 Task: Open Card Corporate Governance Review in Board Sales Funnel Optimization to Workspace Creative Direction and add a team member Softage.2@softage.net, a label Purple, a checklist Personal Development, an attachment from your onedrive, a color Purple and finally, add a card description 'Update website copy for new product launch' and a comment 'This item presents an opportunity to showcase our skills and expertise, so let us make the most of it.'. Add a start date 'Jan 02, 1900' with a due date 'Jan 09, 1900'
Action: Mouse moved to (298, 216)
Screenshot: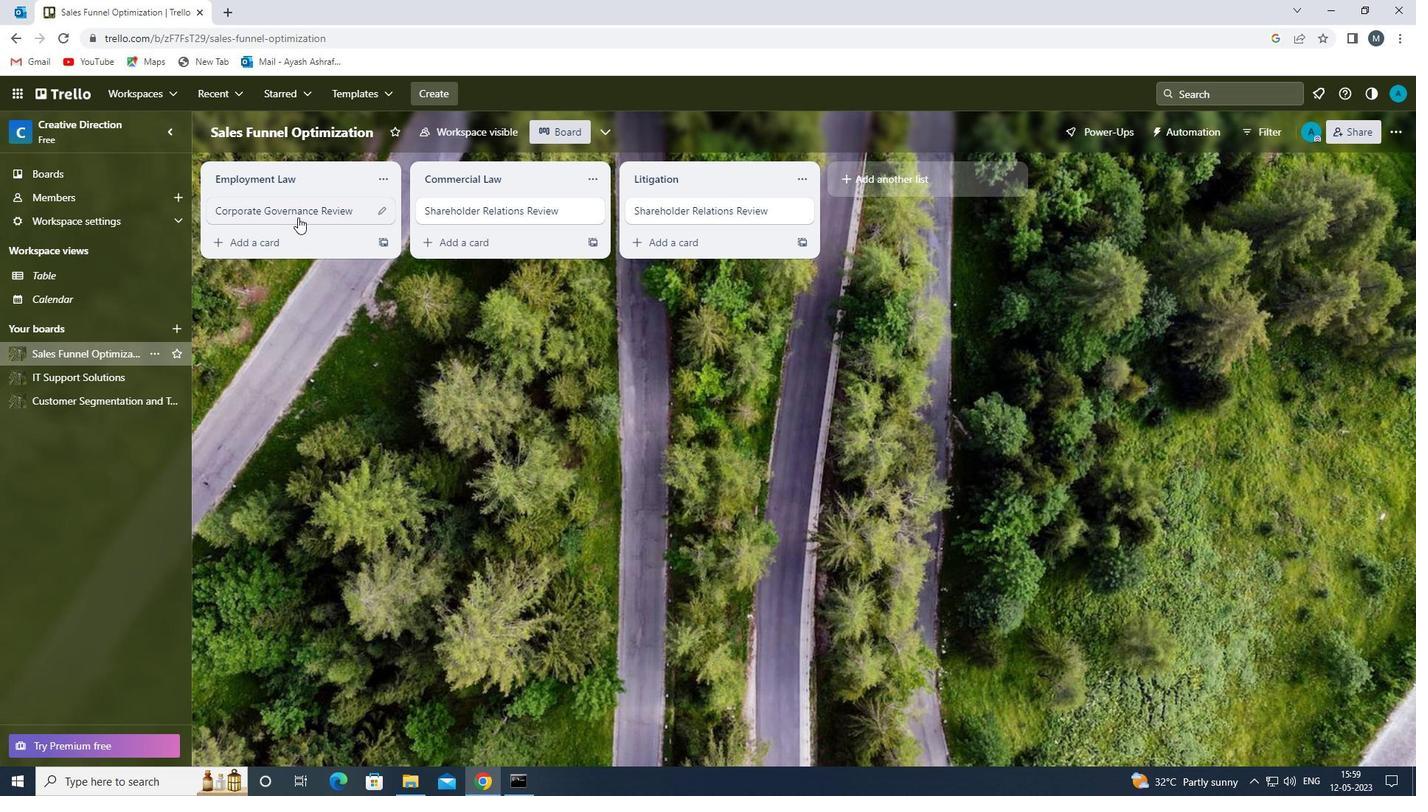 
Action: Mouse pressed left at (298, 216)
Screenshot: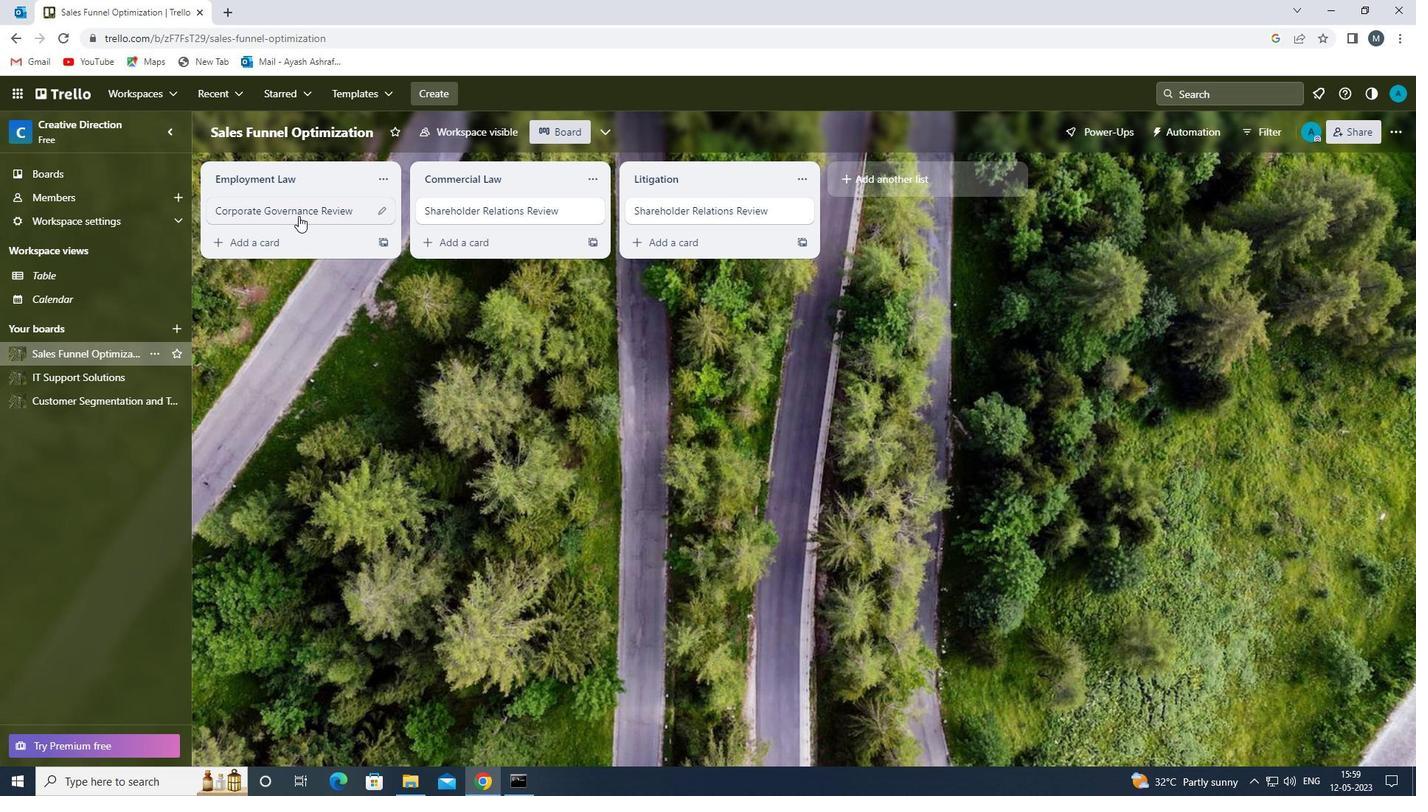 
Action: Mouse moved to (895, 216)
Screenshot: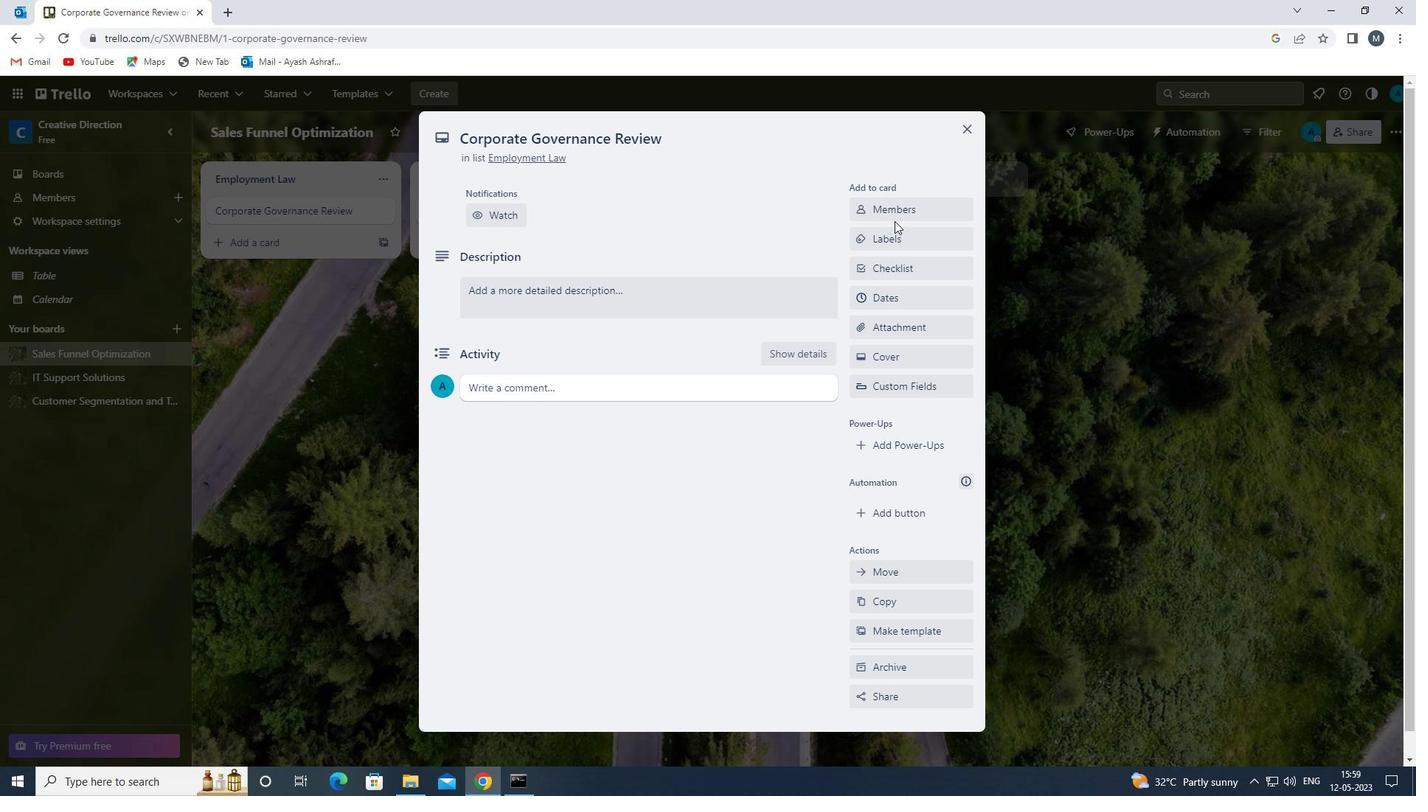 
Action: Mouse pressed left at (895, 216)
Screenshot: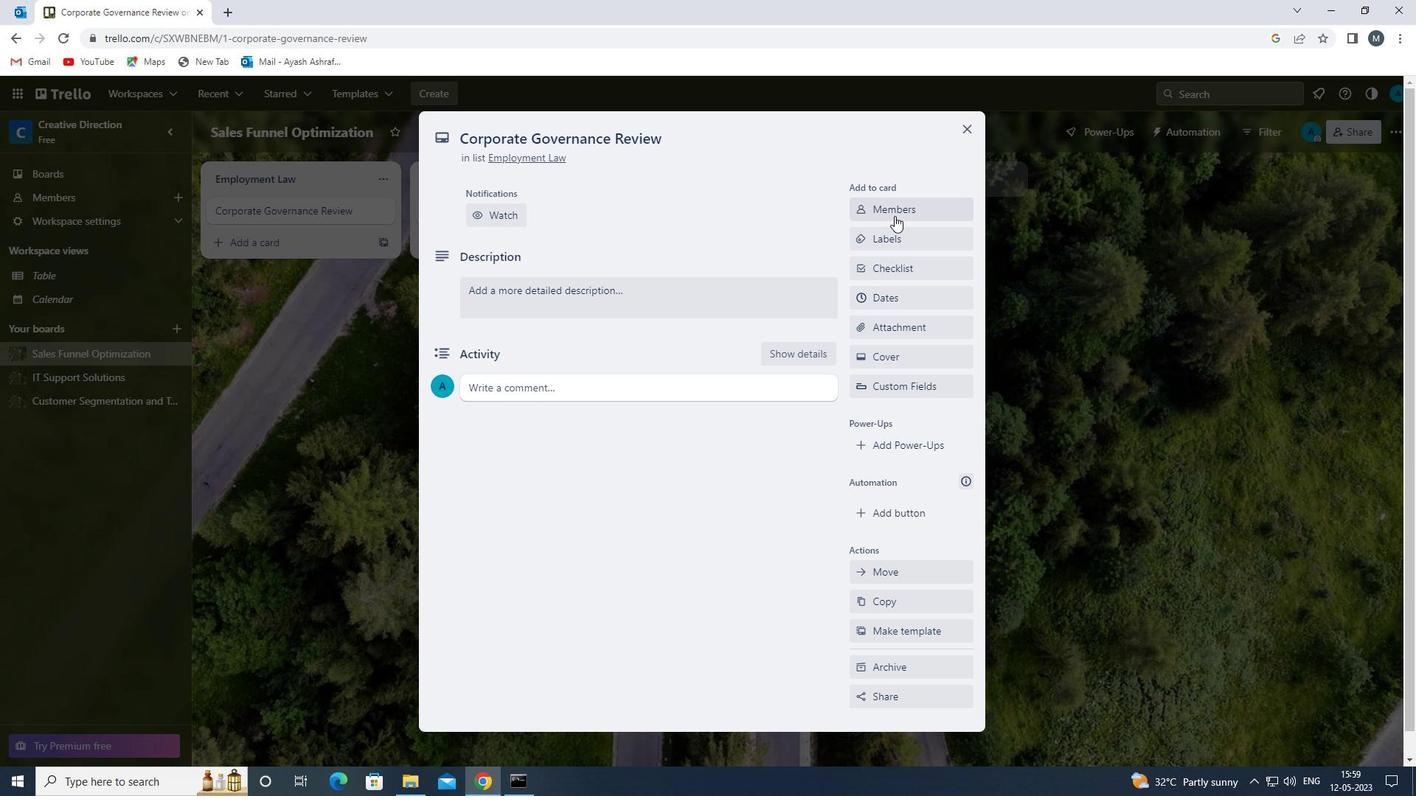 
Action: Mouse moved to (903, 295)
Screenshot: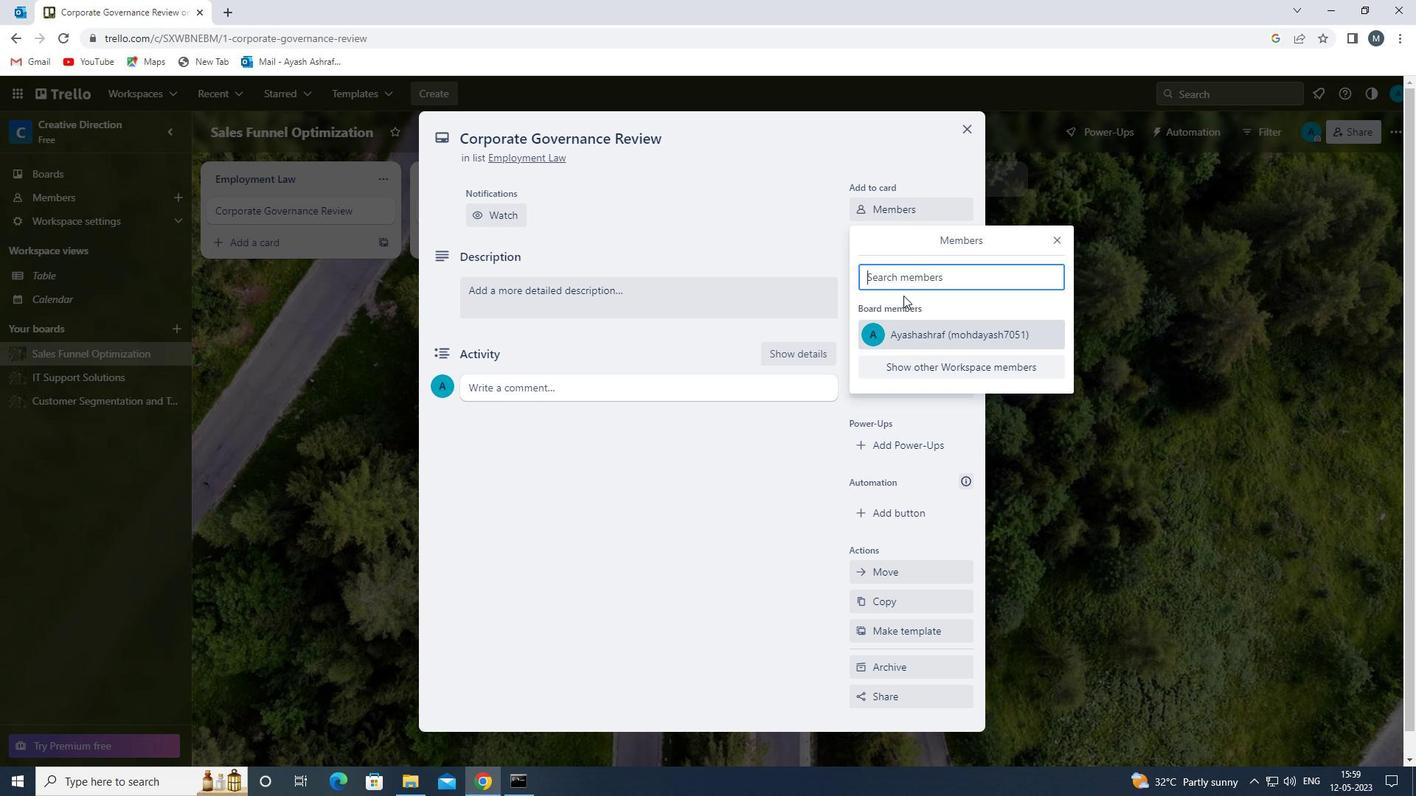 
Action: Key pressed s
Screenshot: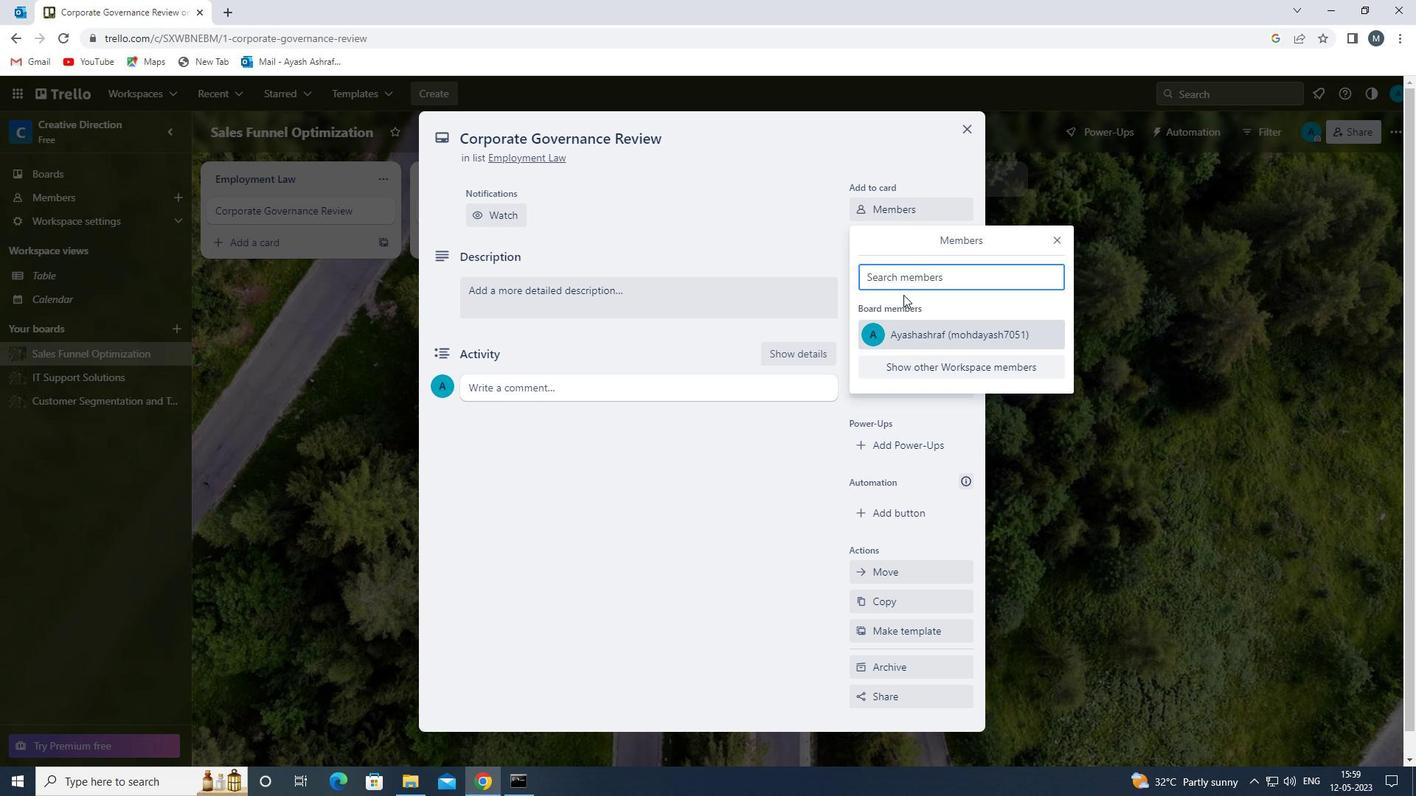 
Action: Mouse moved to (949, 444)
Screenshot: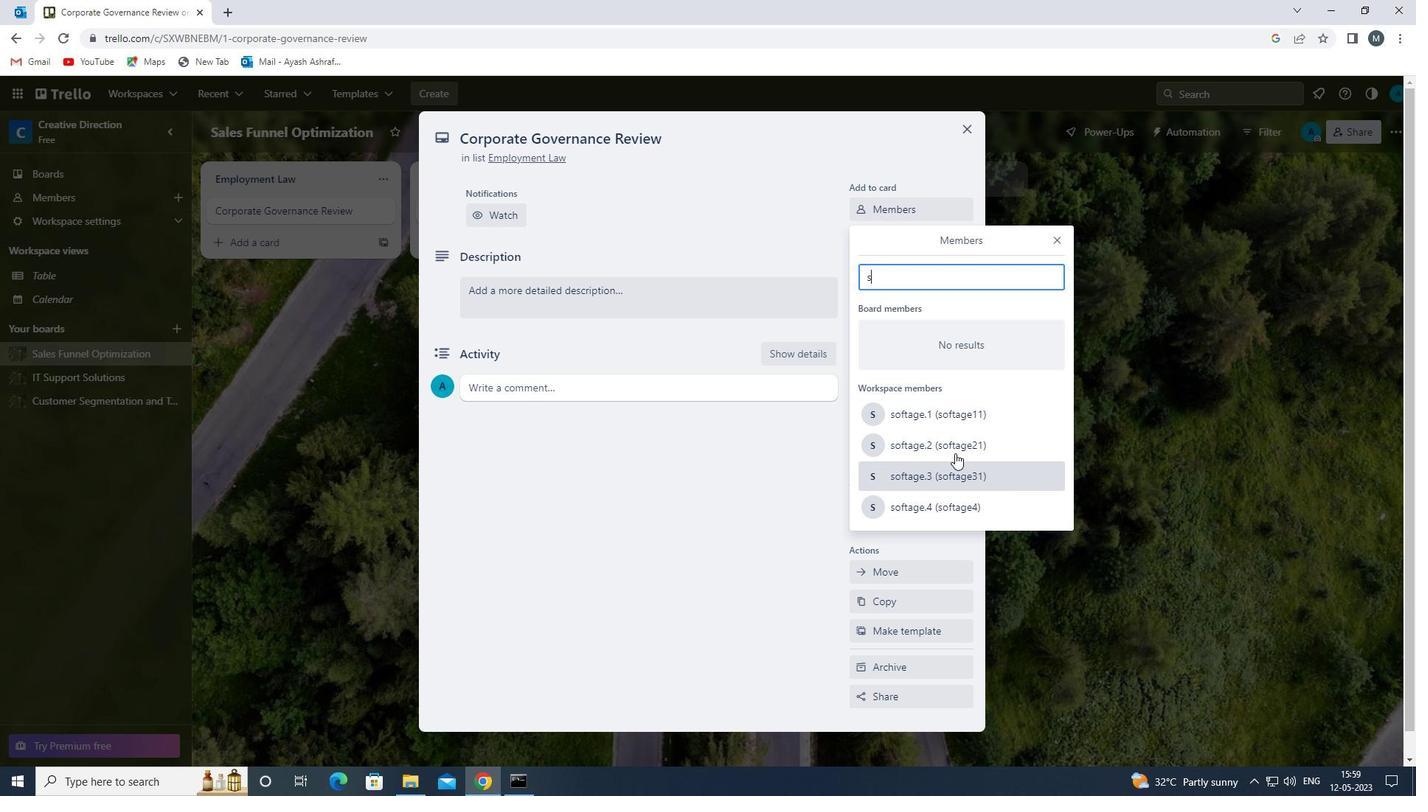 
Action: Mouse pressed left at (949, 444)
Screenshot: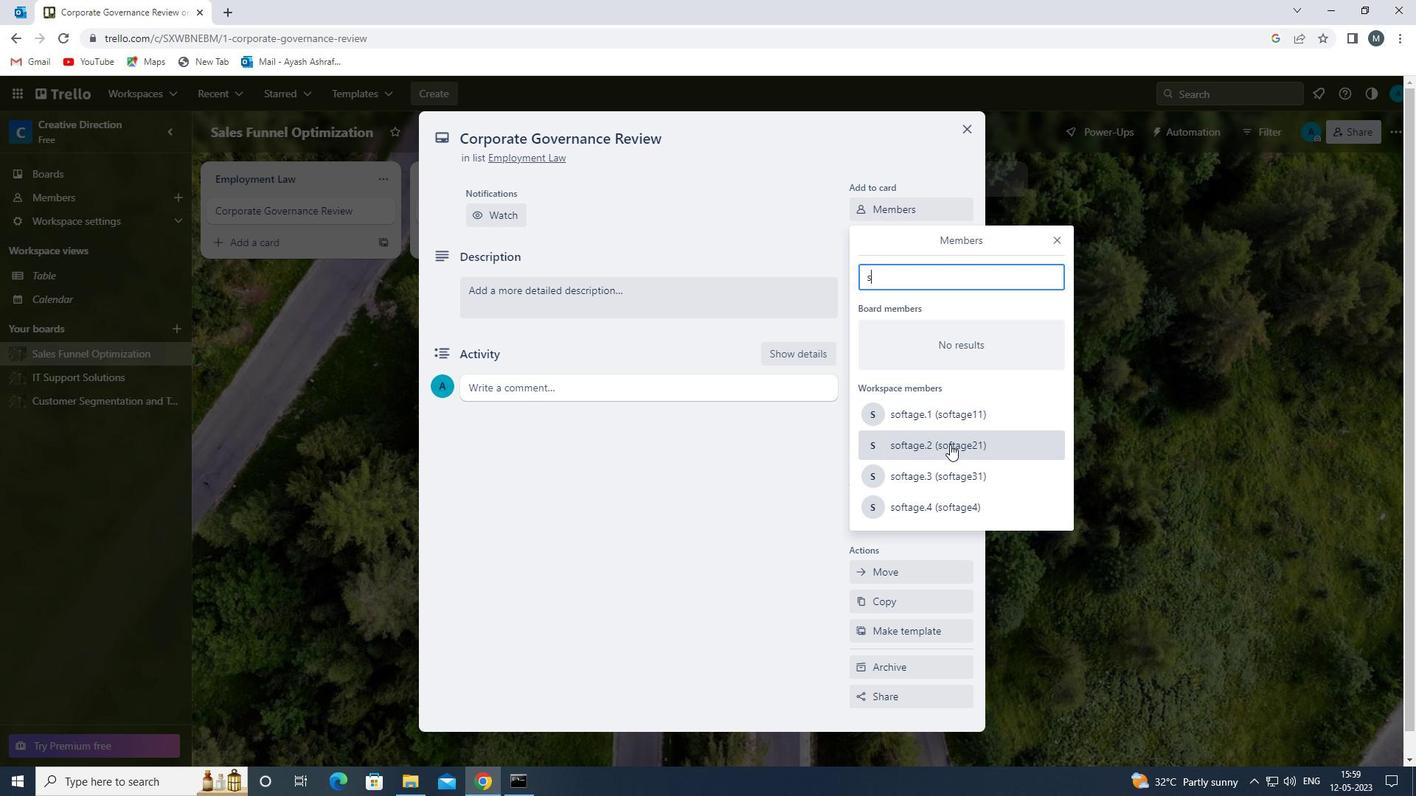 
Action: Mouse moved to (1056, 242)
Screenshot: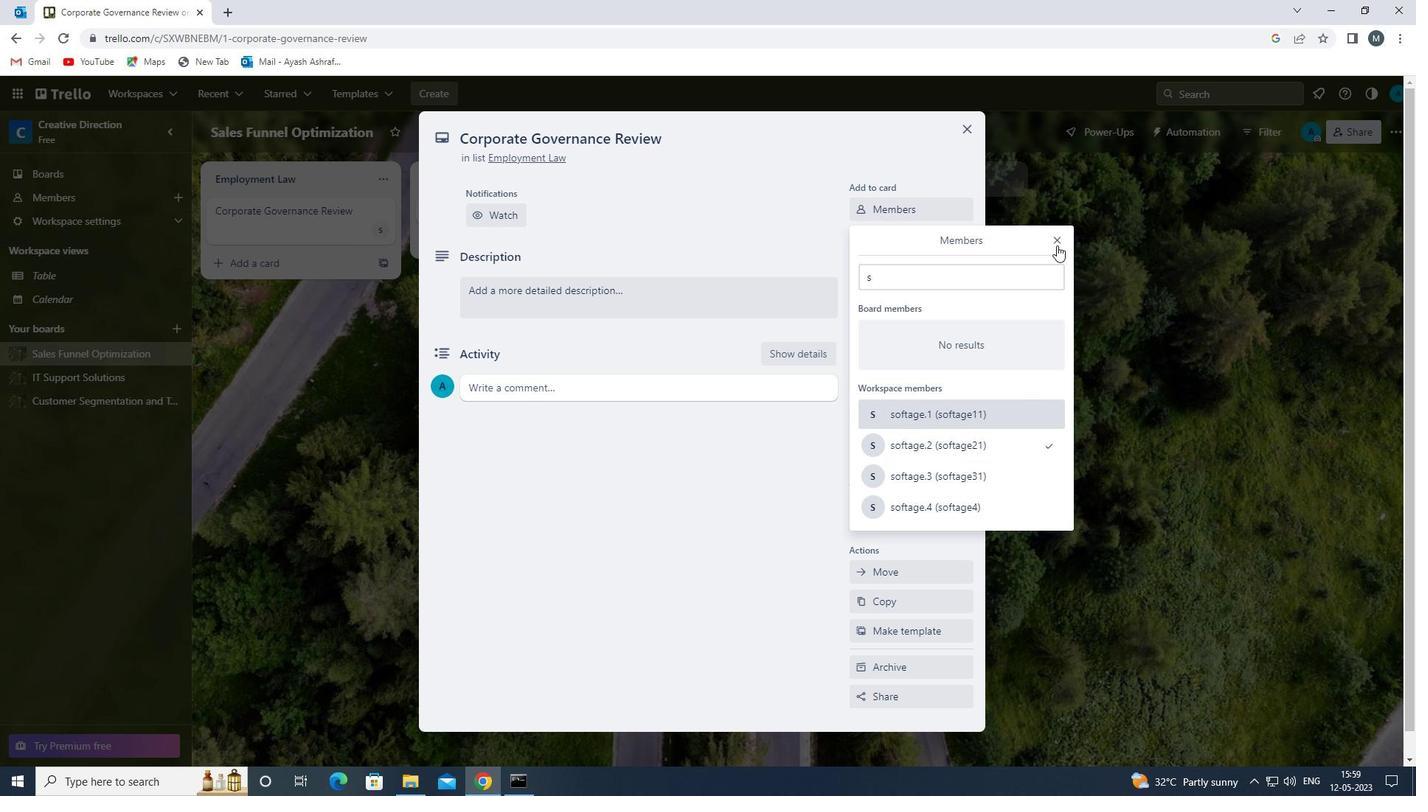 
Action: Mouse pressed left at (1056, 242)
Screenshot: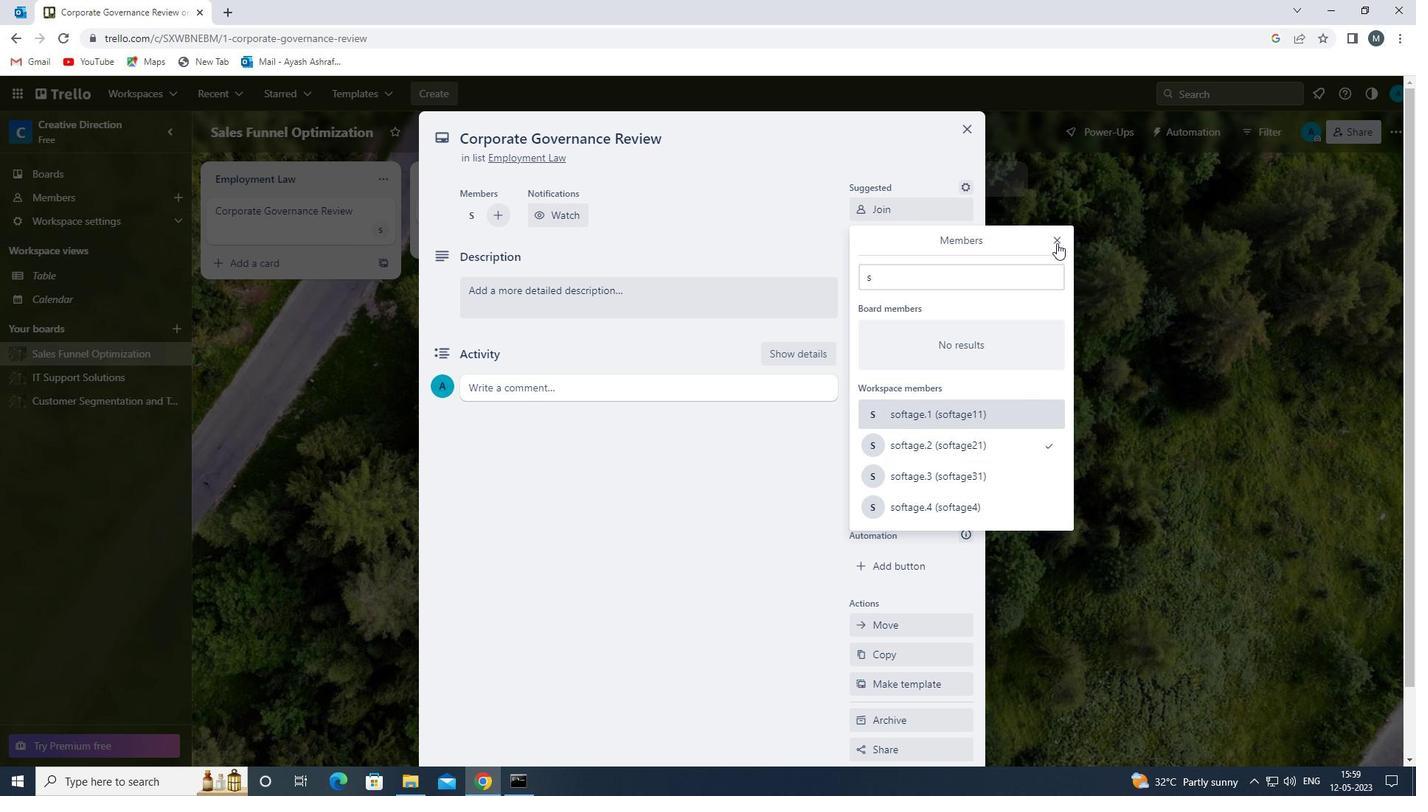
Action: Mouse moved to (903, 295)
Screenshot: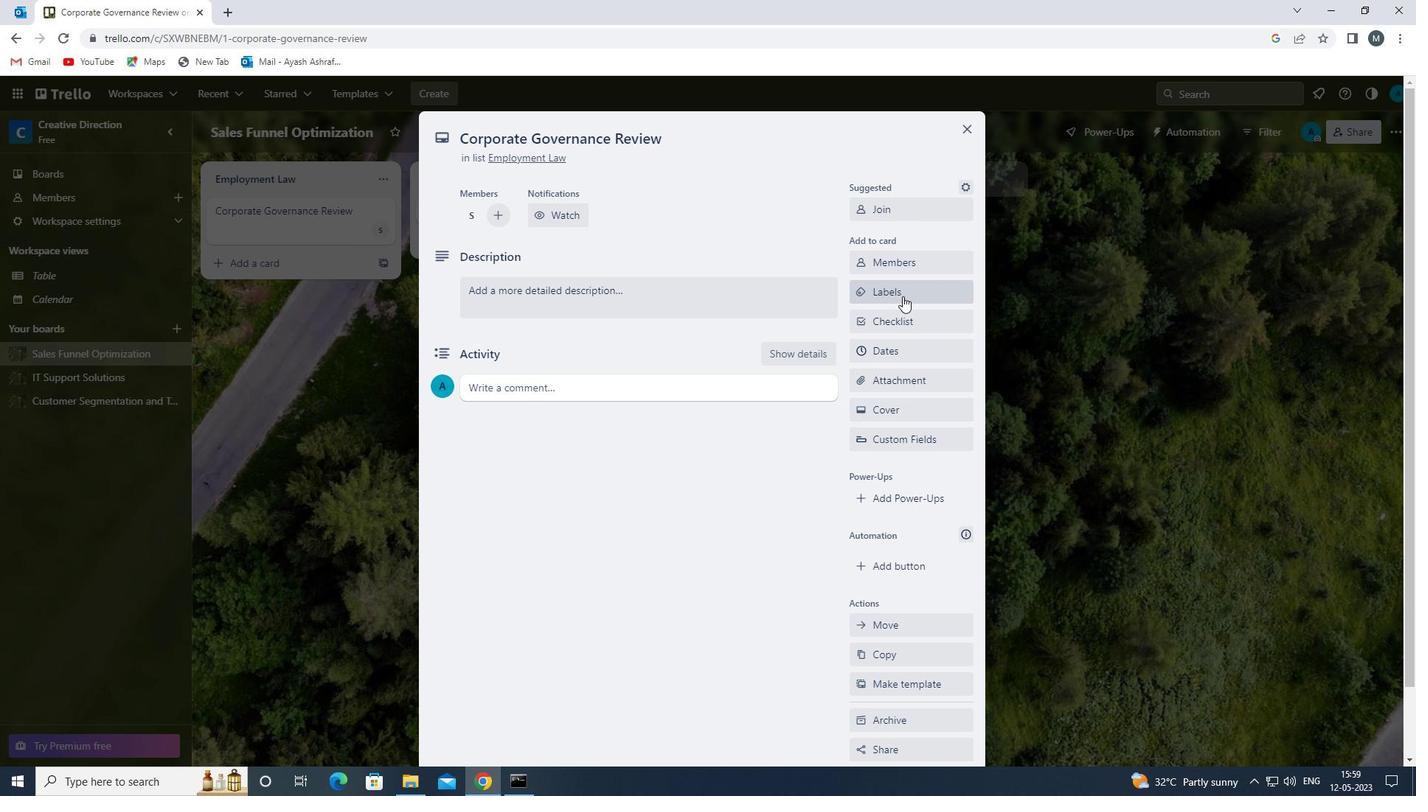 
Action: Mouse pressed left at (903, 295)
Screenshot: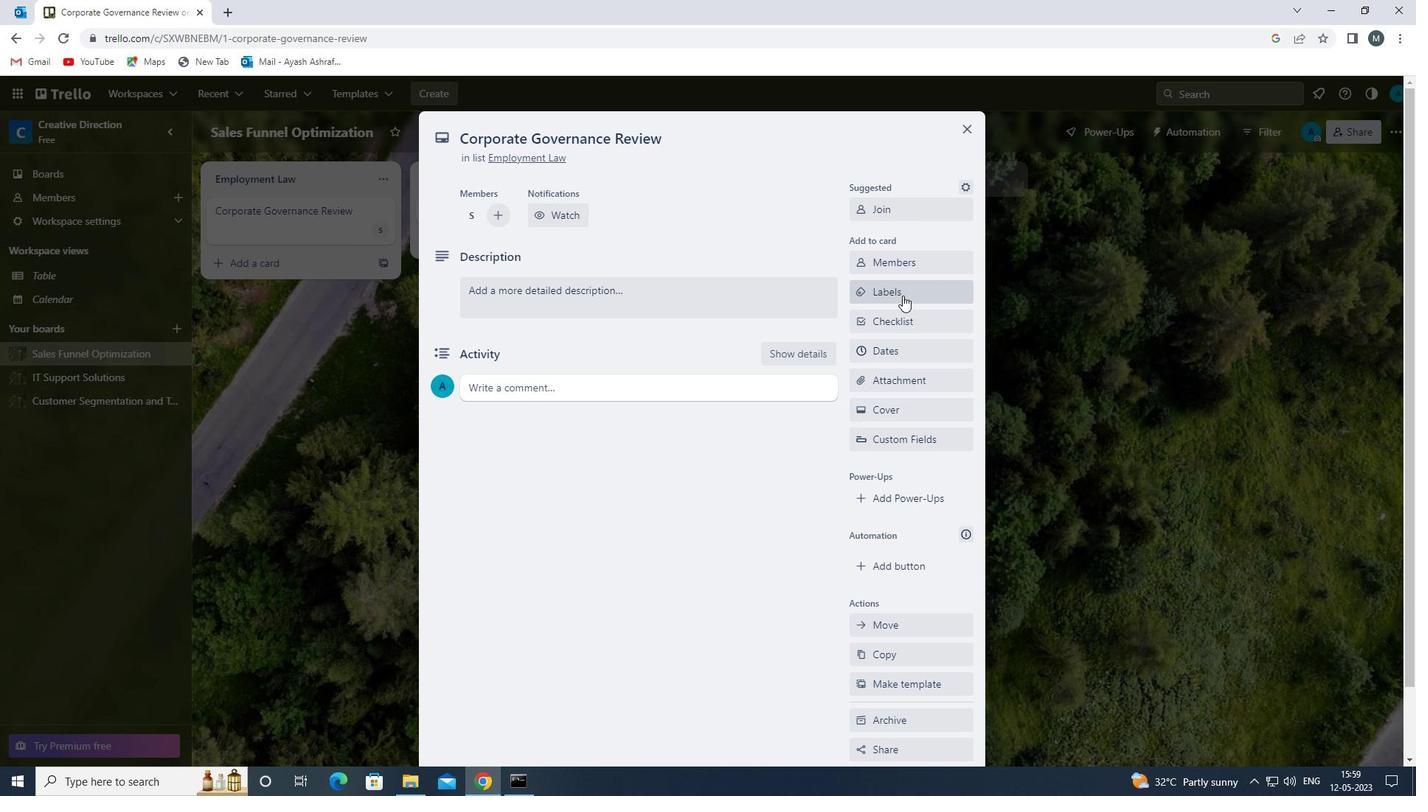 
Action: Mouse moved to (937, 515)
Screenshot: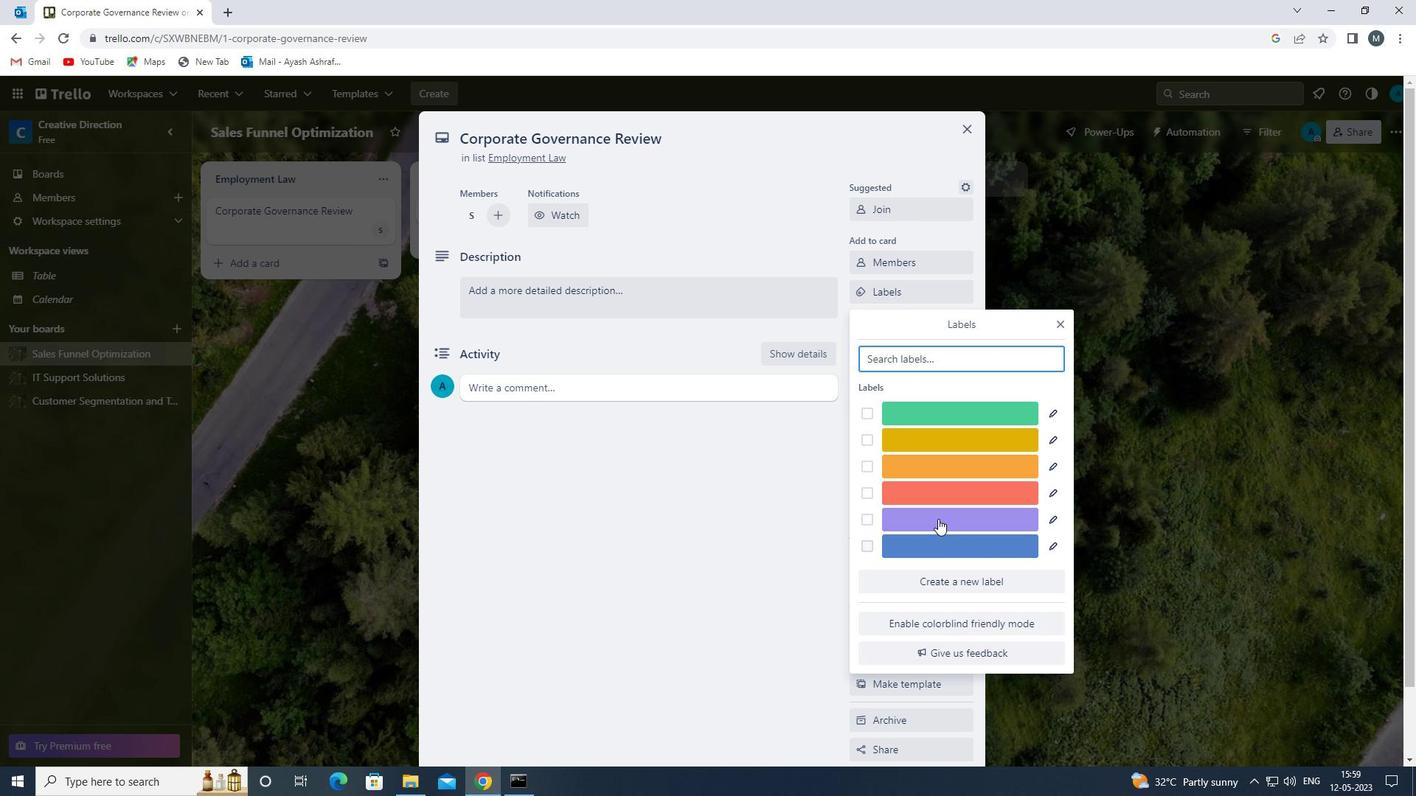 
Action: Mouse pressed left at (937, 515)
Screenshot: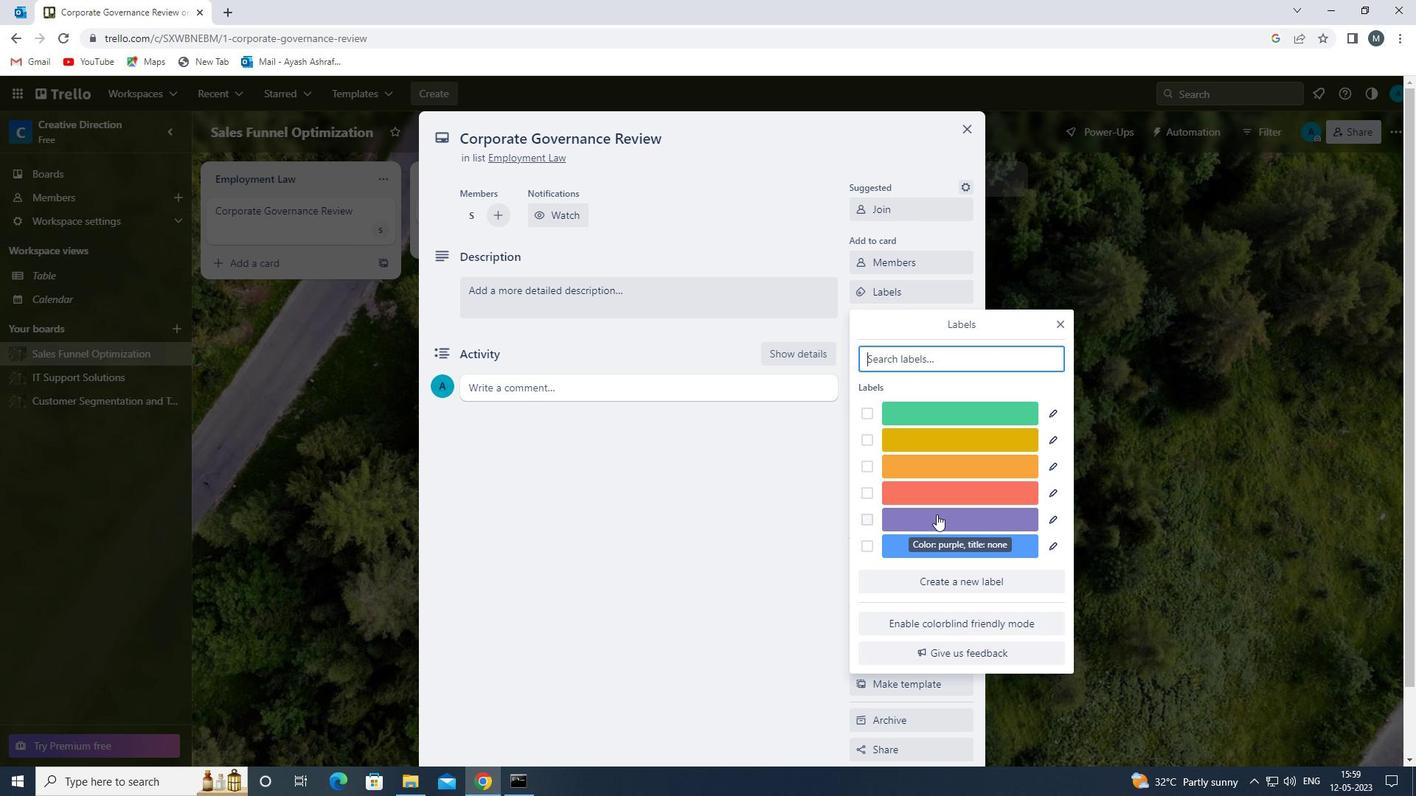 
Action: Mouse moved to (1055, 323)
Screenshot: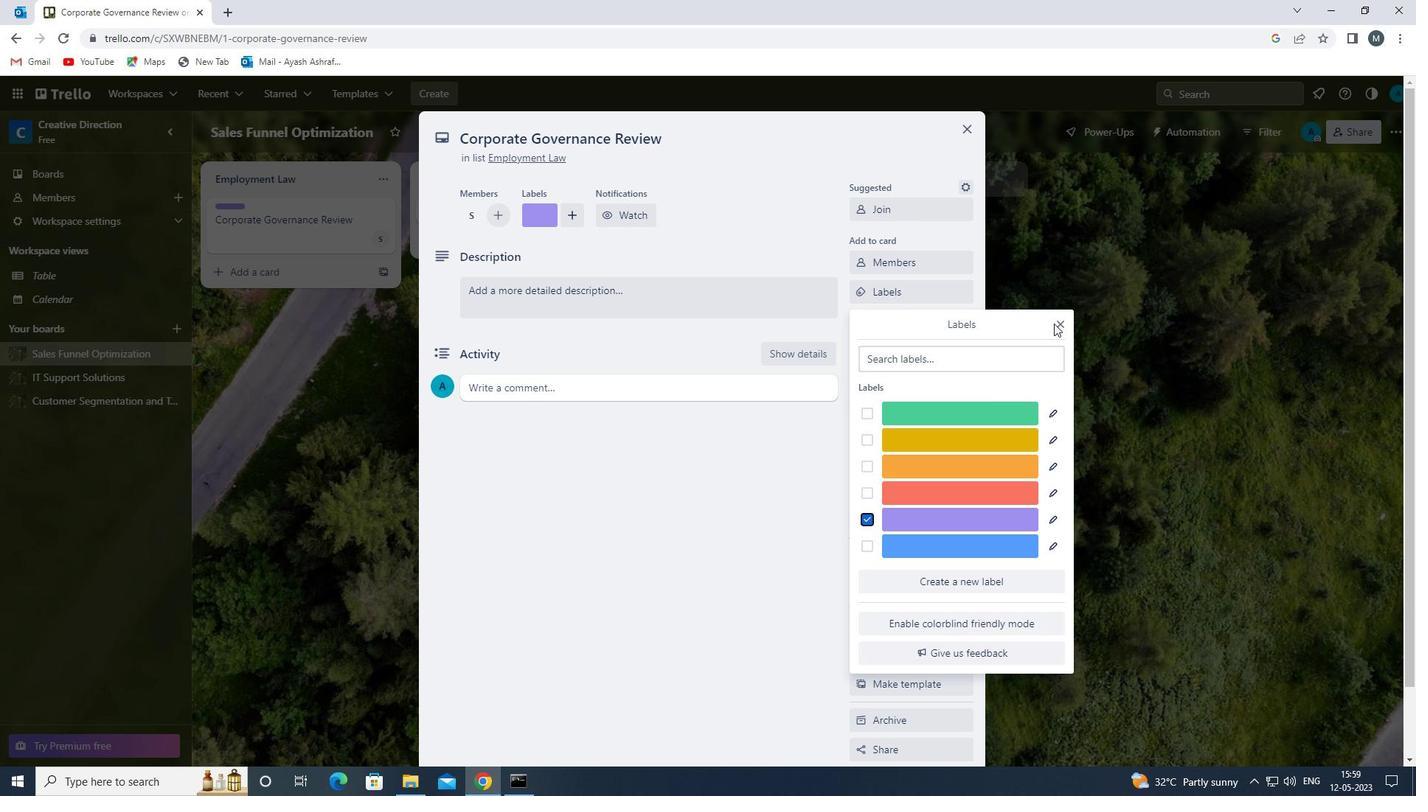 
Action: Mouse pressed left at (1055, 323)
Screenshot: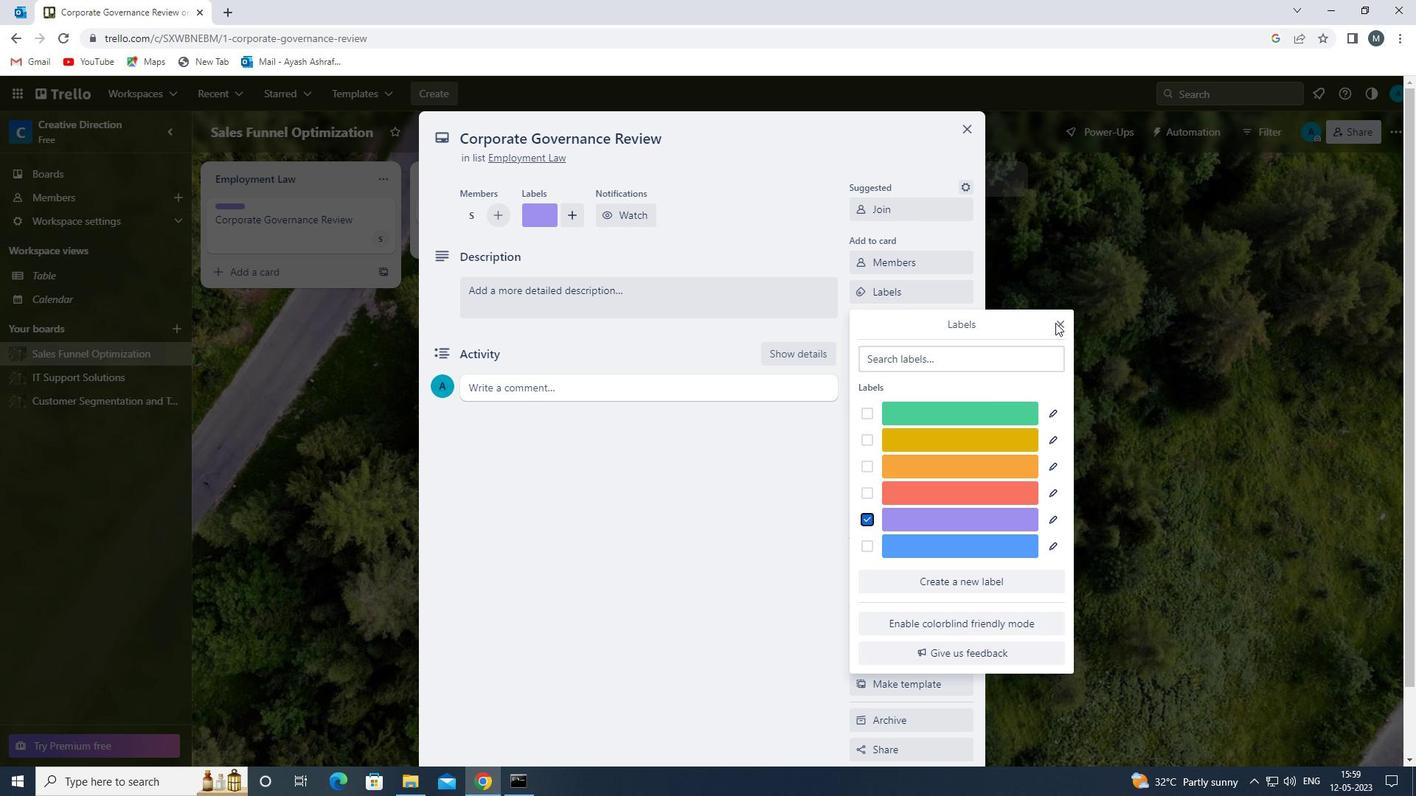 
Action: Mouse moved to (1059, 324)
Screenshot: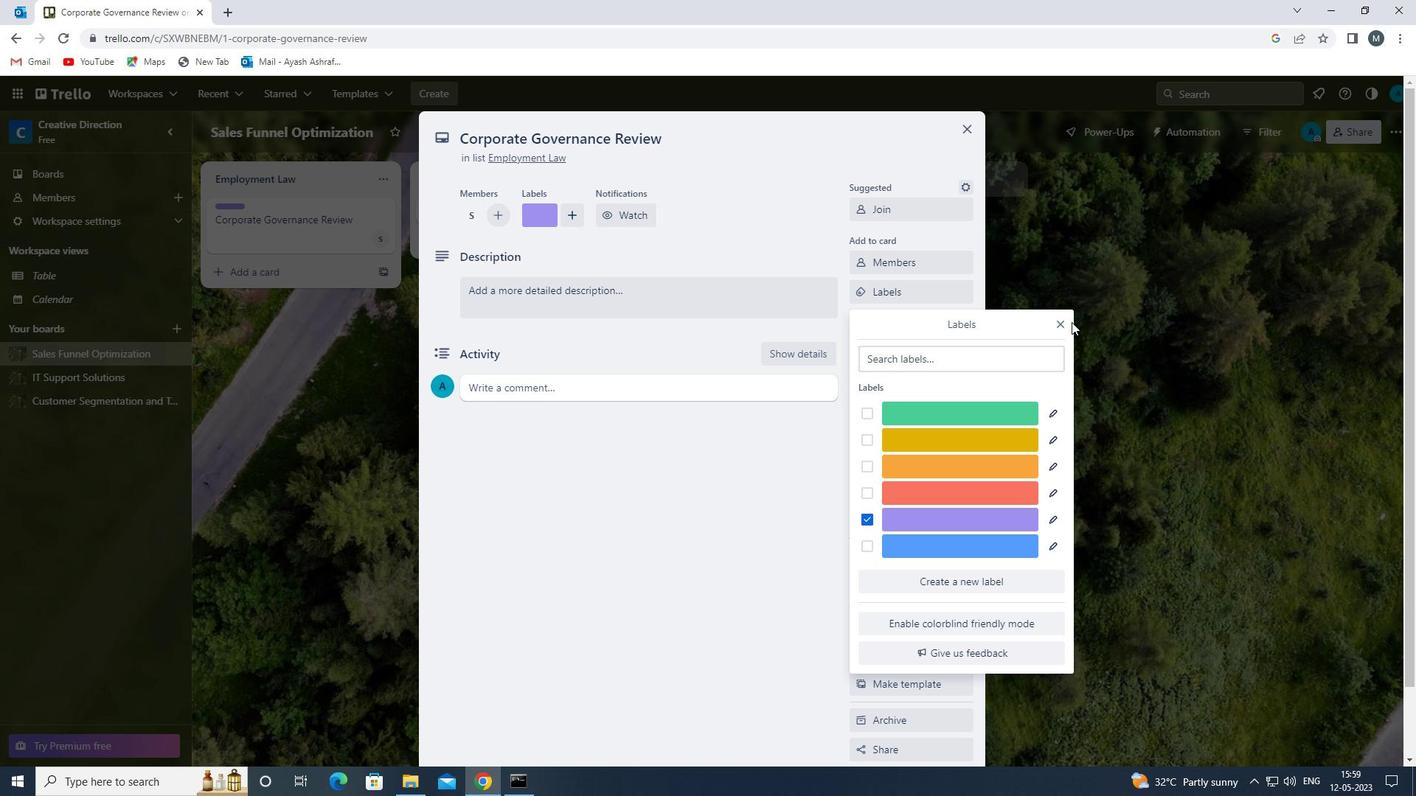 
Action: Mouse pressed left at (1059, 324)
Screenshot: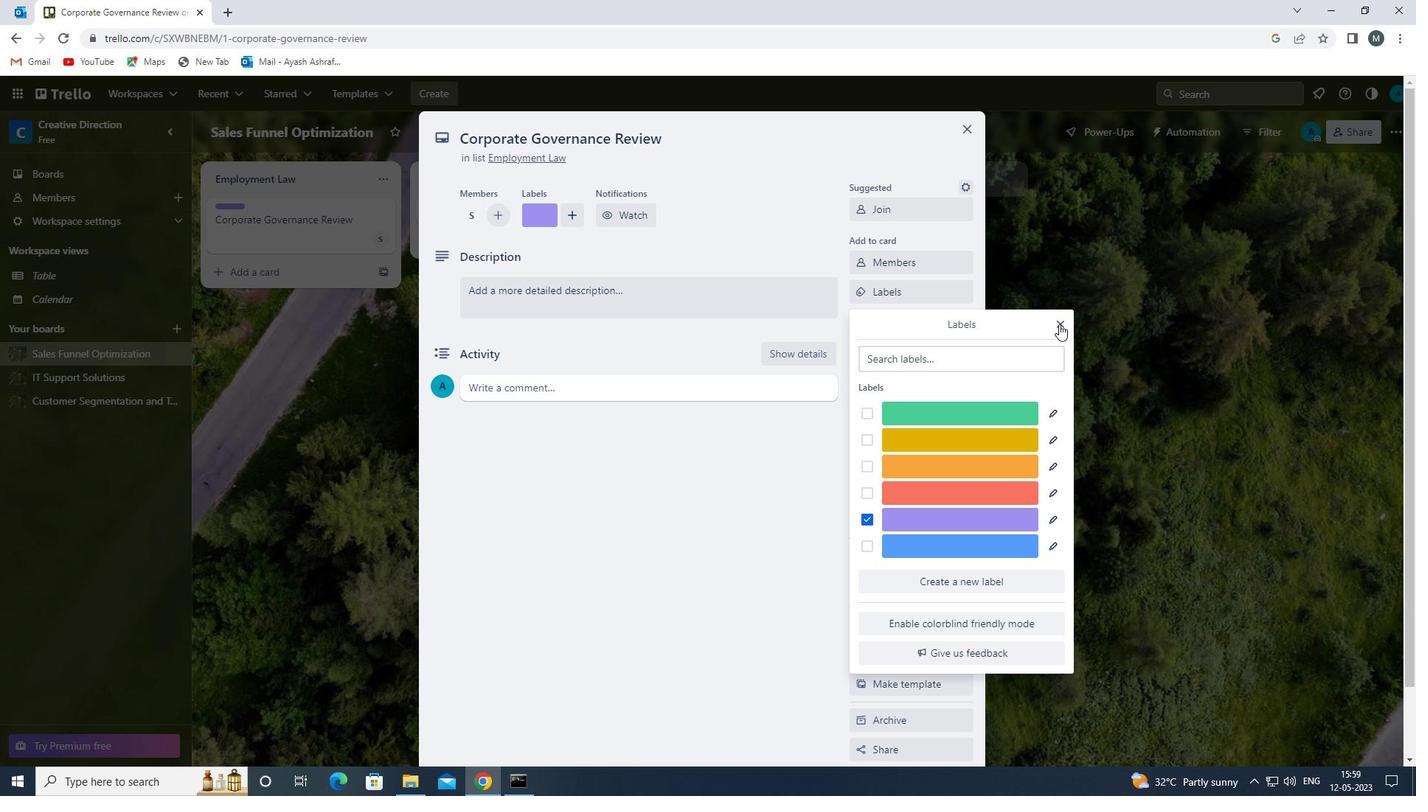 
Action: Mouse moved to (934, 326)
Screenshot: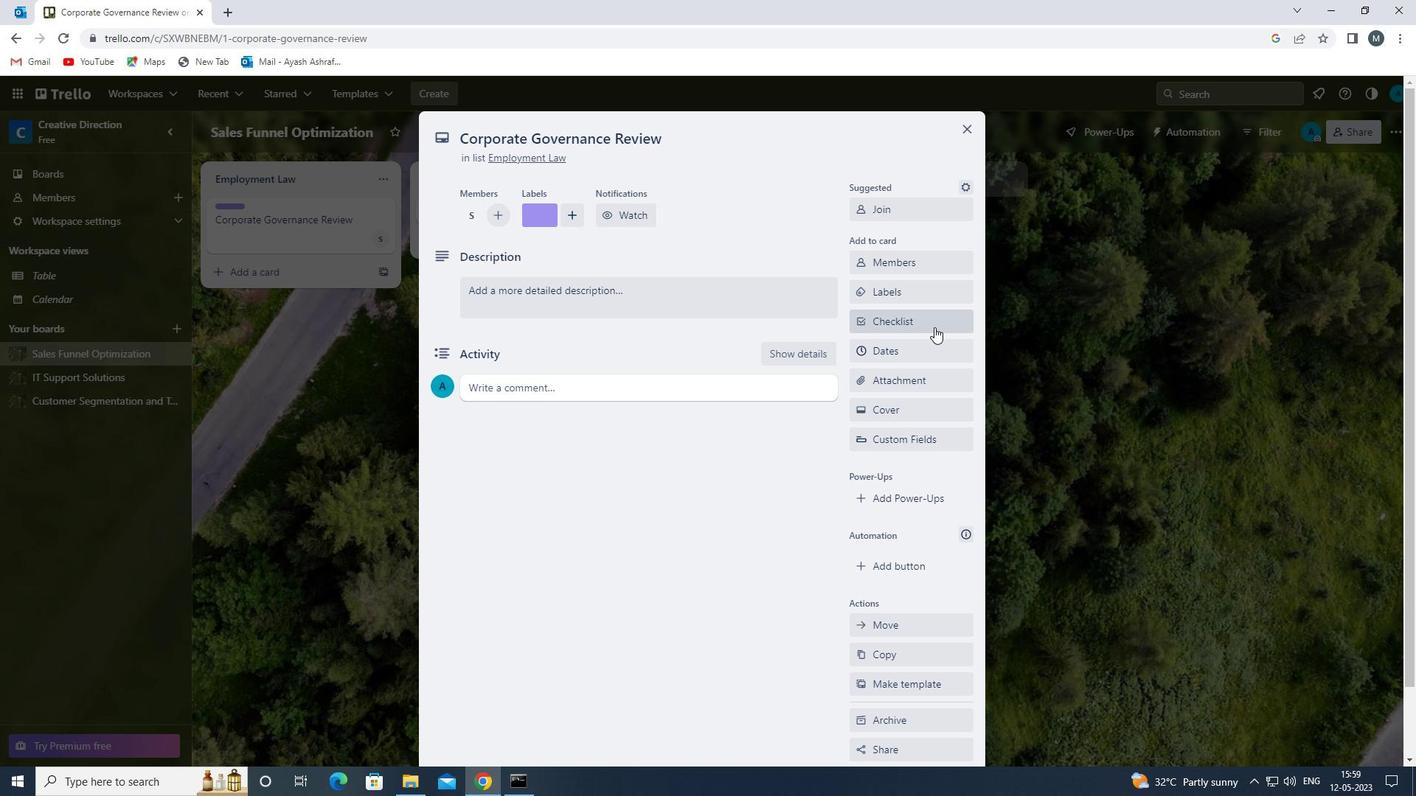 
Action: Mouse pressed left at (934, 326)
Screenshot: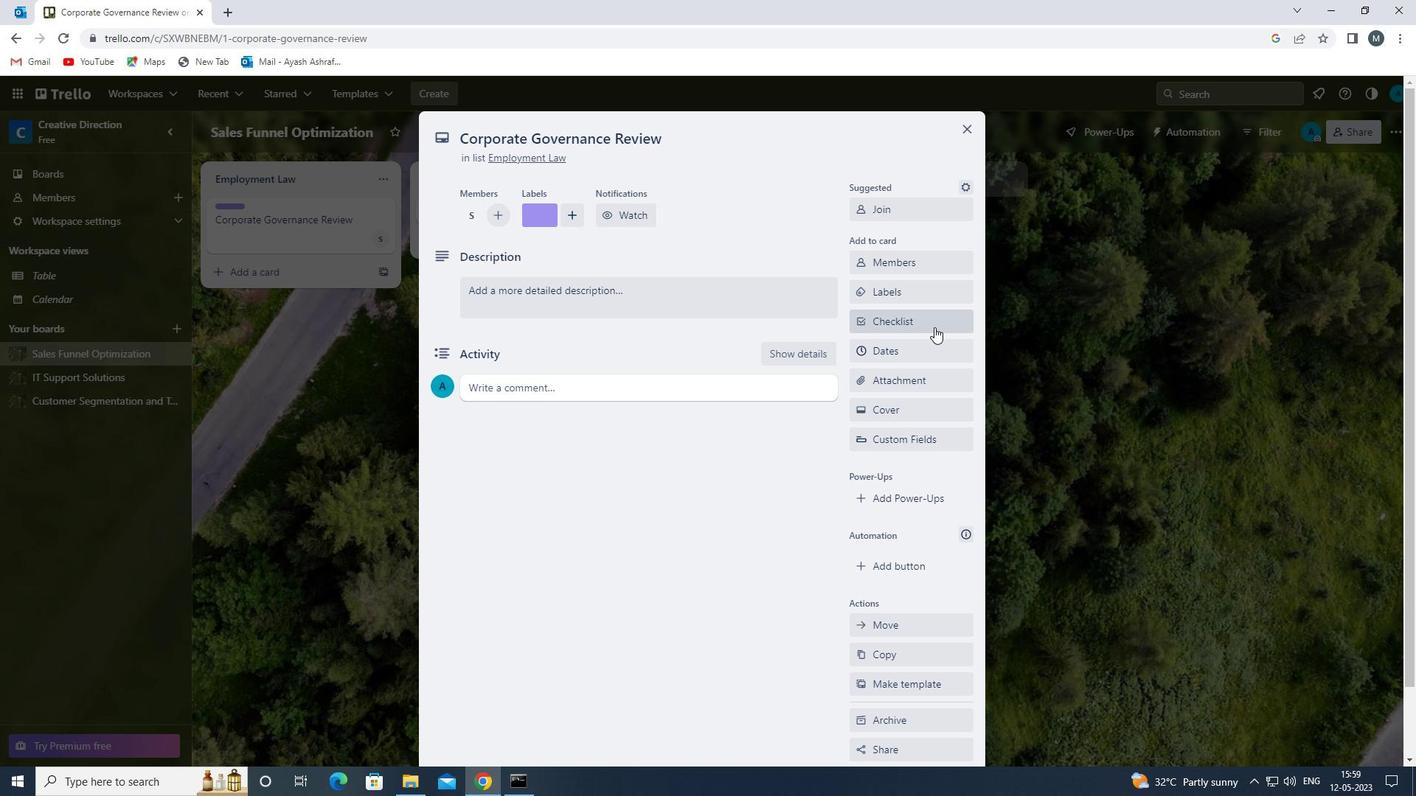 
Action: Mouse moved to (943, 332)
Screenshot: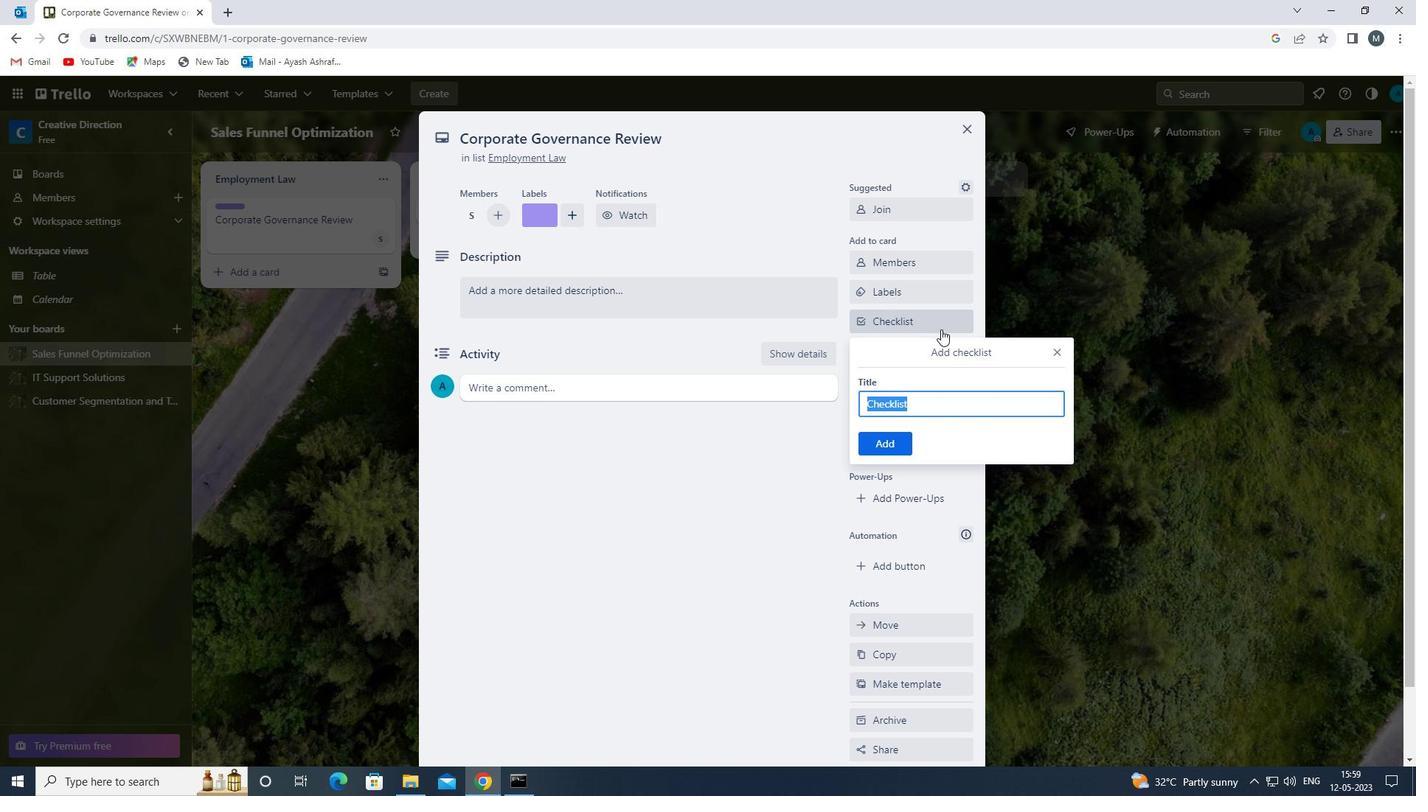 
Action: Key pressed <Key.shift>PERSONAL<Key.space><Key.shift>DEVELOPMENT<Key.space>
Screenshot: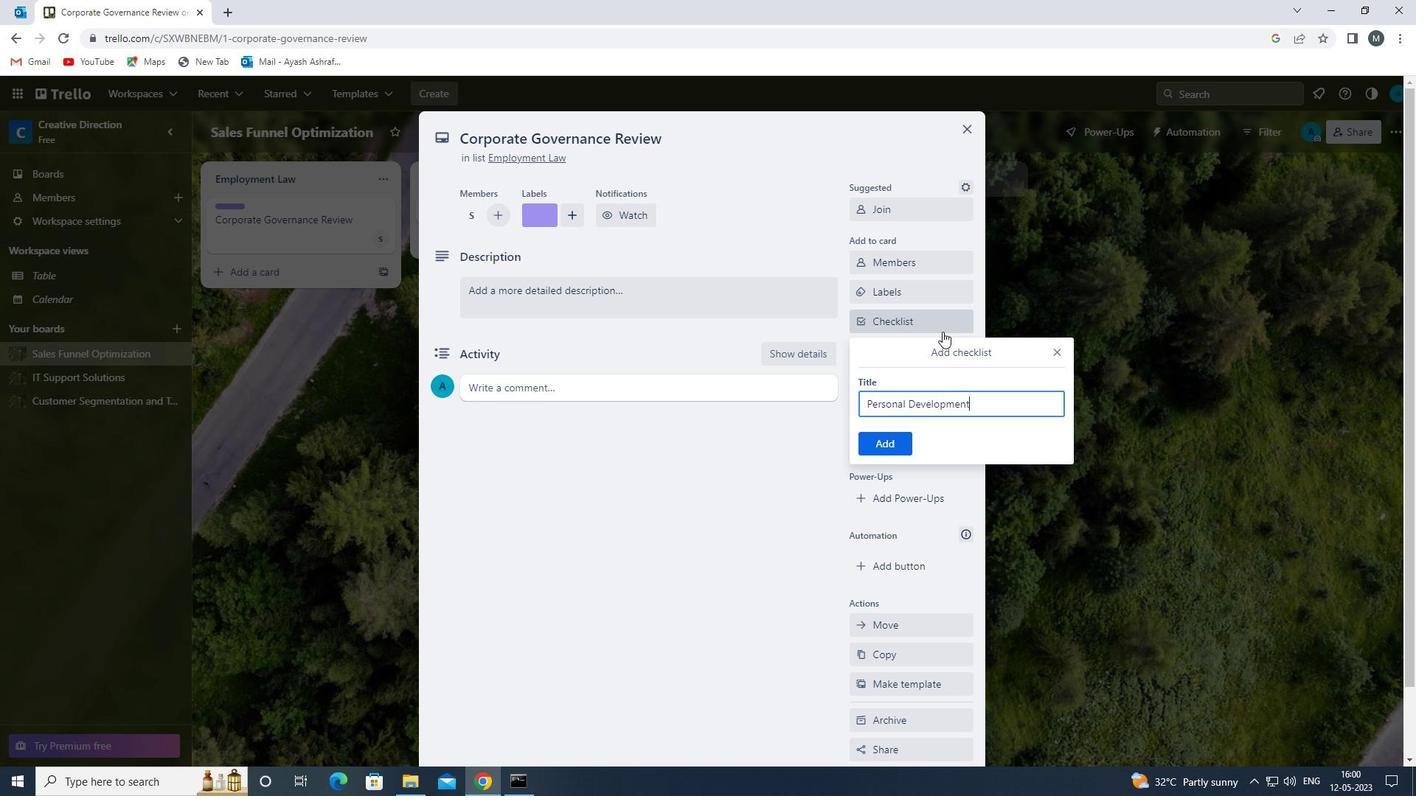 
Action: Mouse moved to (881, 448)
Screenshot: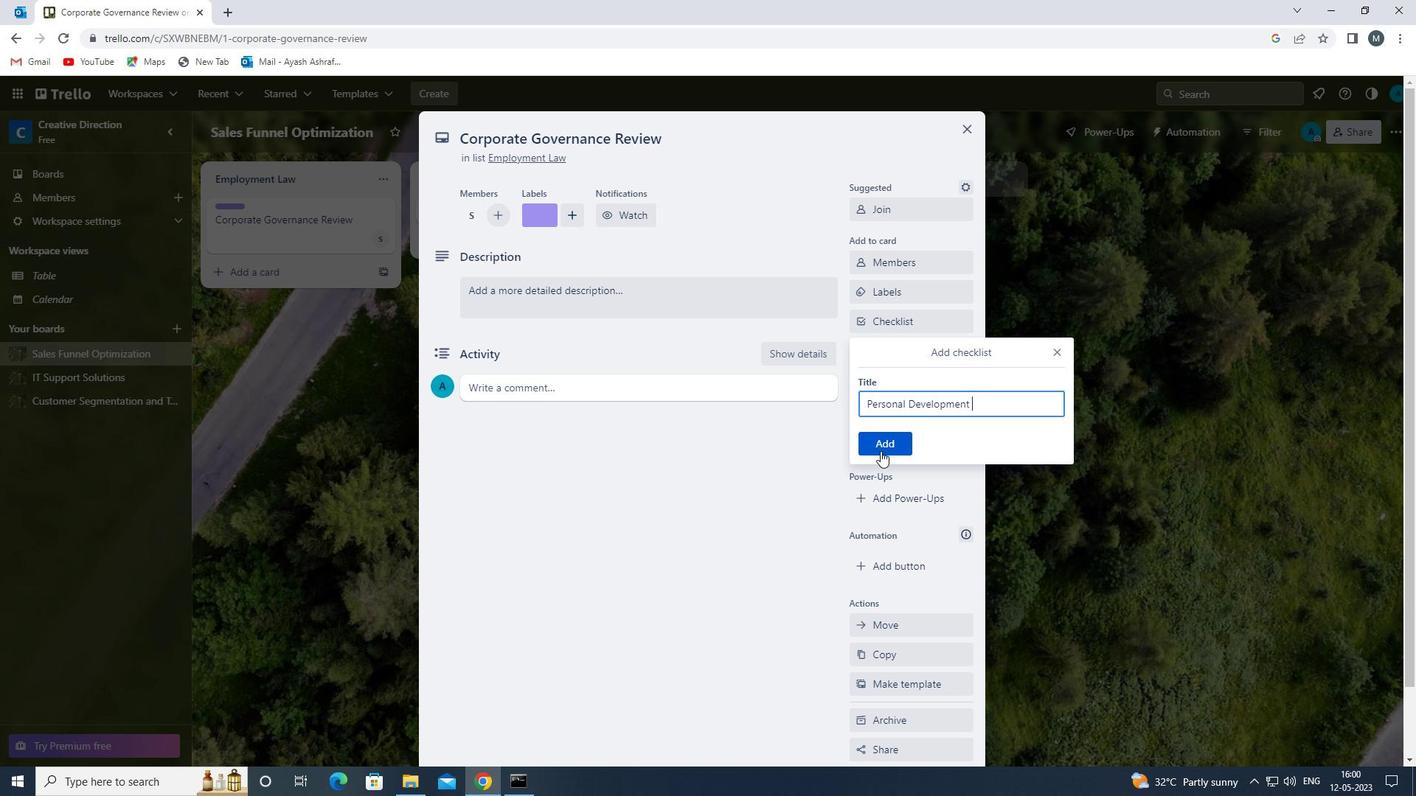 
Action: Mouse pressed left at (881, 448)
Screenshot: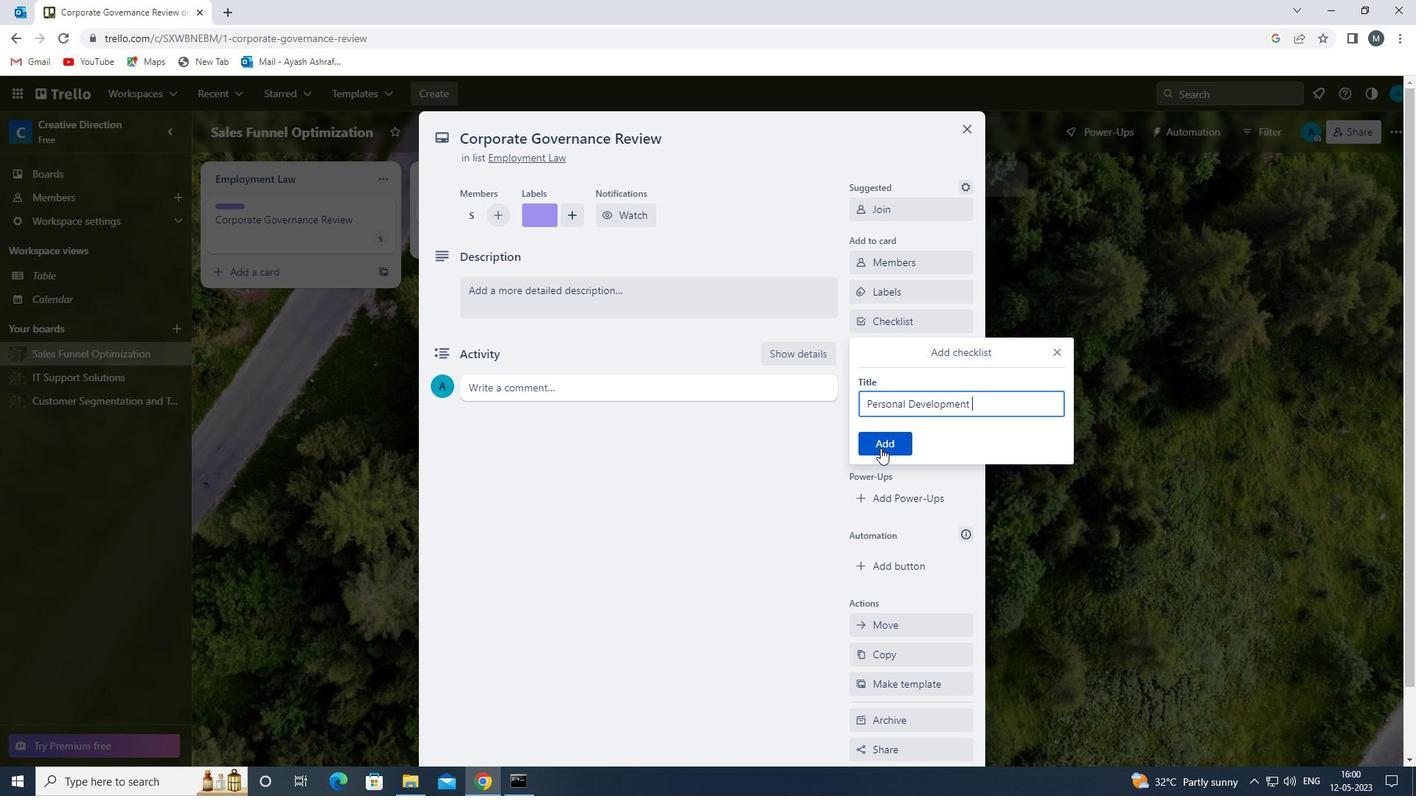 
Action: Mouse moved to (904, 382)
Screenshot: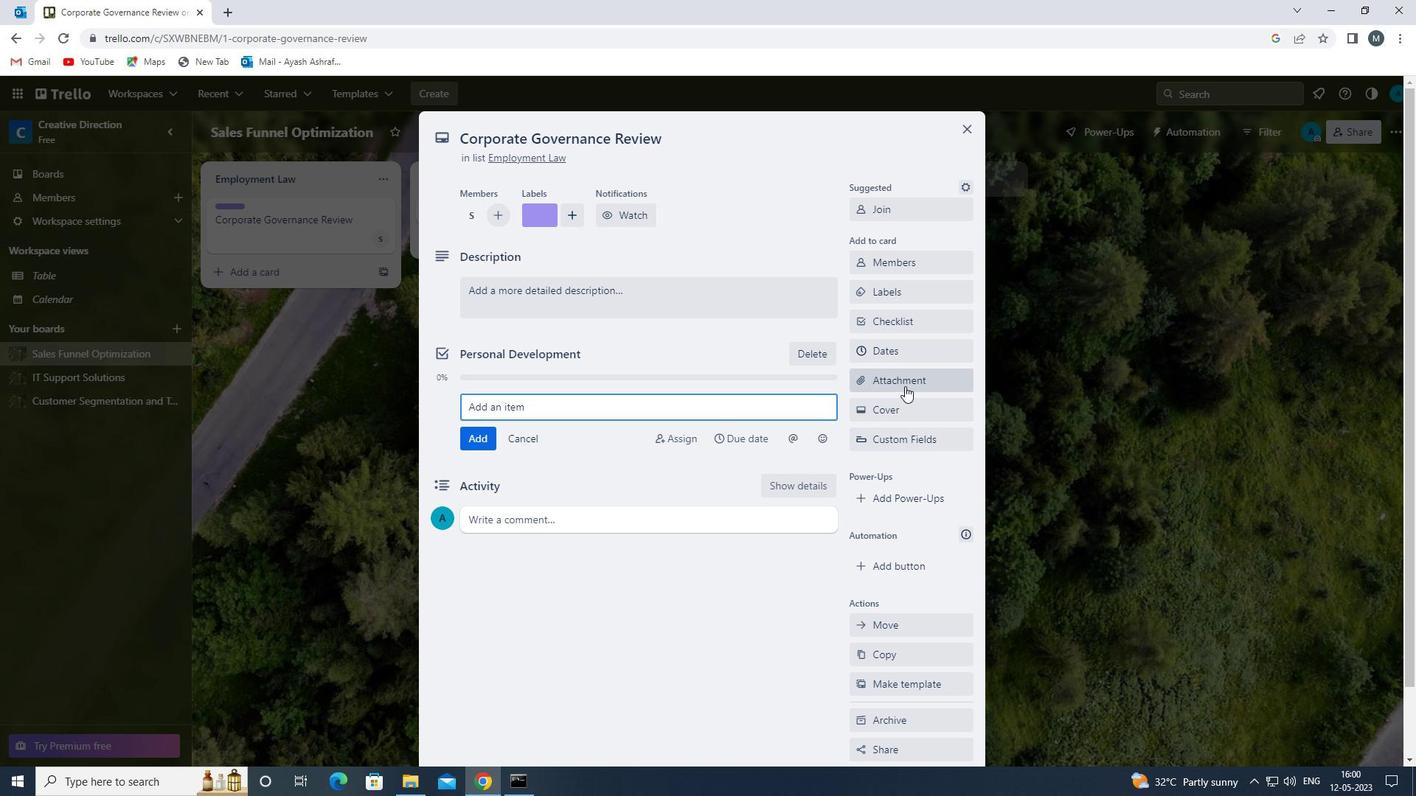 
Action: Mouse pressed left at (904, 382)
Screenshot: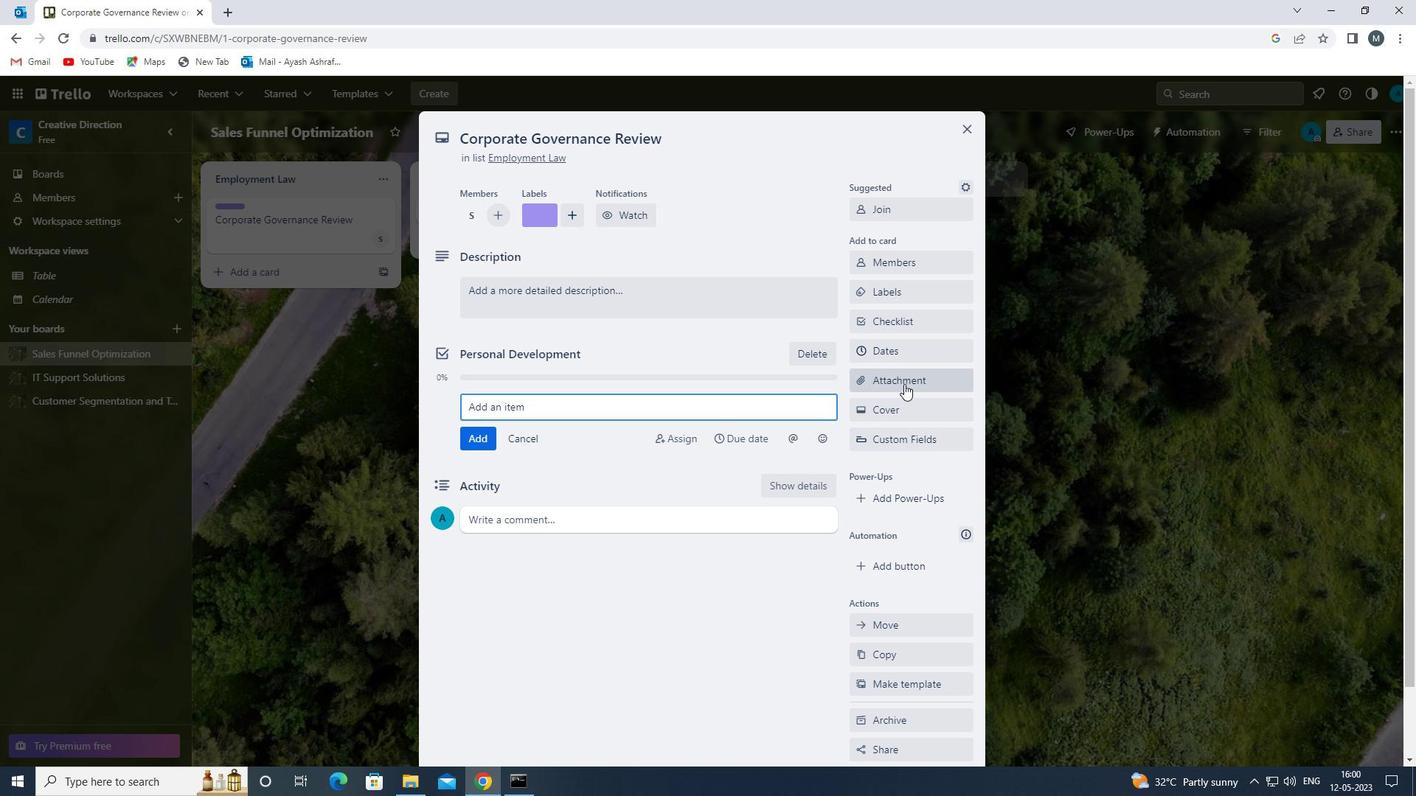 
Action: Mouse moved to (903, 562)
Screenshot: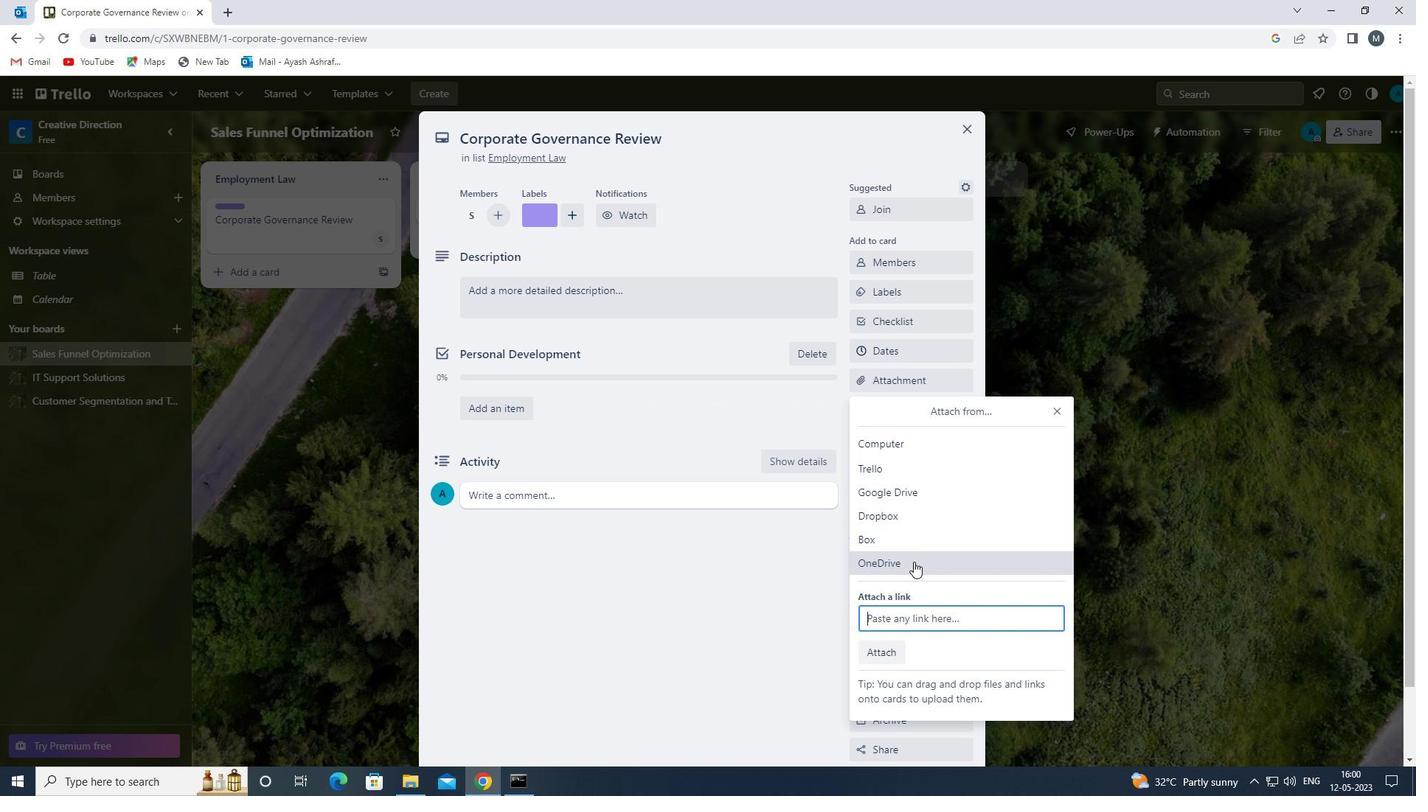 
Action: Mouse pressed left at (903, 562)
Screenshot: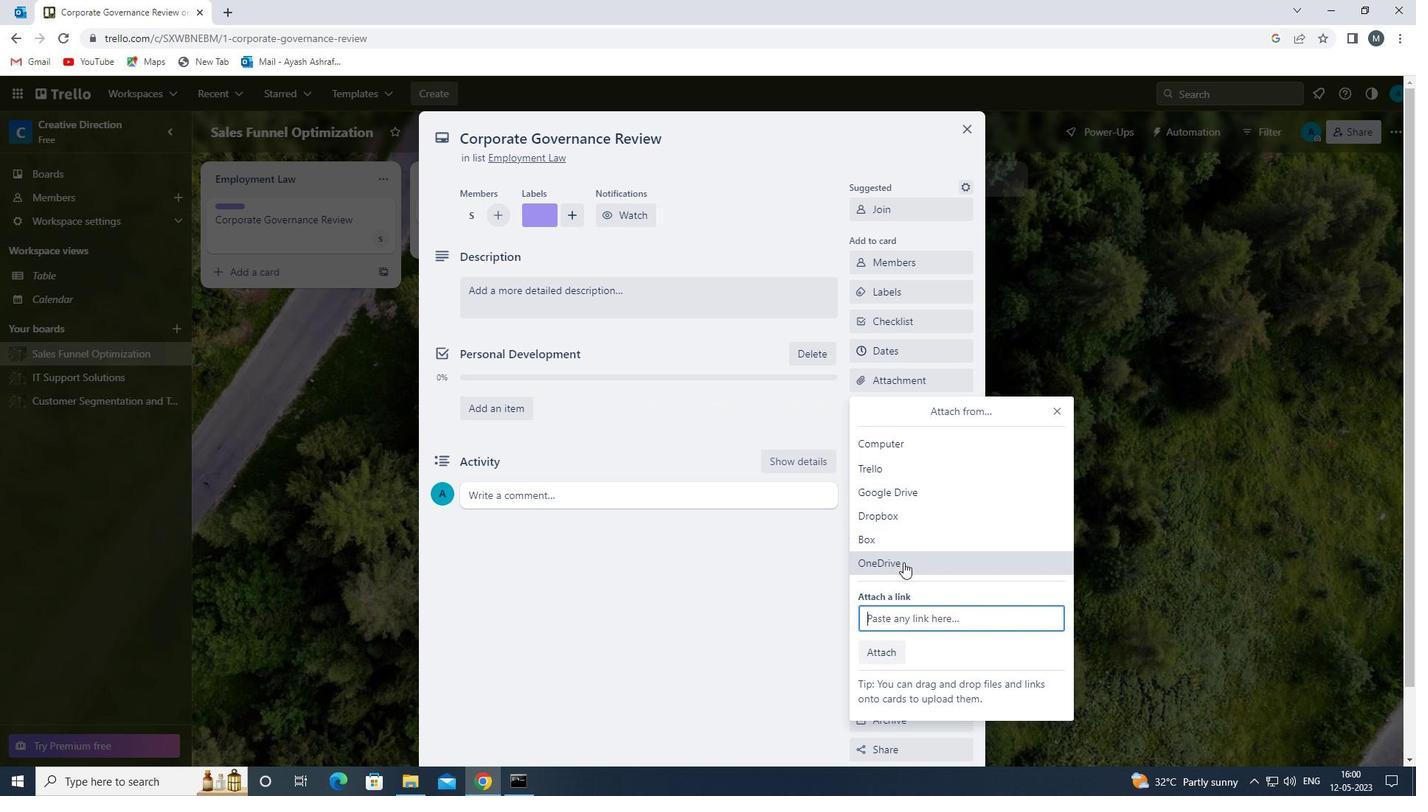 
Action: Mouse moved to (614, 301)
Screenshot: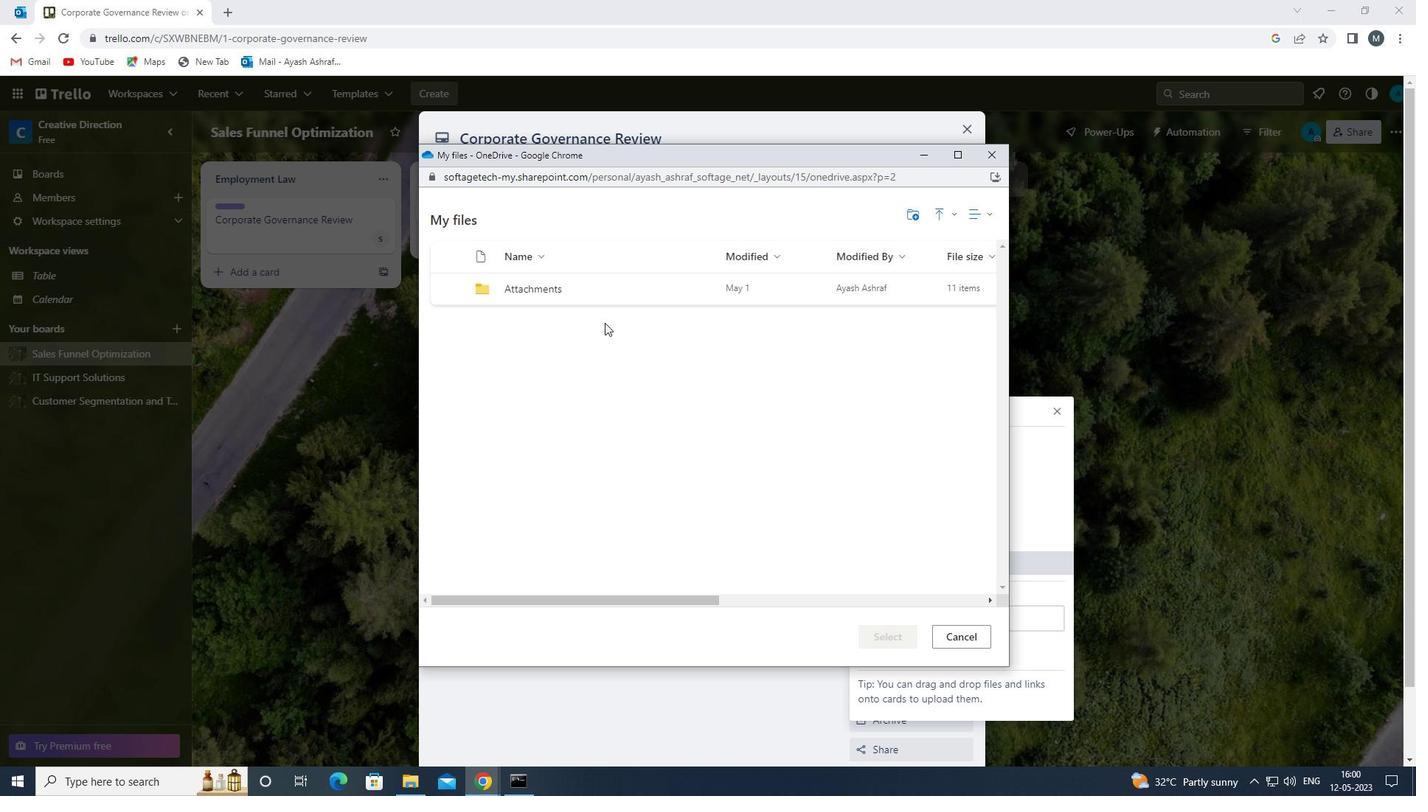 
Action: Mouse pressed left at (614, 301)
Screenshot: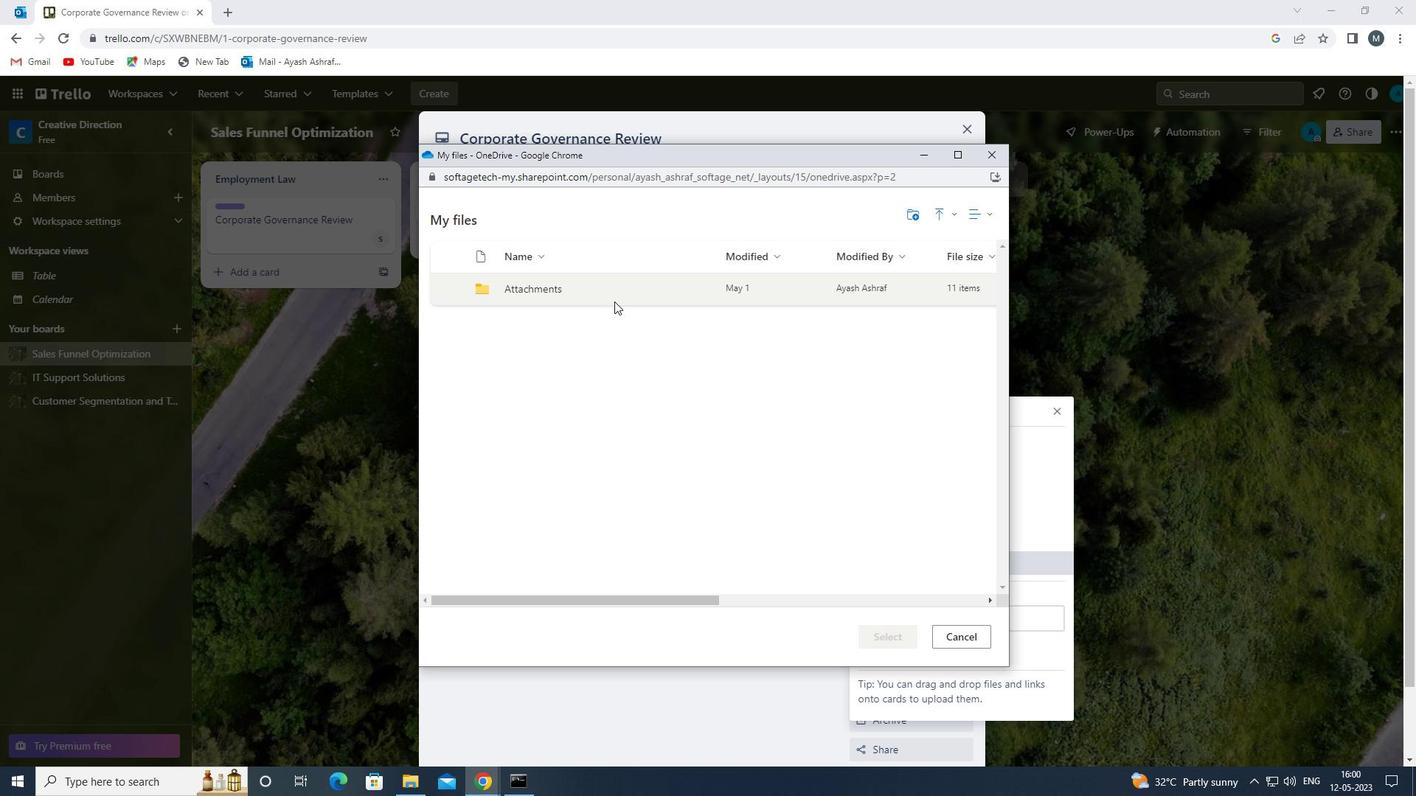 
Action: Mouse pressed left at (614, 301)
Screenshot: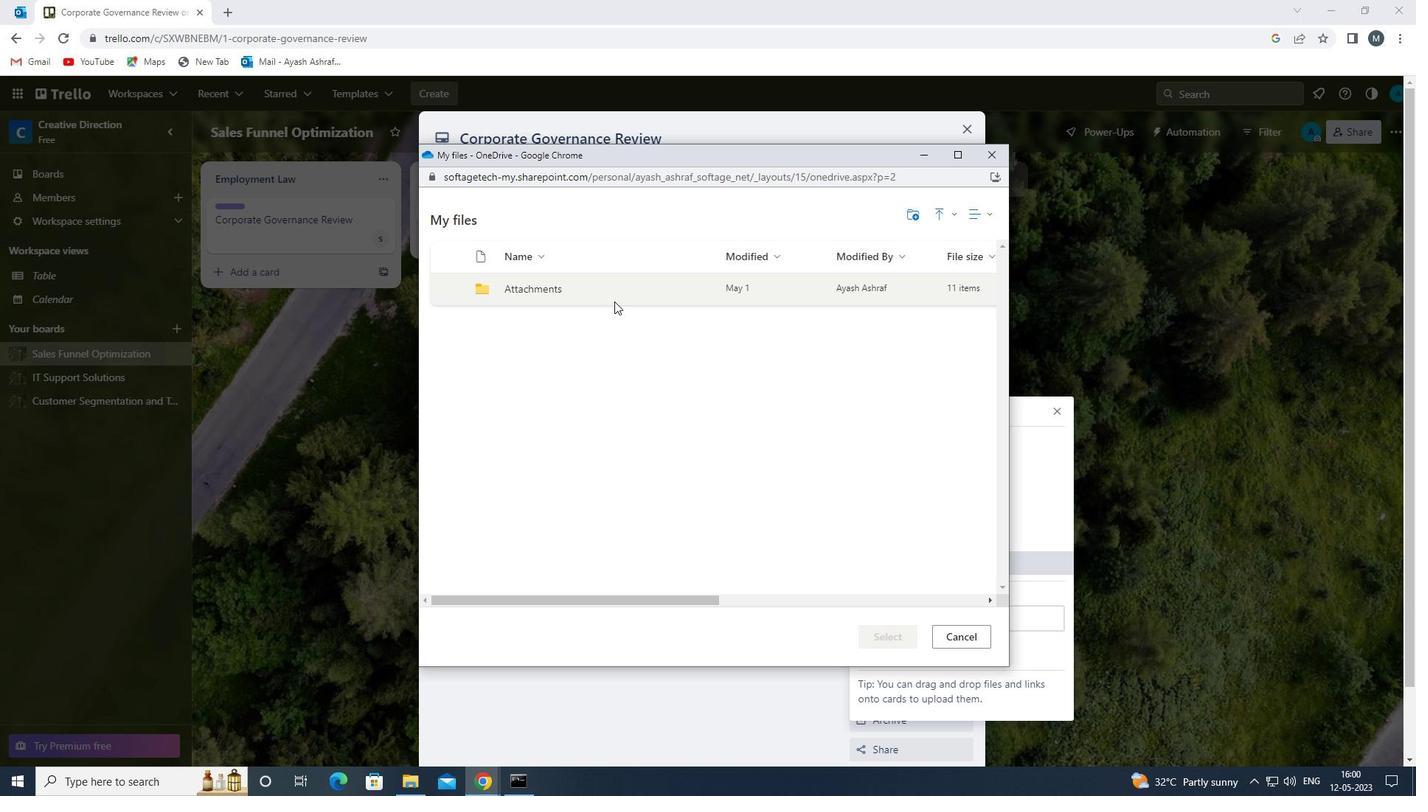 
Action: Mouse moved to (628, 380)
Screenshot: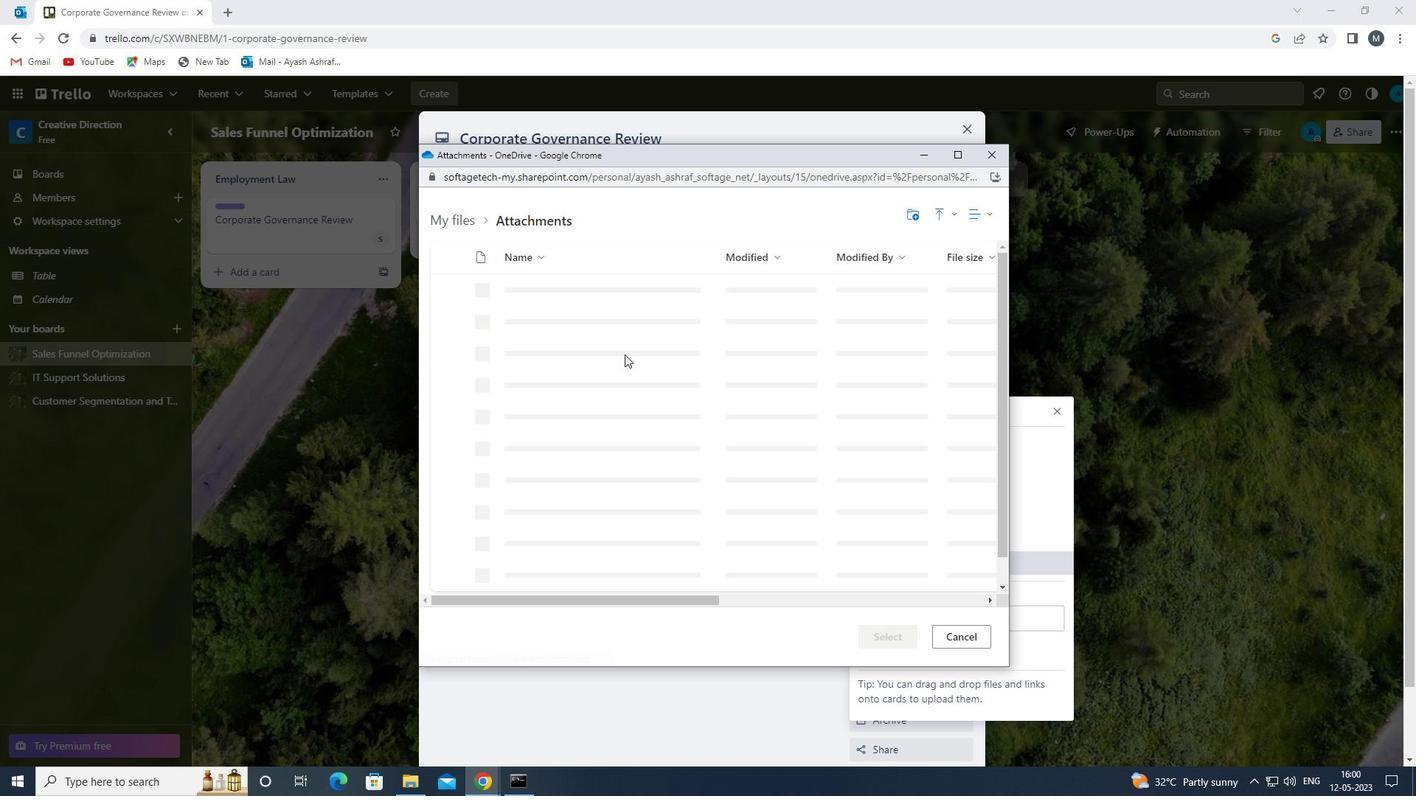 
Action: Mouse pressed left at (628, 380)
Screenshot: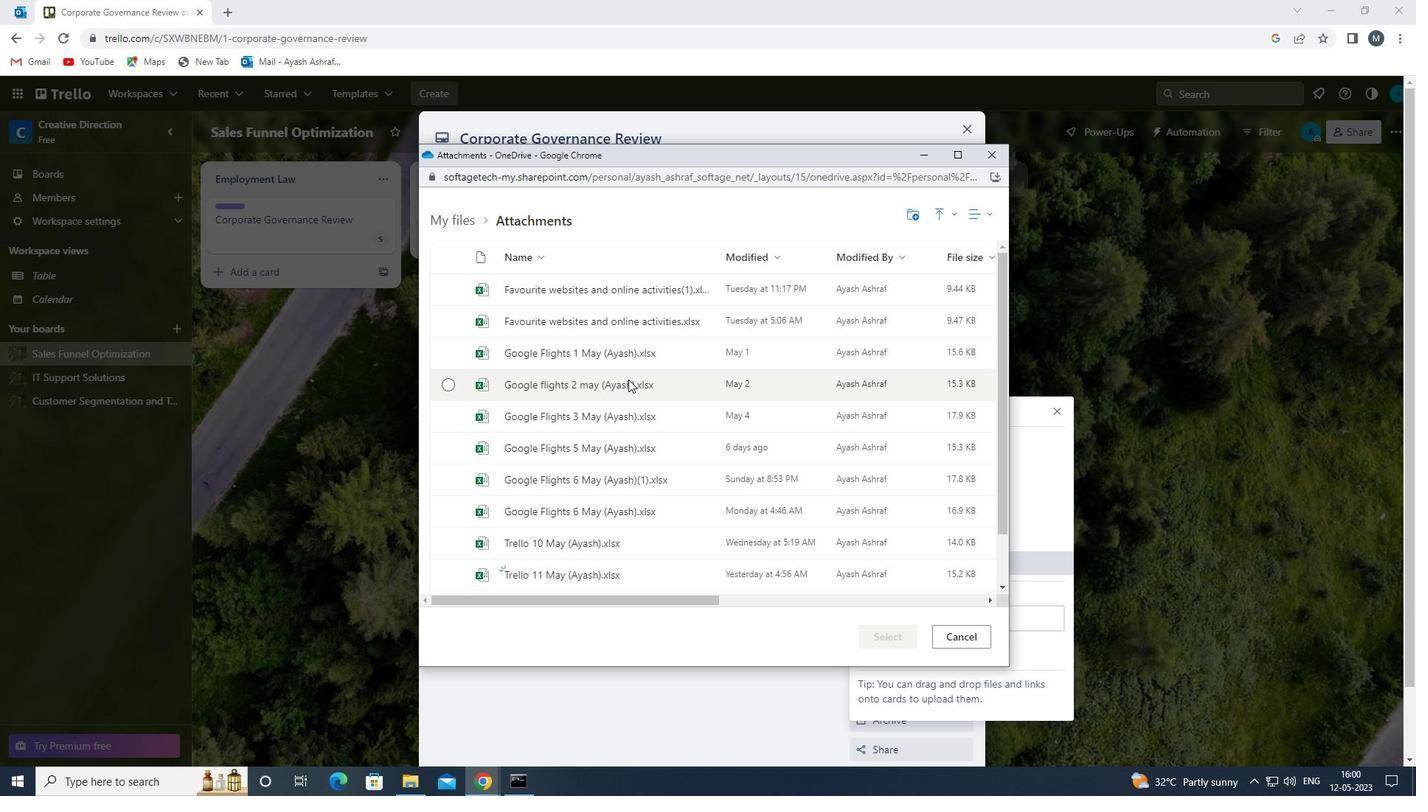 
Action: Mouse moved to (882, 636)
Screenshot: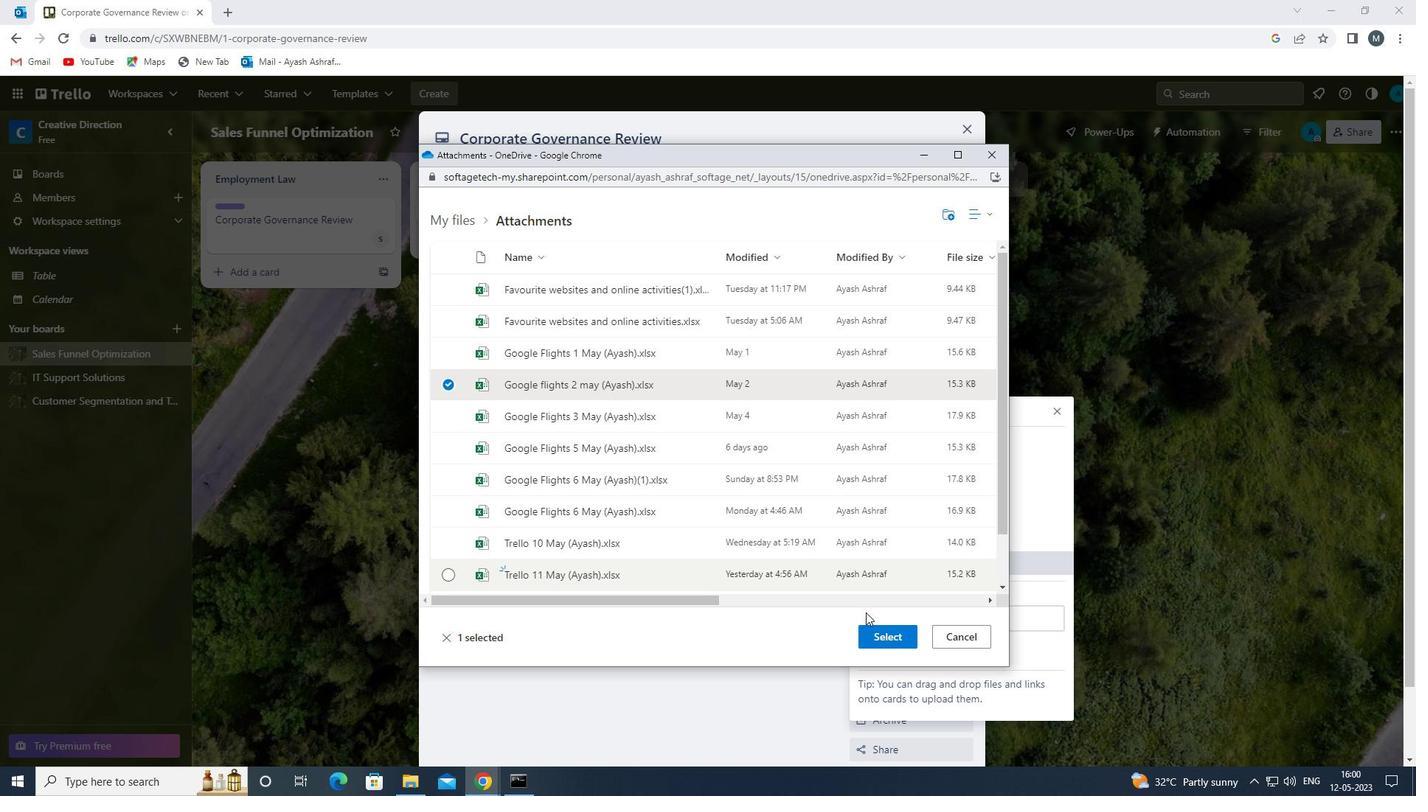 
Action: Mouse pressed left at (882, 636)
Screenshot: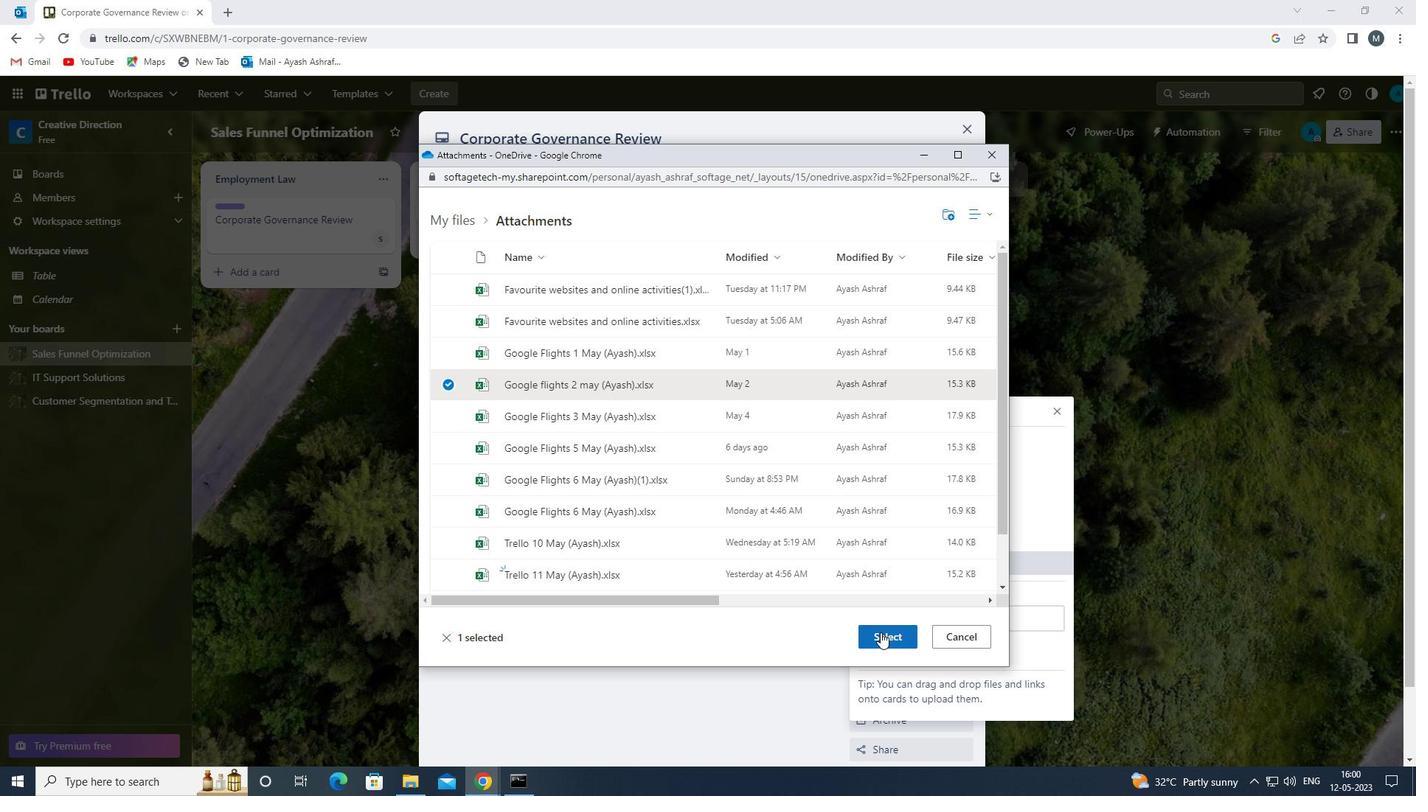 
Action: Mouse moved to (879, 360)
Screenshot: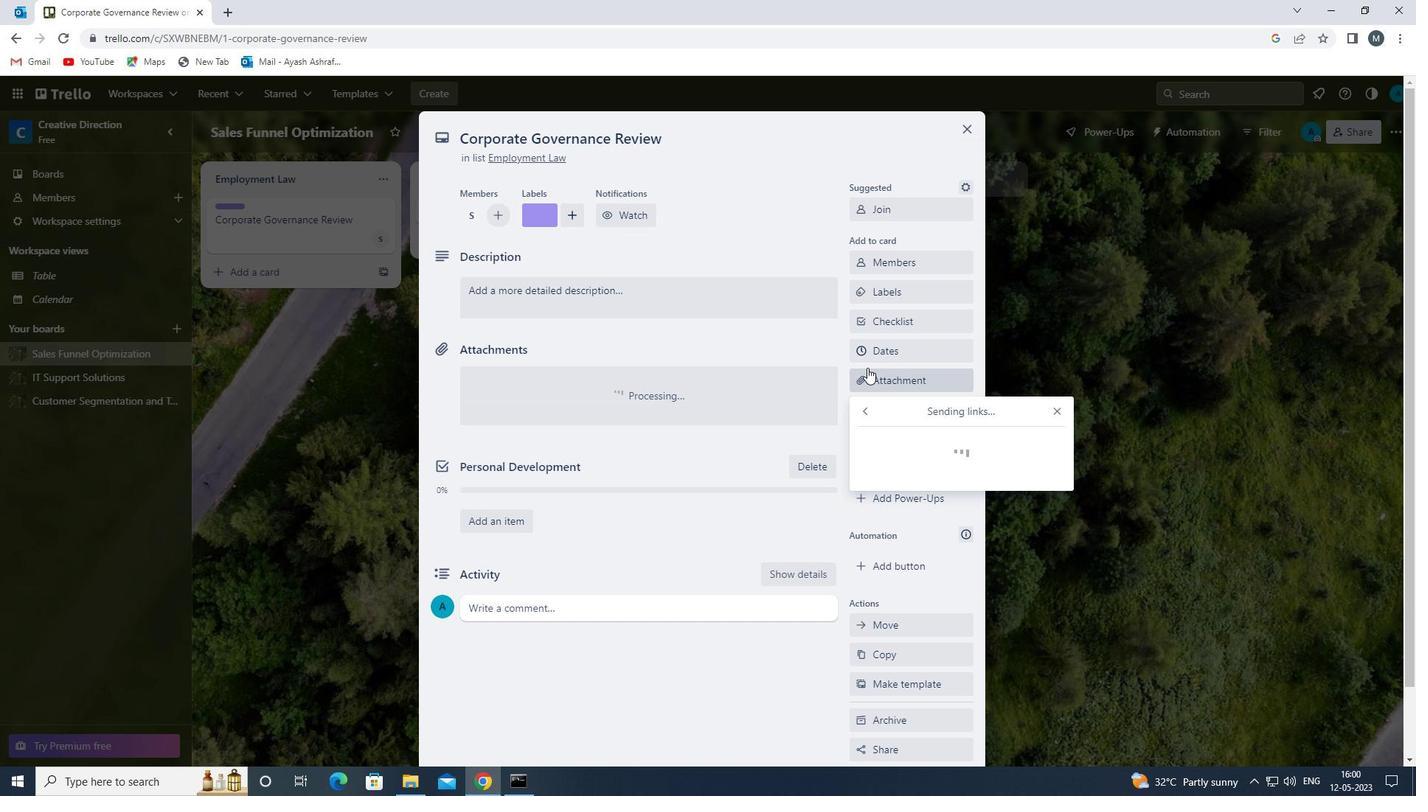 
Action: Mouse scrolled (879, 359) with delta (0, 0)
Screenshot: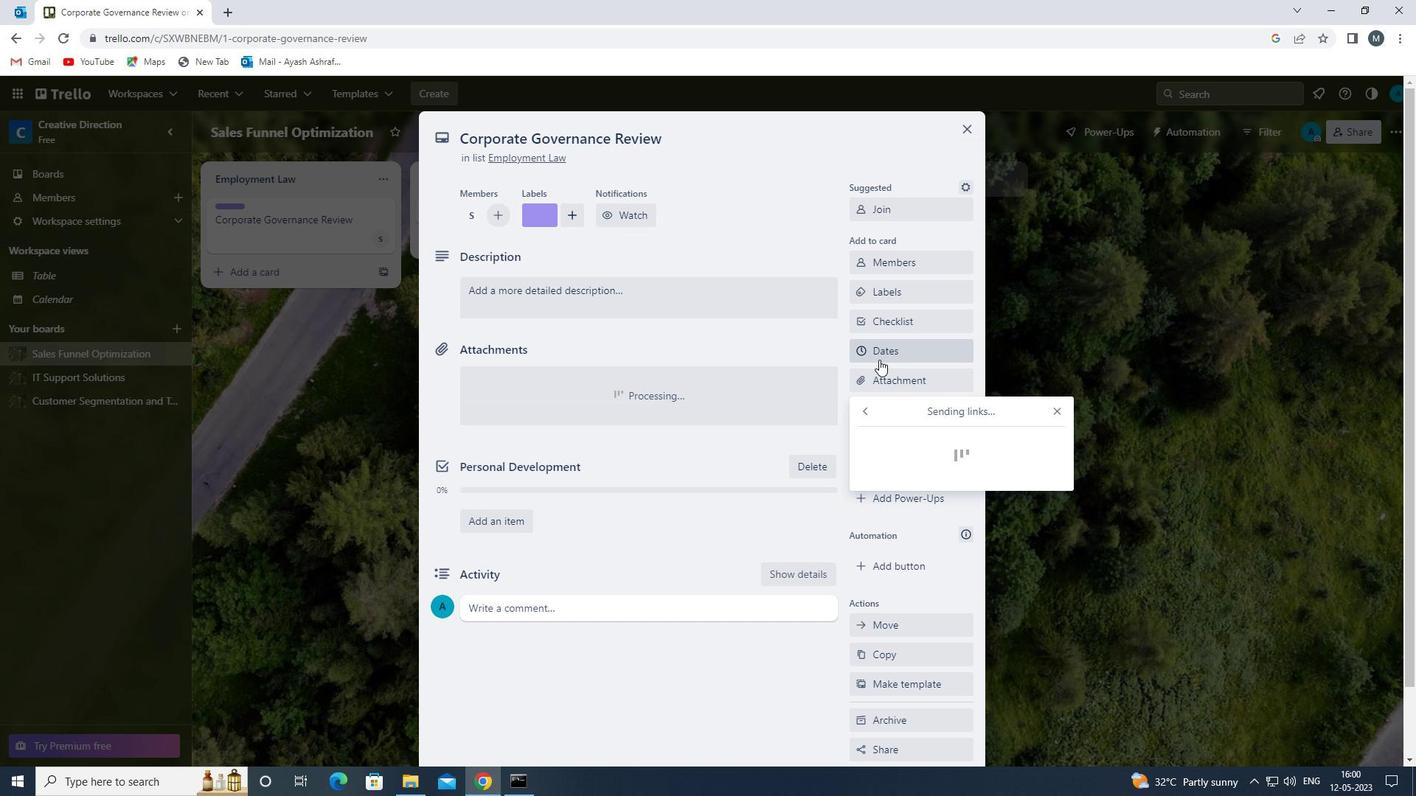 
Action: Mouse moved to (897, 339)
Screenshot: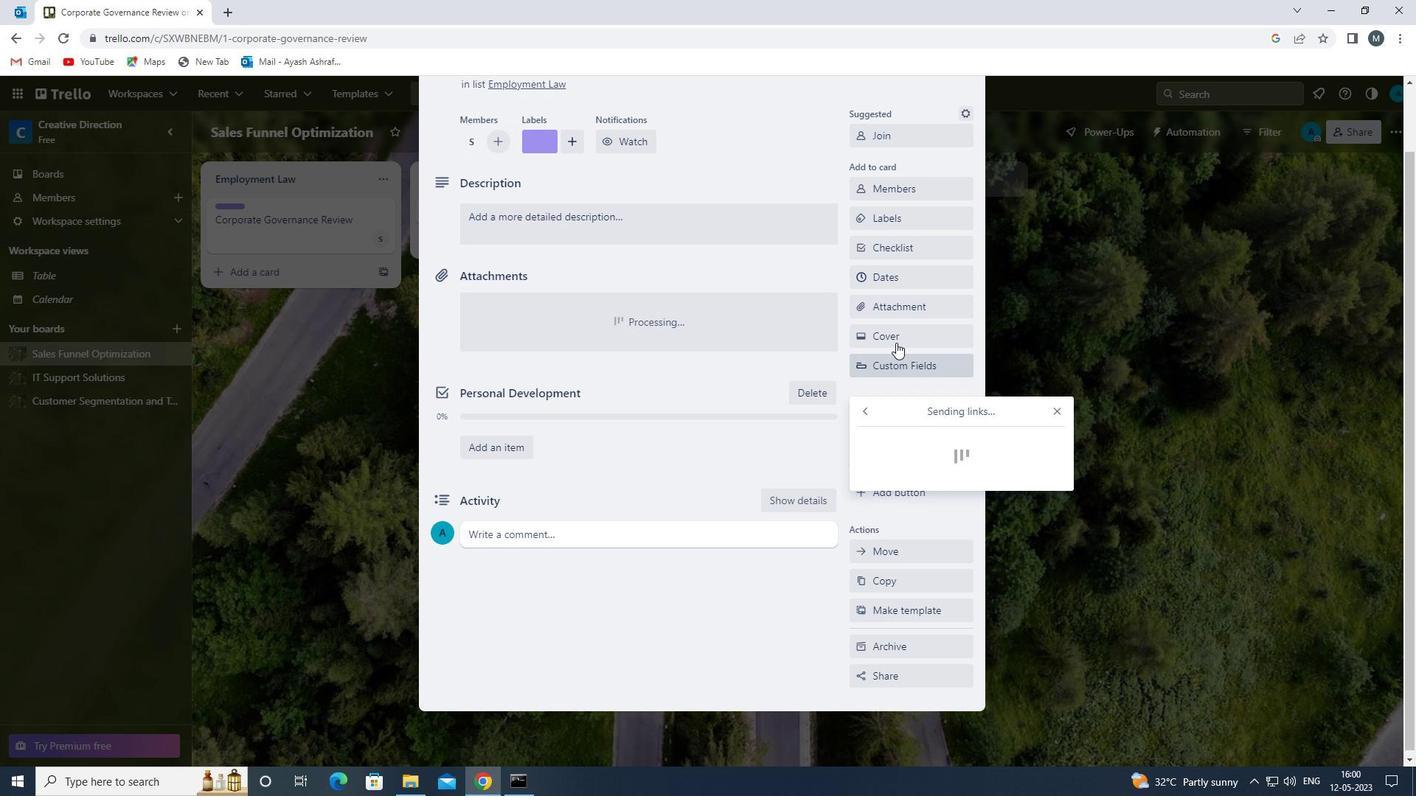 
Action: Mouse pressed left at (897, 339)
Screenshot: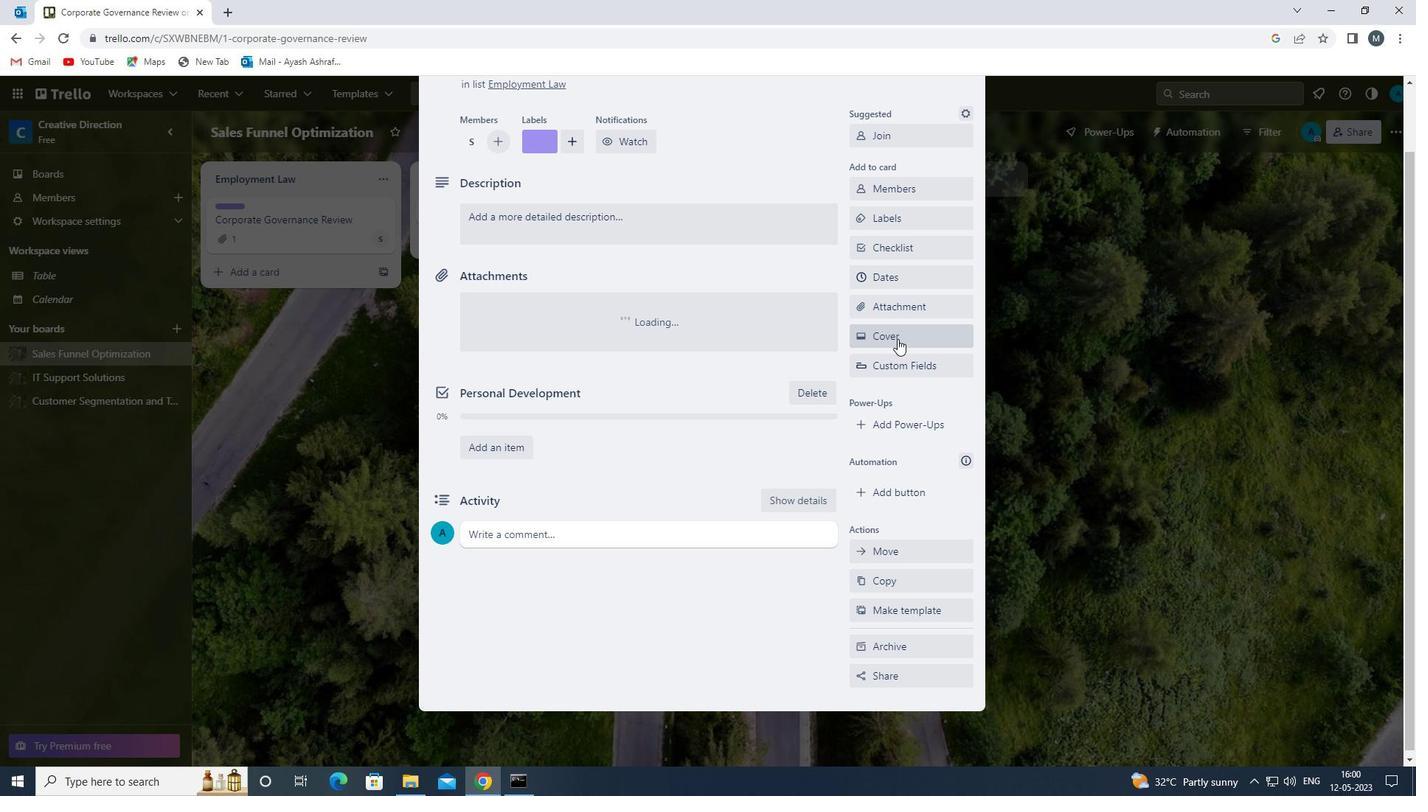 
Action: Mouse moved to (1044, 471)
Screenshot: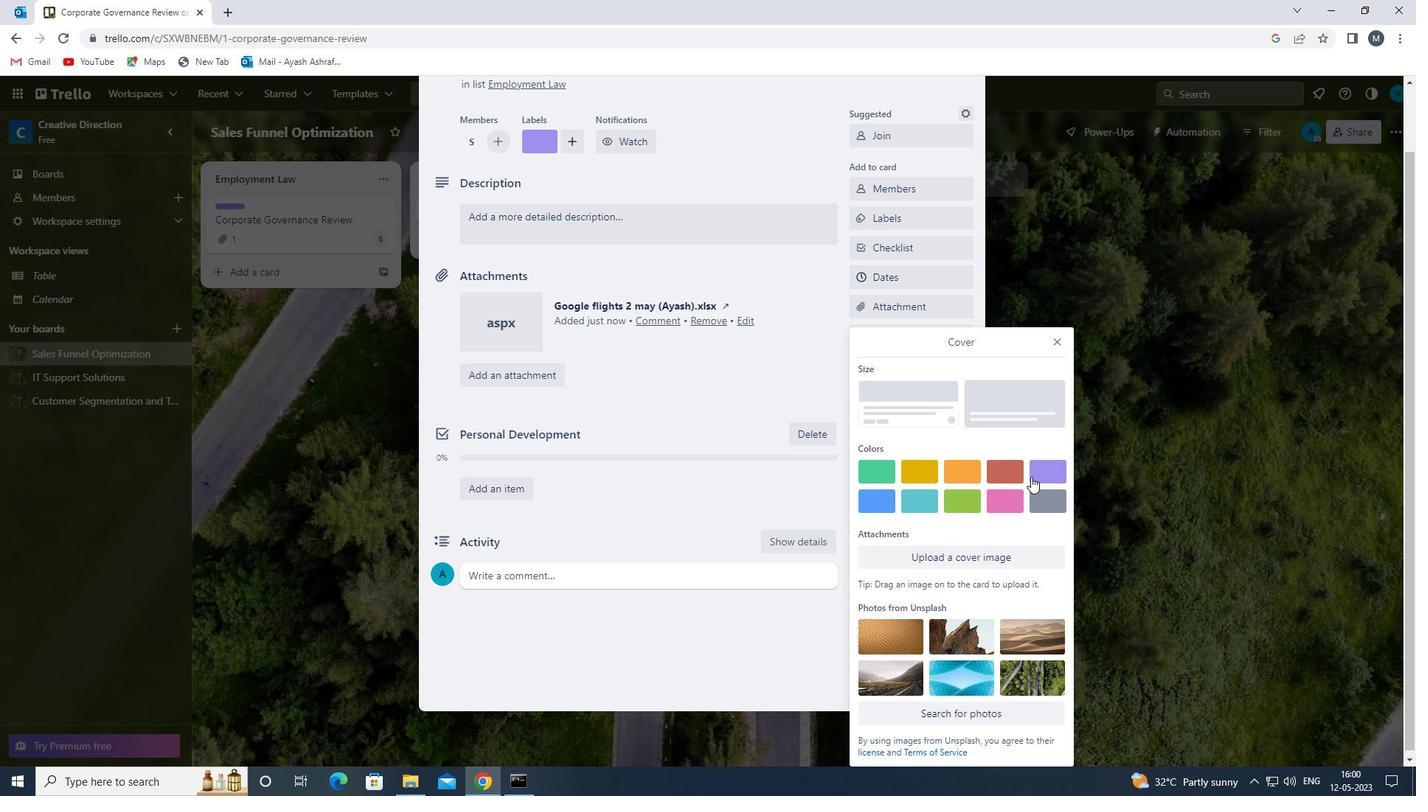 
Action: Mouse pressed left at (1044, 471)
Screenshot: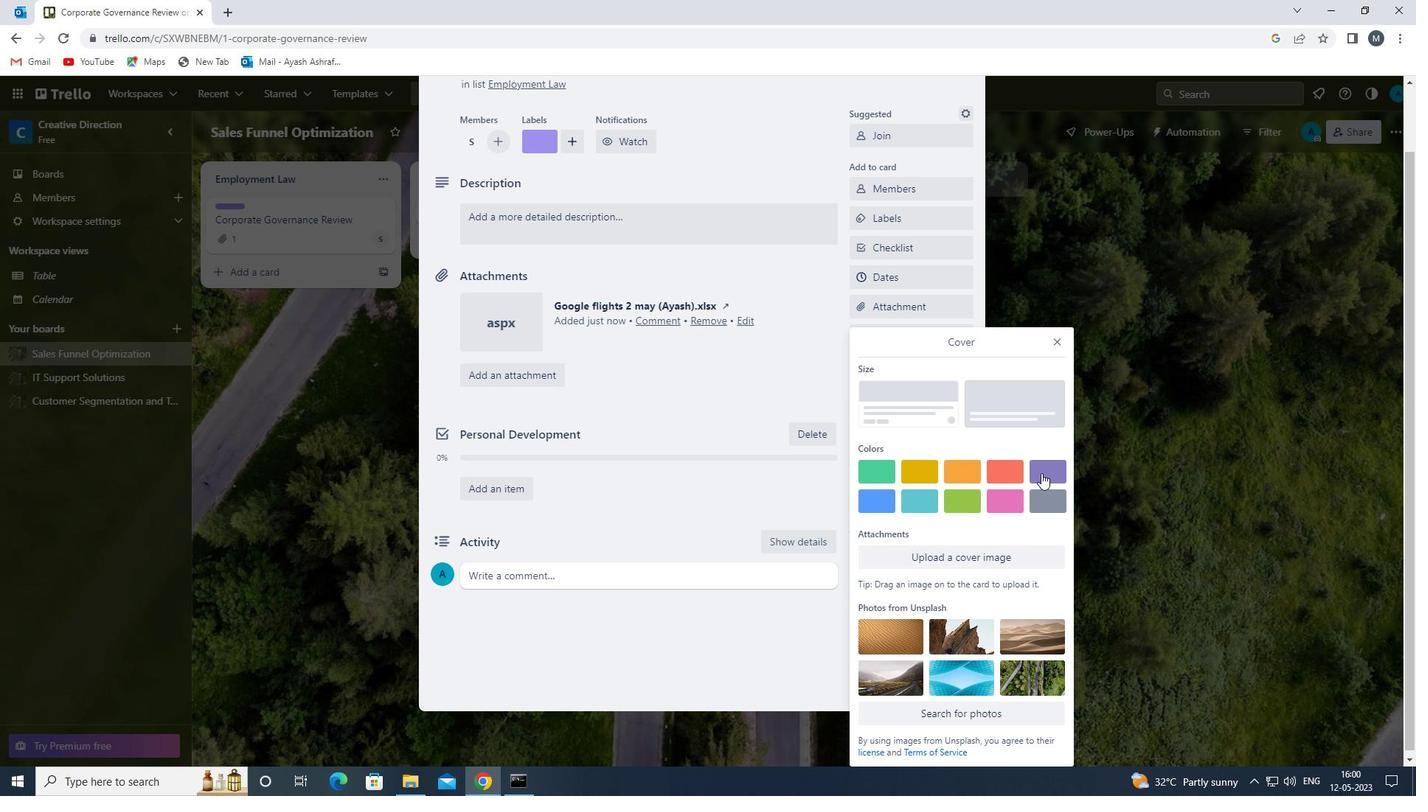 
Action: Mouse moved to (1058, 313)
Screenshot: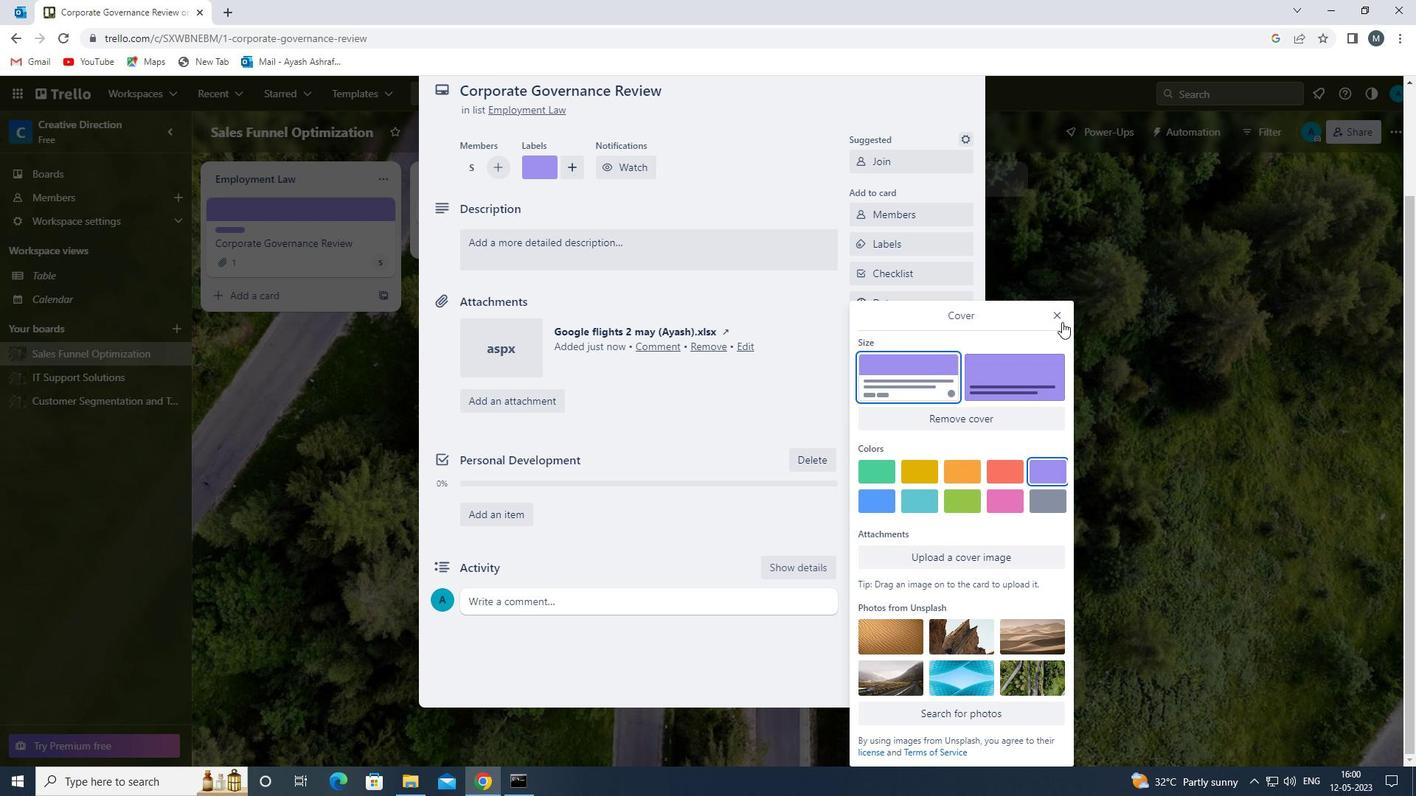 
Action: Mouse pressed left at (1058, 313)
Screenshot: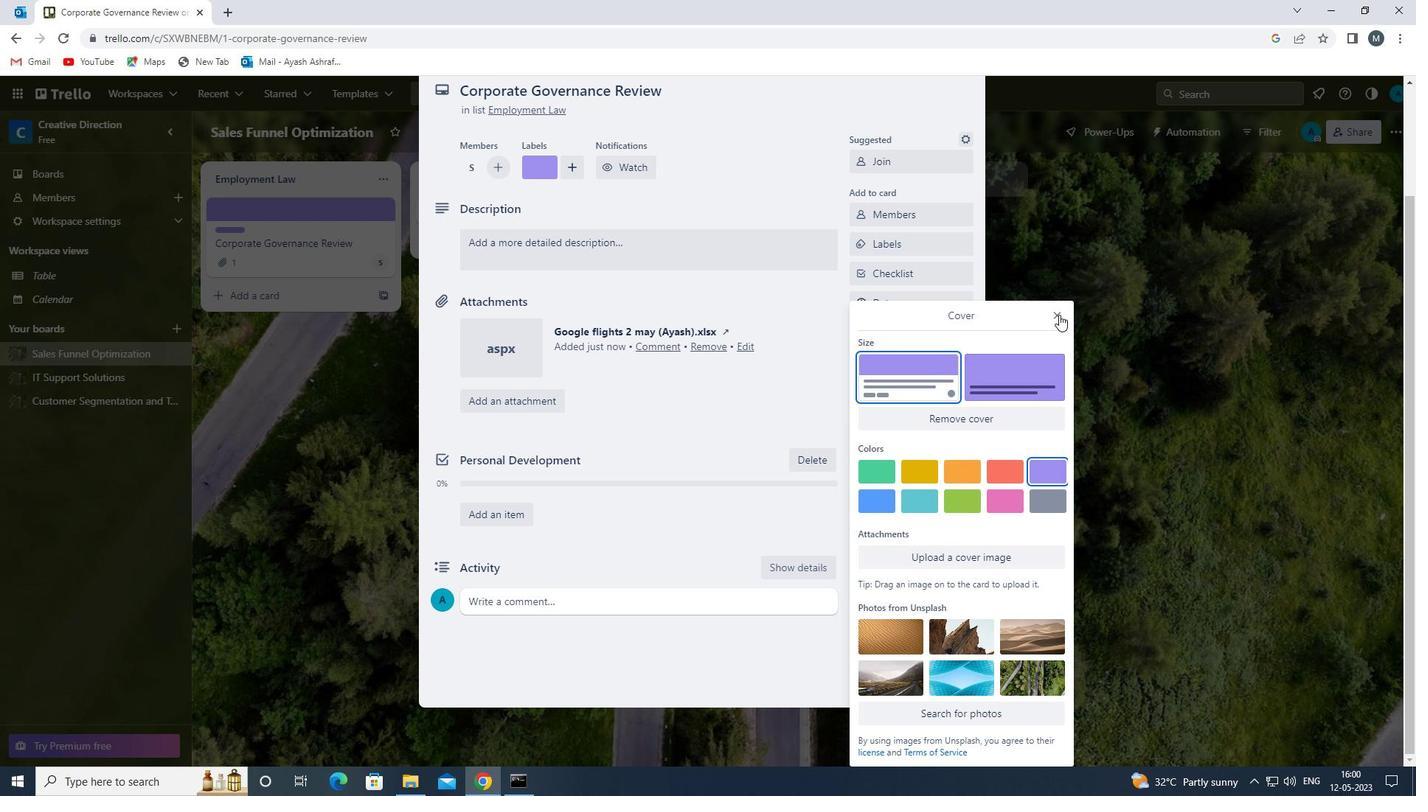 
Action: Mouse moved to (588, 250)
Screenshot: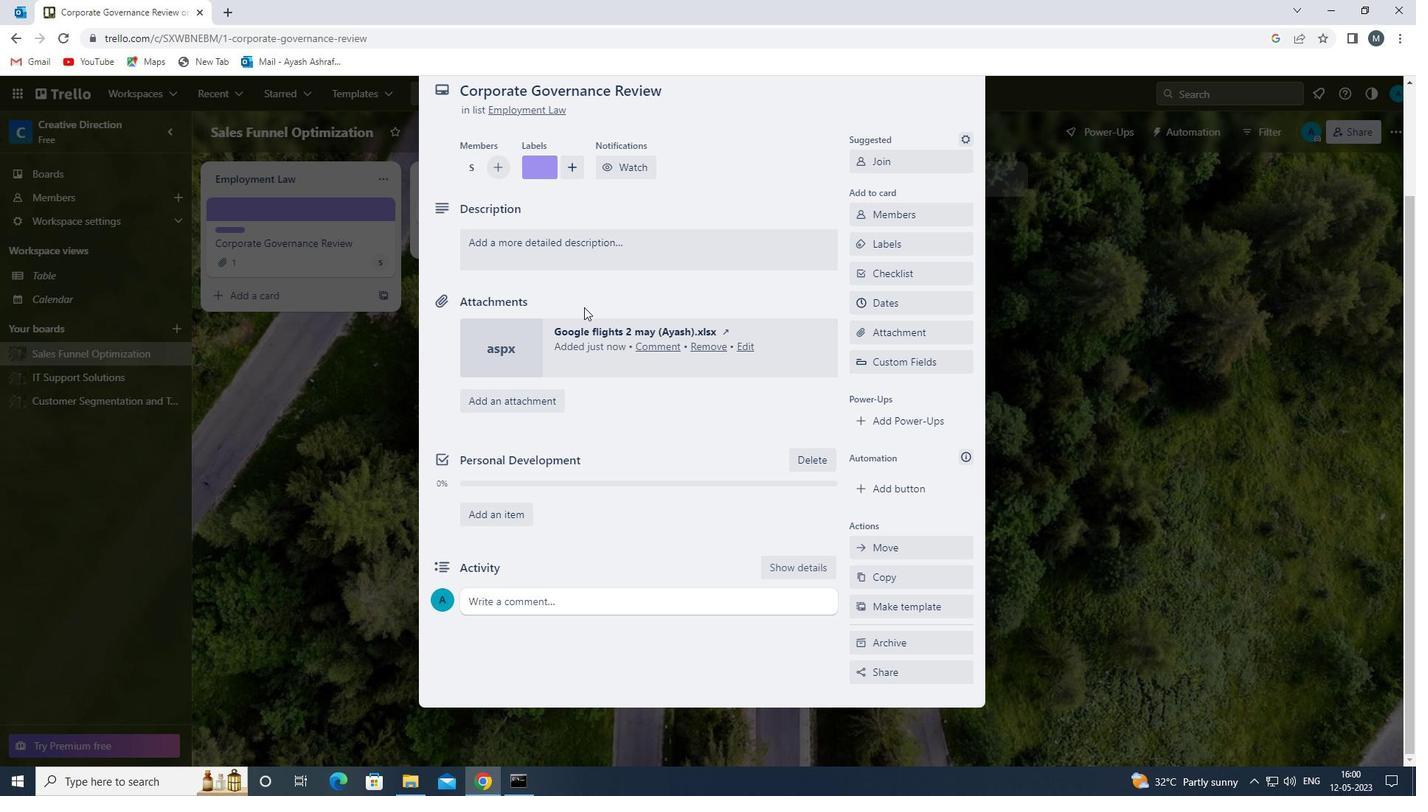 
Action: Mouse pressed left at (588, 250)
Screenshot: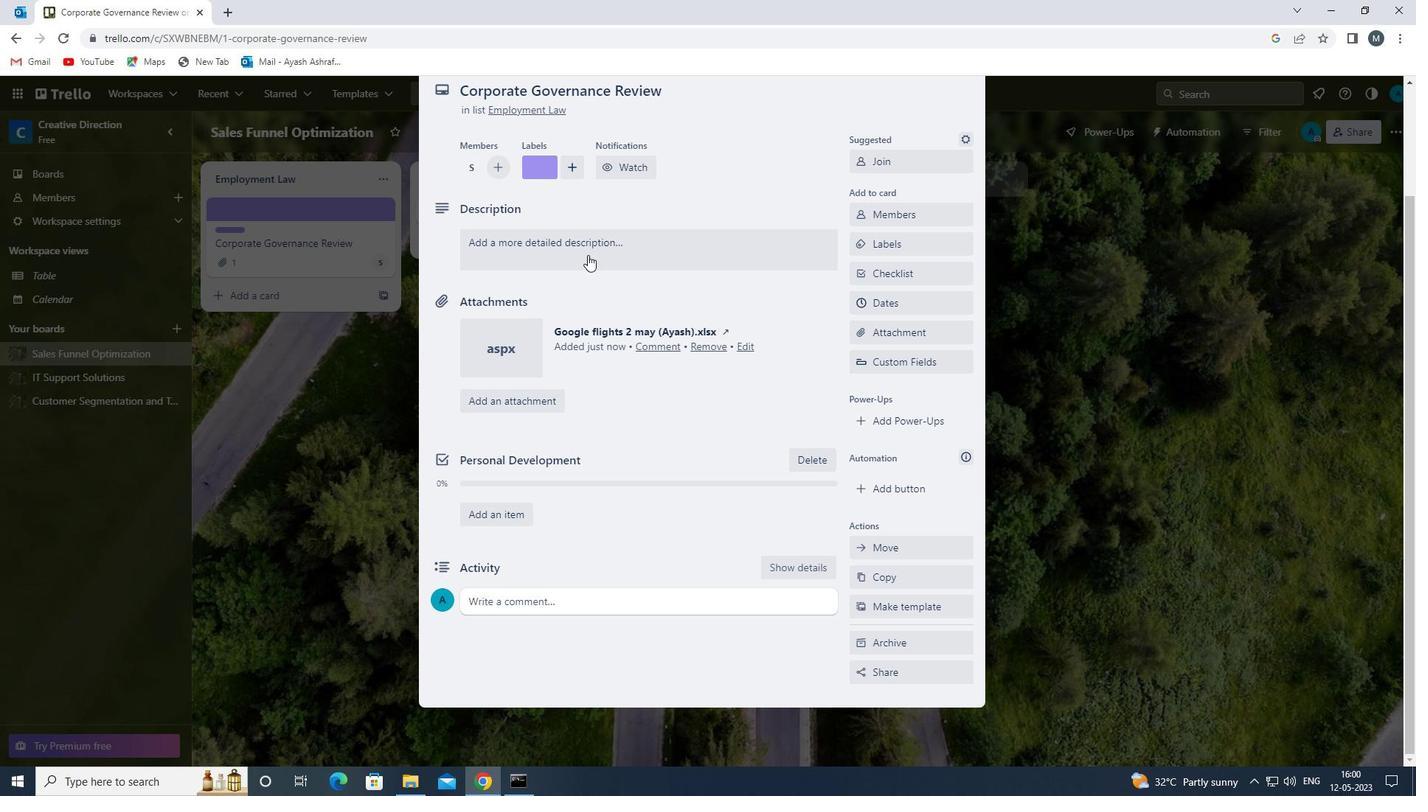 
Action: Mouse moved to (589, 309)
Screenshot: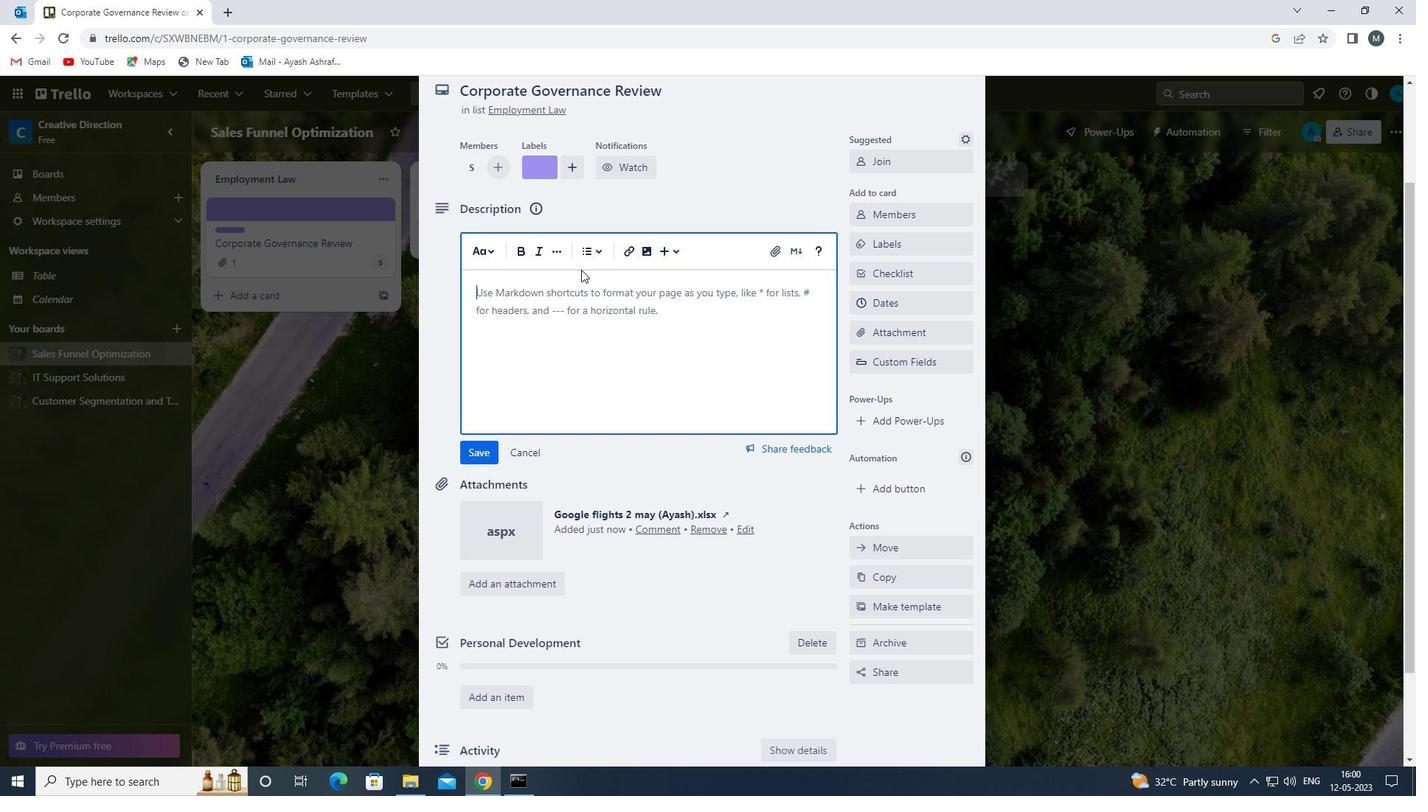 
Action: Mouse pressed left at (589, 309)
Screenshot: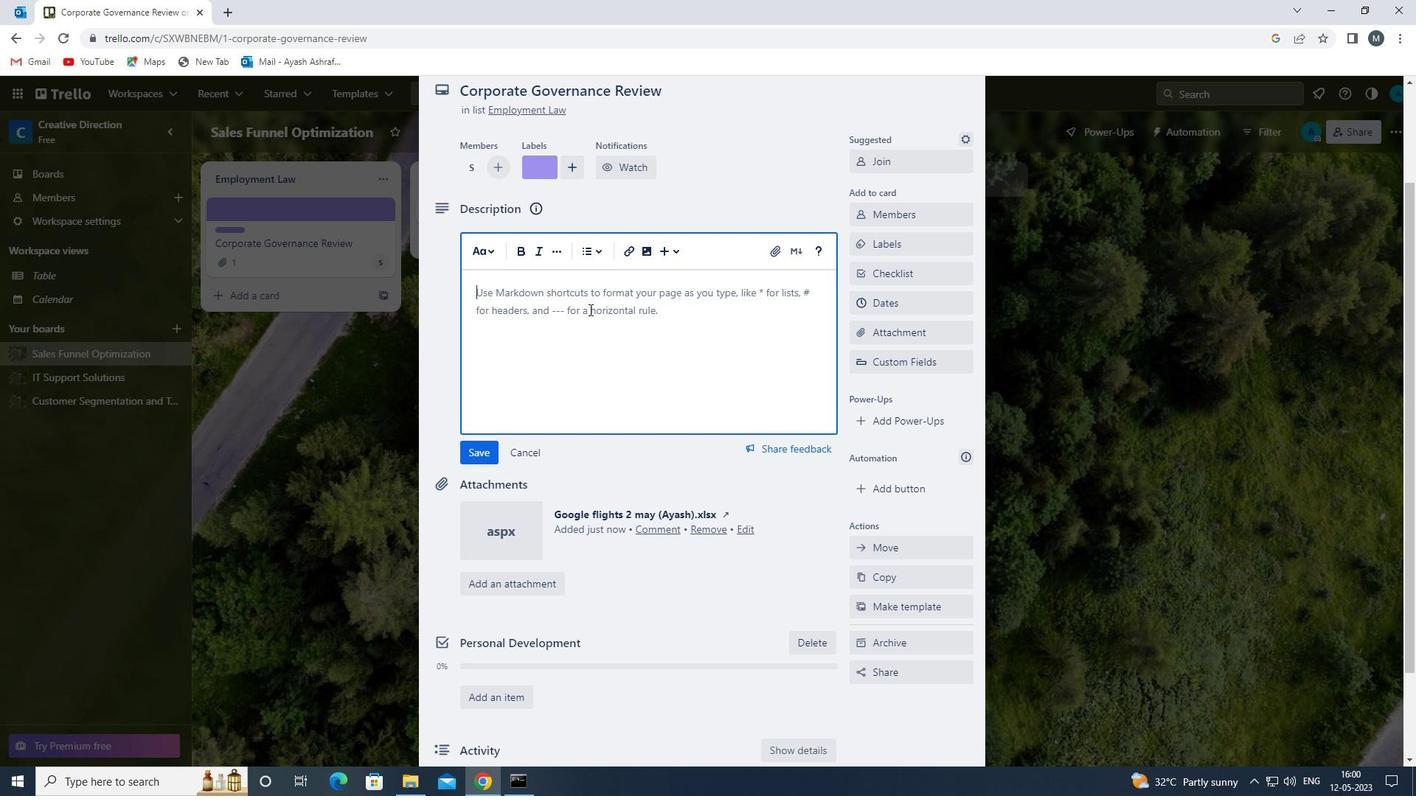 
Action: Mouse moved to (822, 395)
Screenshot: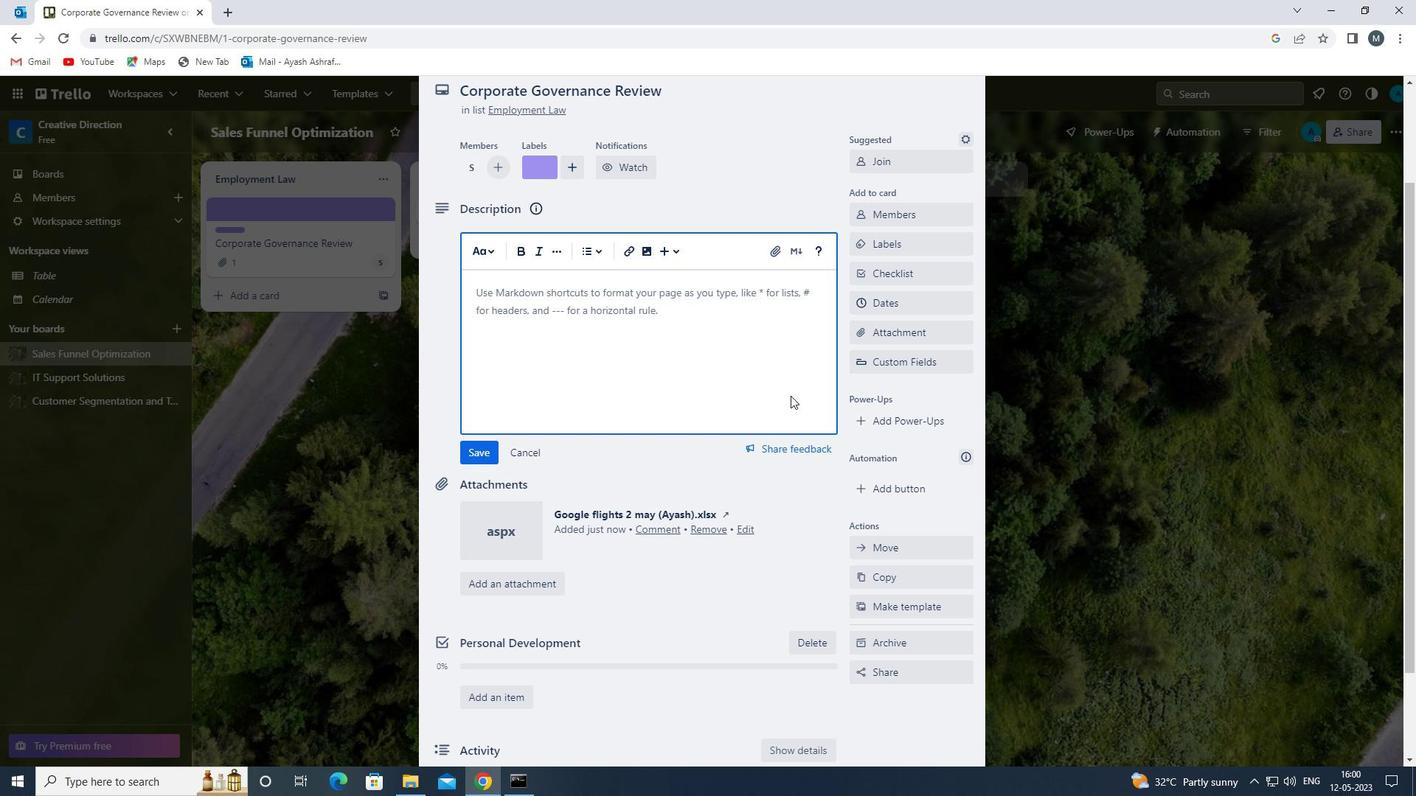 
Action: Key pressed <Key.shift>UPDATE<Key.space>WEBSITE<Key.space>COPY<Key.space>FOR<Key.space>NEW<Key.space>PRODUCT<Key.space>LAUNCH<Key.space>
Screenshot: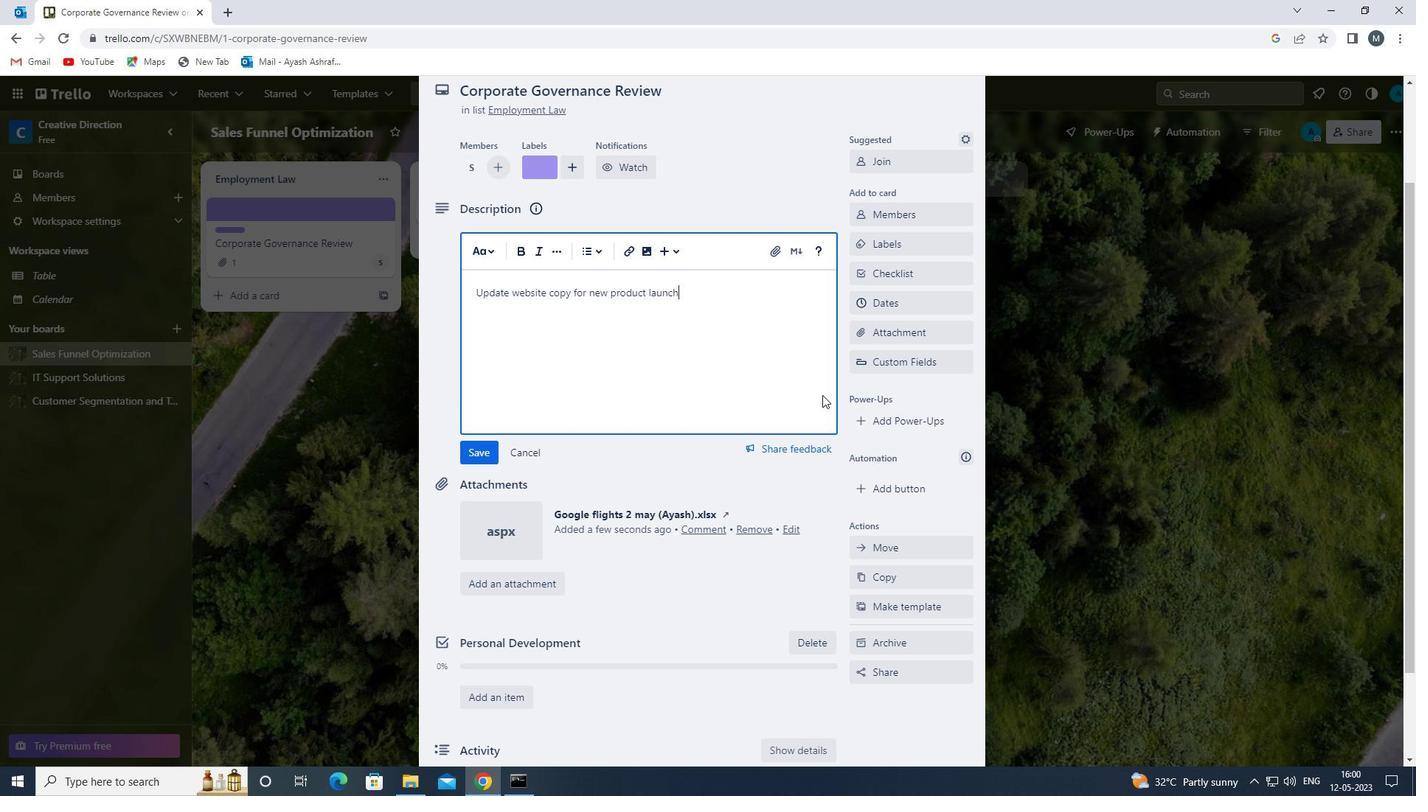 
Action: Mouse moved to (474, 451)
Screenshot: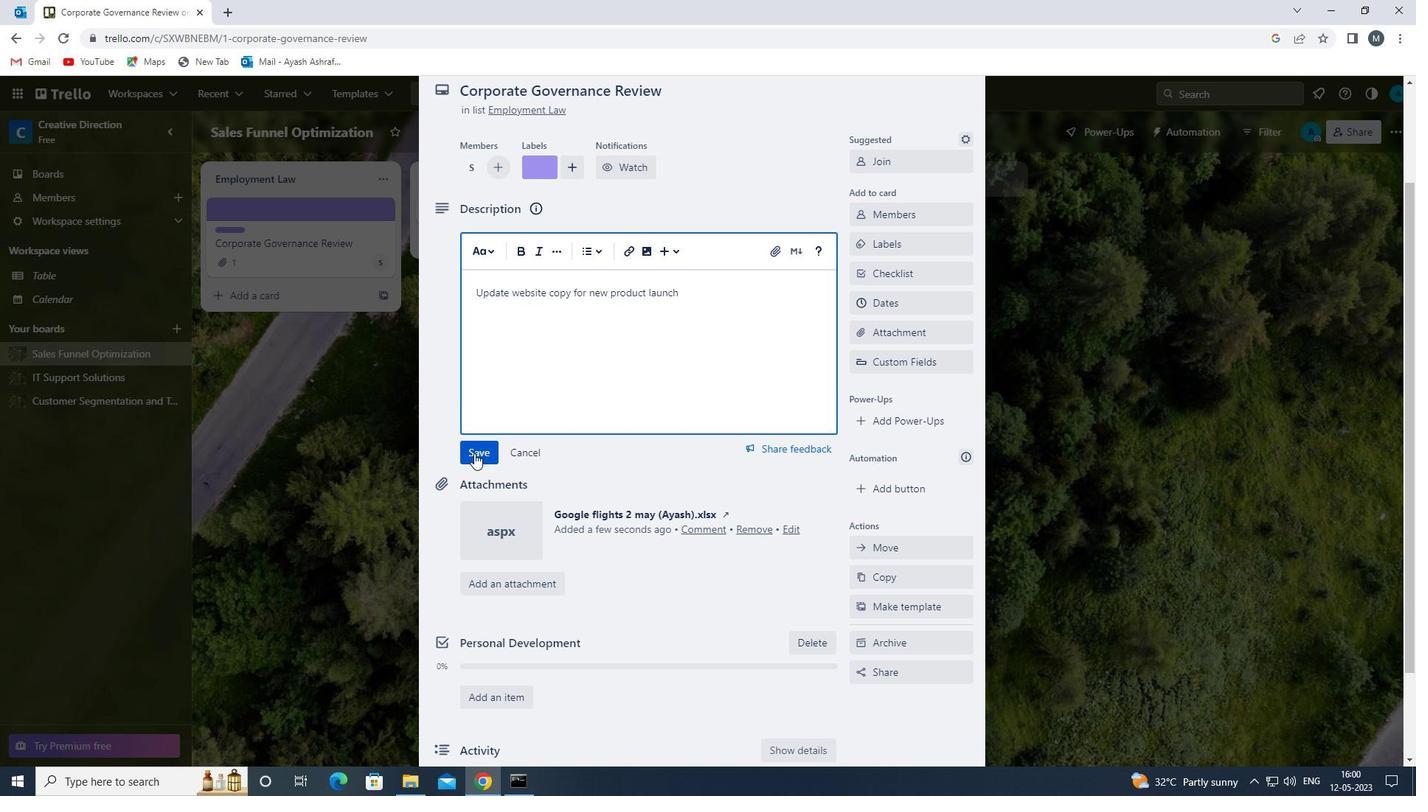 
Action: Mouse pressed left at (474, 451)
Screenshot: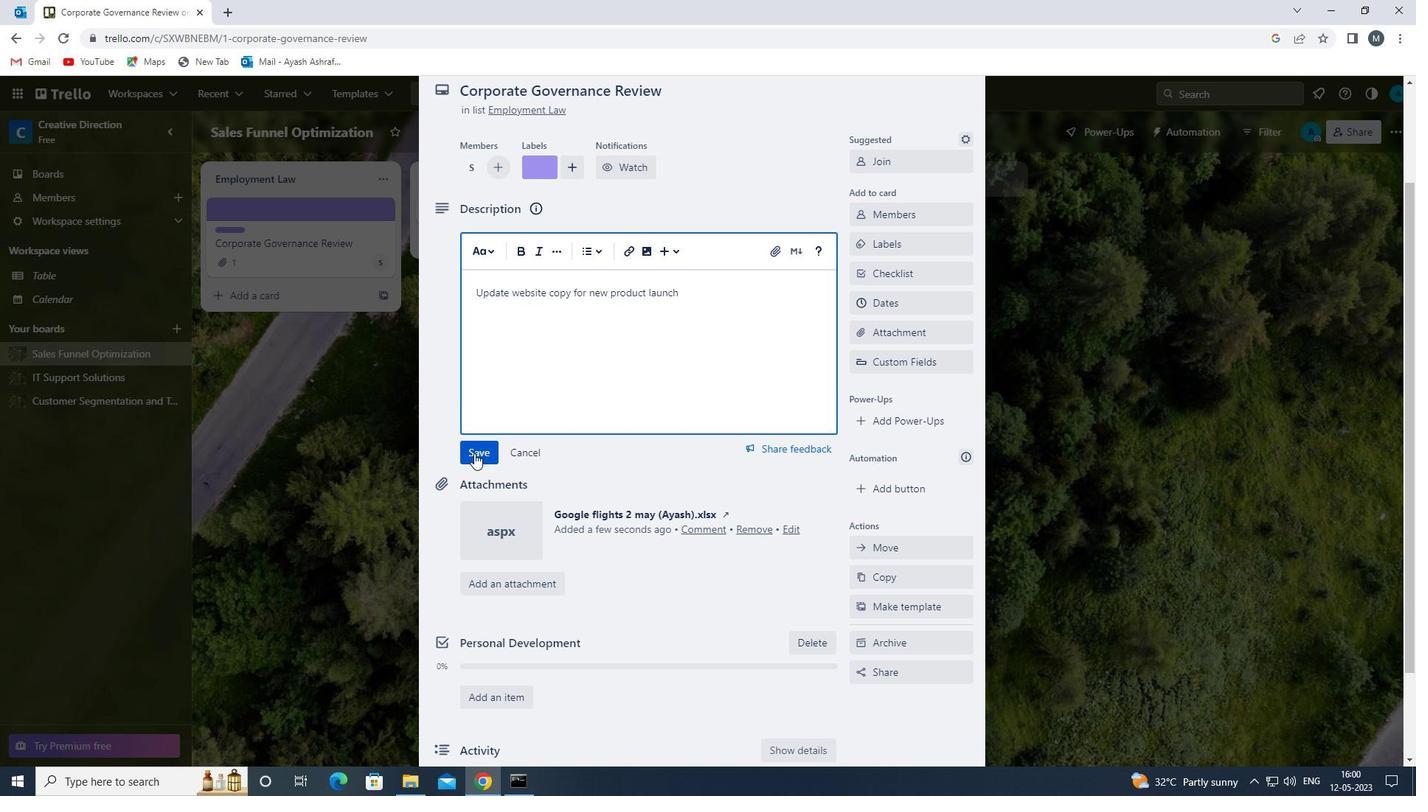 
Action: Mouse moved to (584, 458)
Screenshot: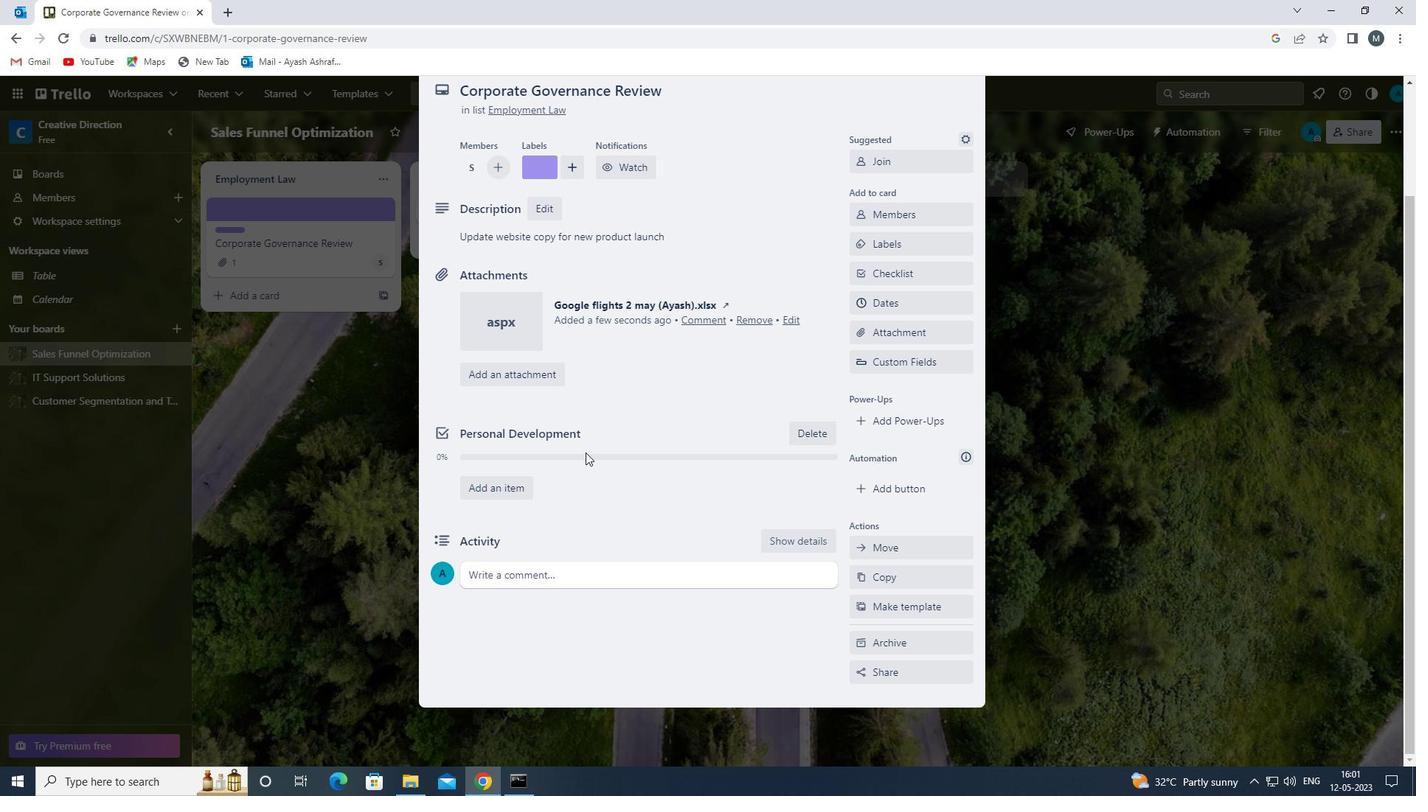 
Action: Mouse scrolled (584, 458) with delta (0, 0)
Screenshot: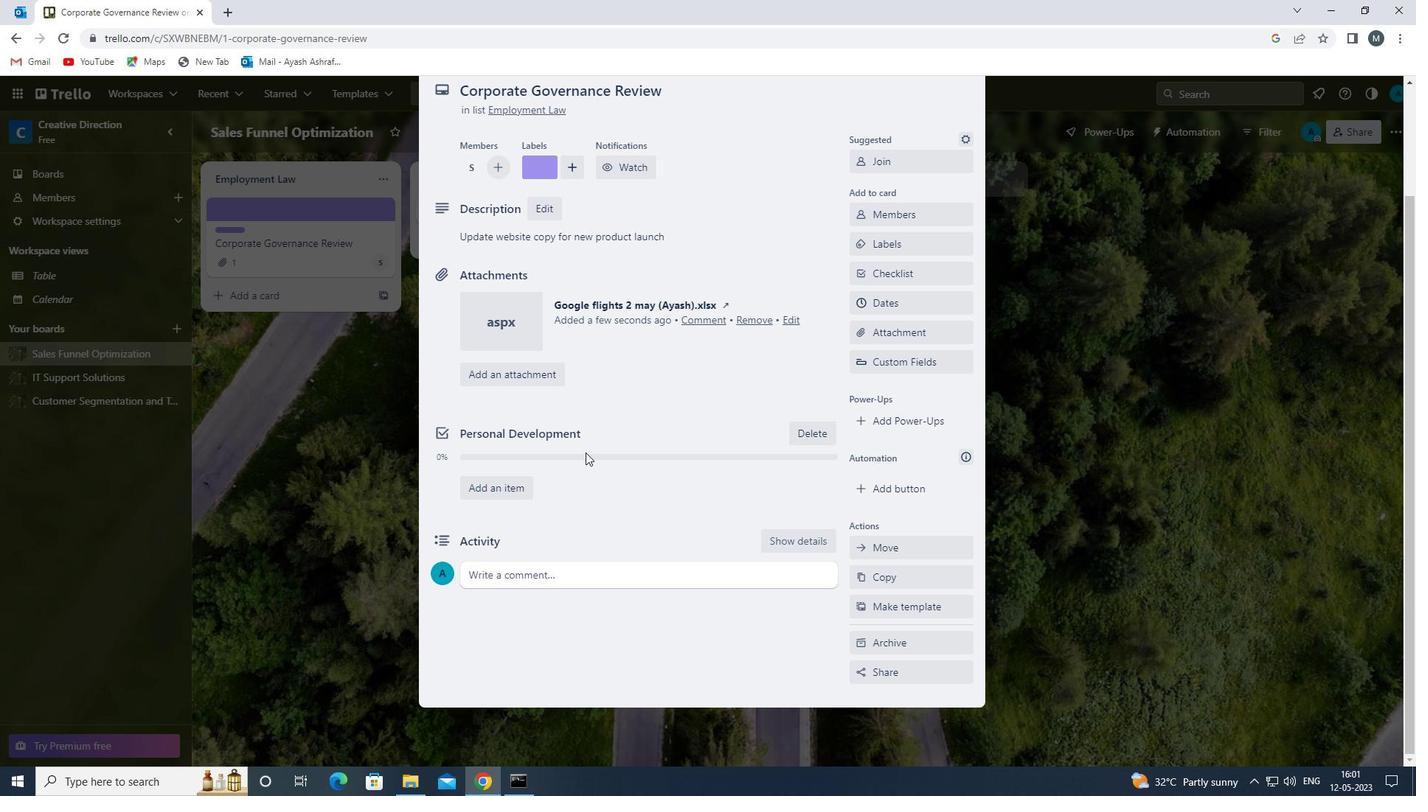 
Action: Mouse moved to (580, 464)
Screenshot: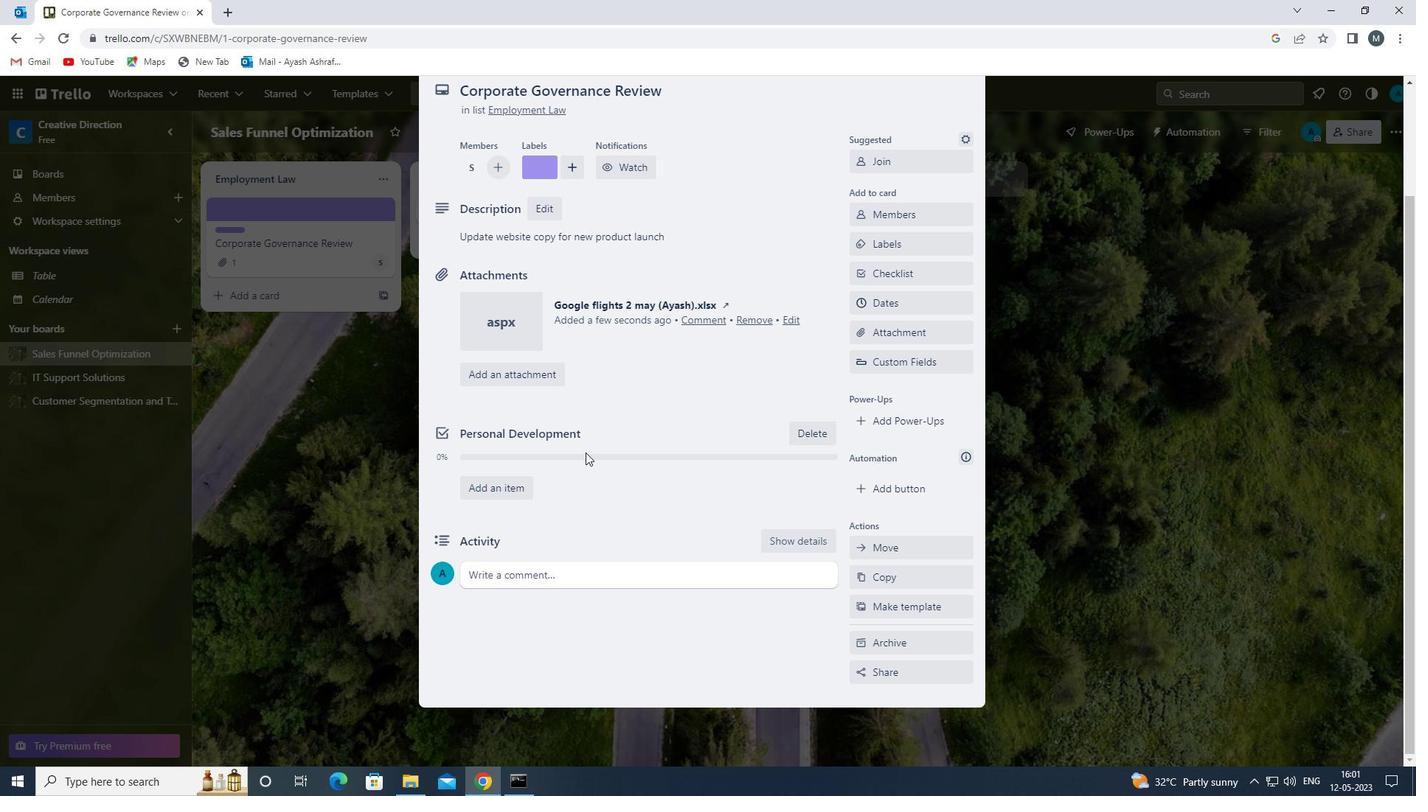 
Action: Mouse scrolled (580, 463) with delta (0, 0)
Screenshot: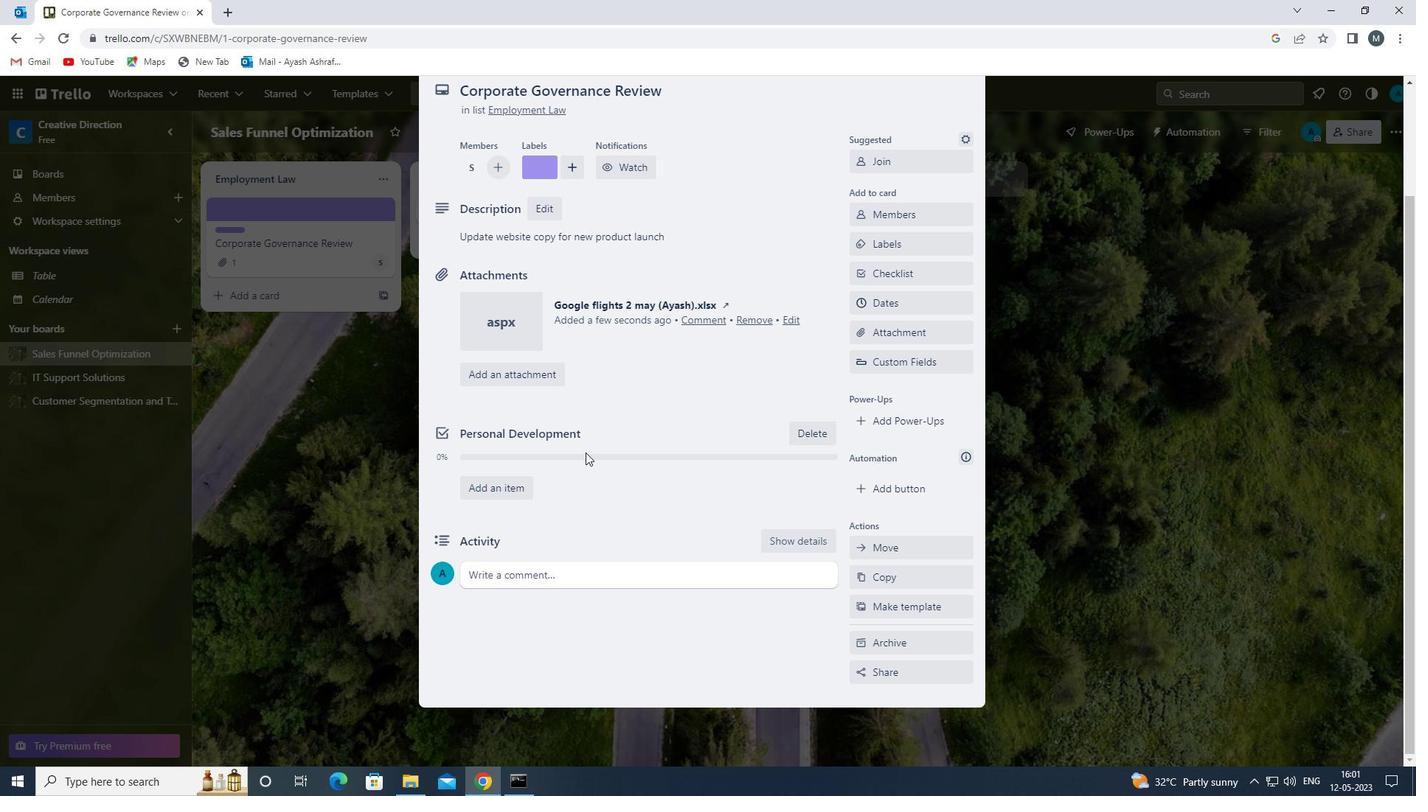 
Action: Mouse moved to (546, 568)
Screenshot: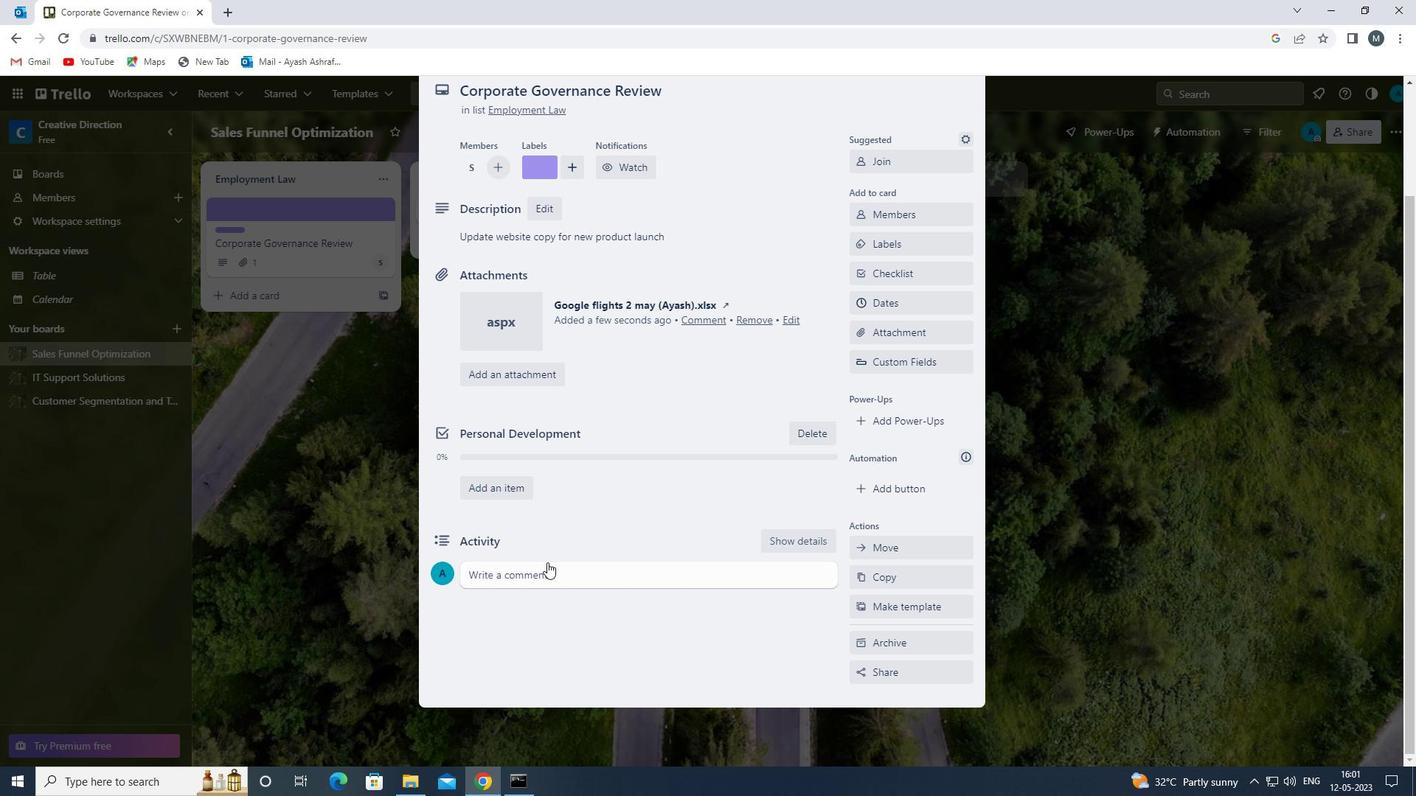 
Action: Mouse pressed left at (546, 568)
Screenshot: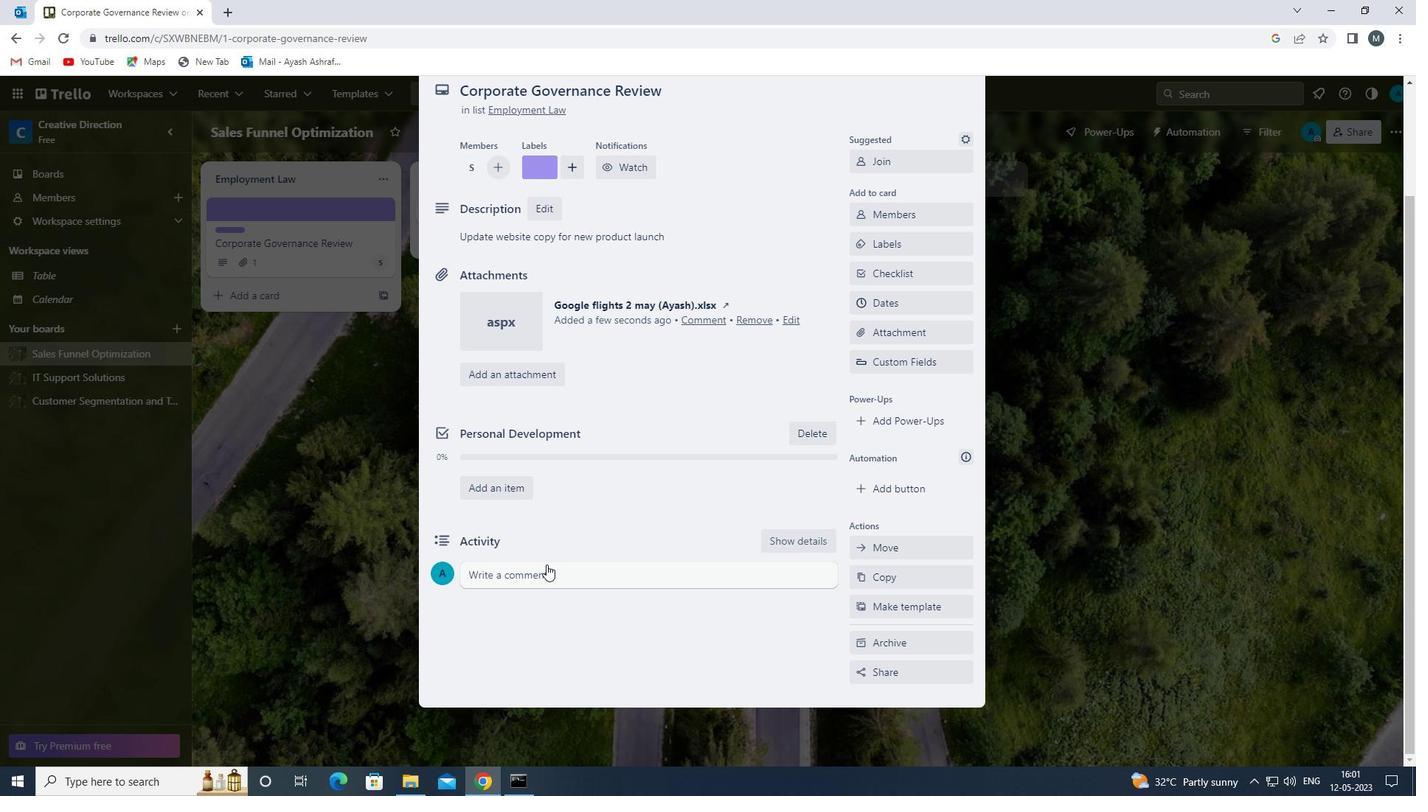 
Action: Mouse moved to (543, 608)
Screenshot: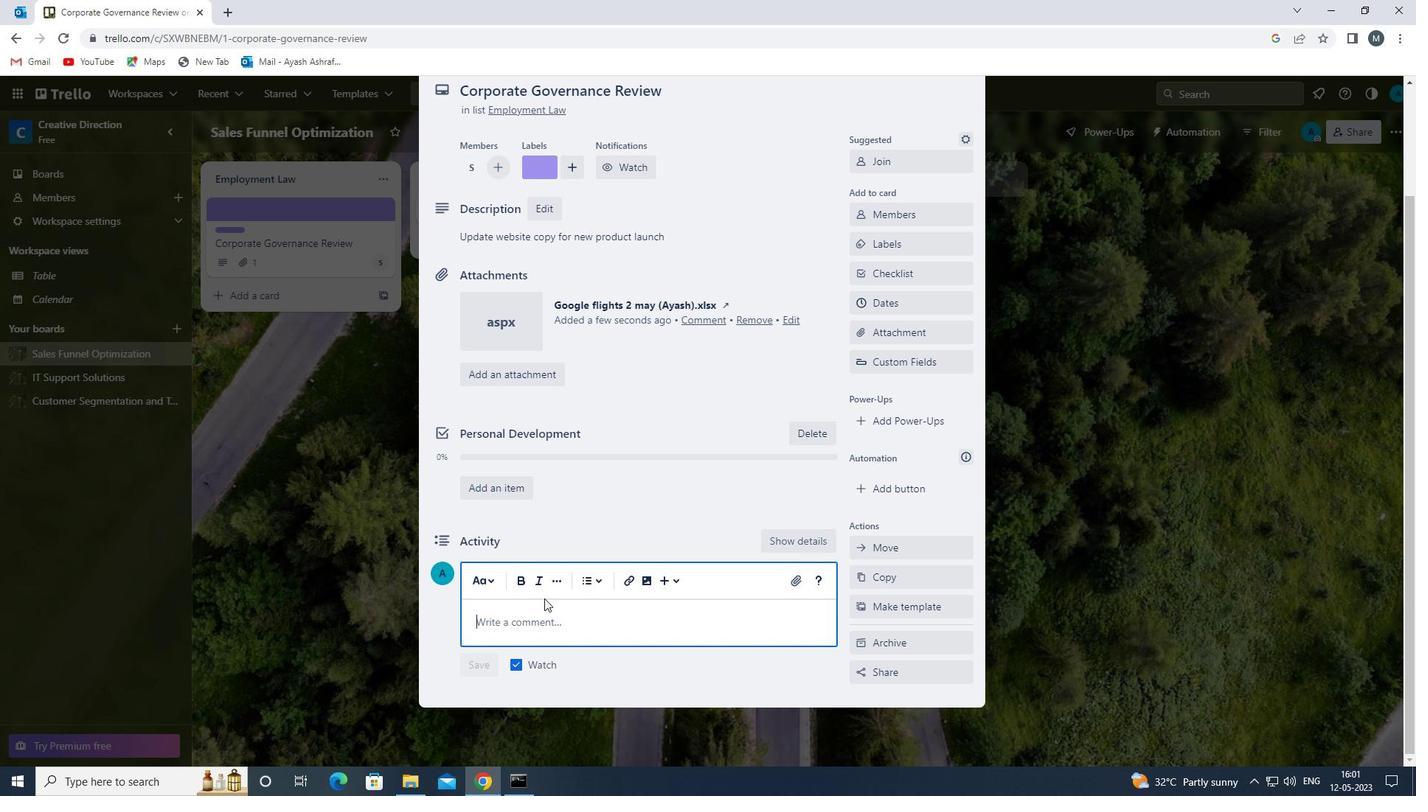 
Action: Mouse pressed left at (543, 608)
Screenshot: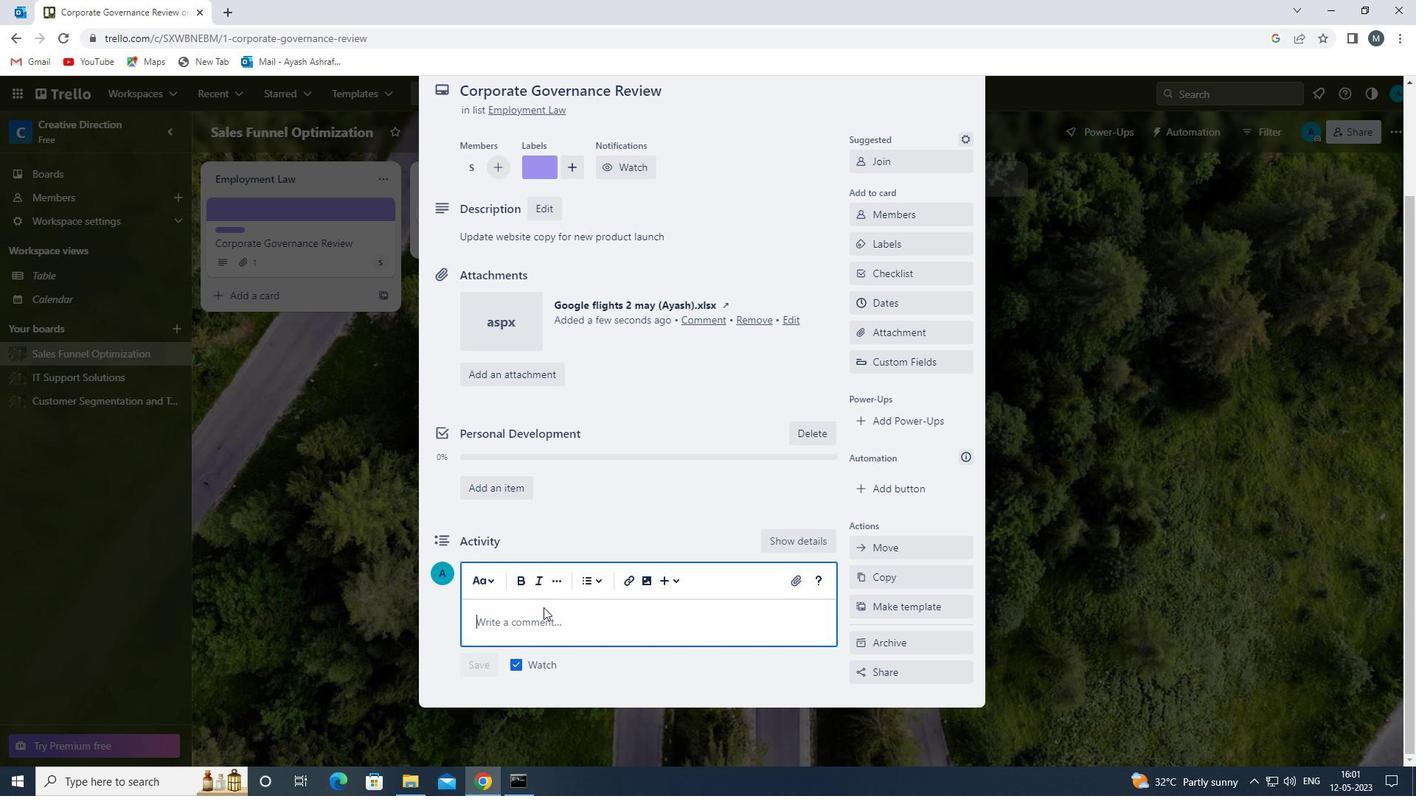 
Action: Mouse moved to (554, 619)
Screenshot: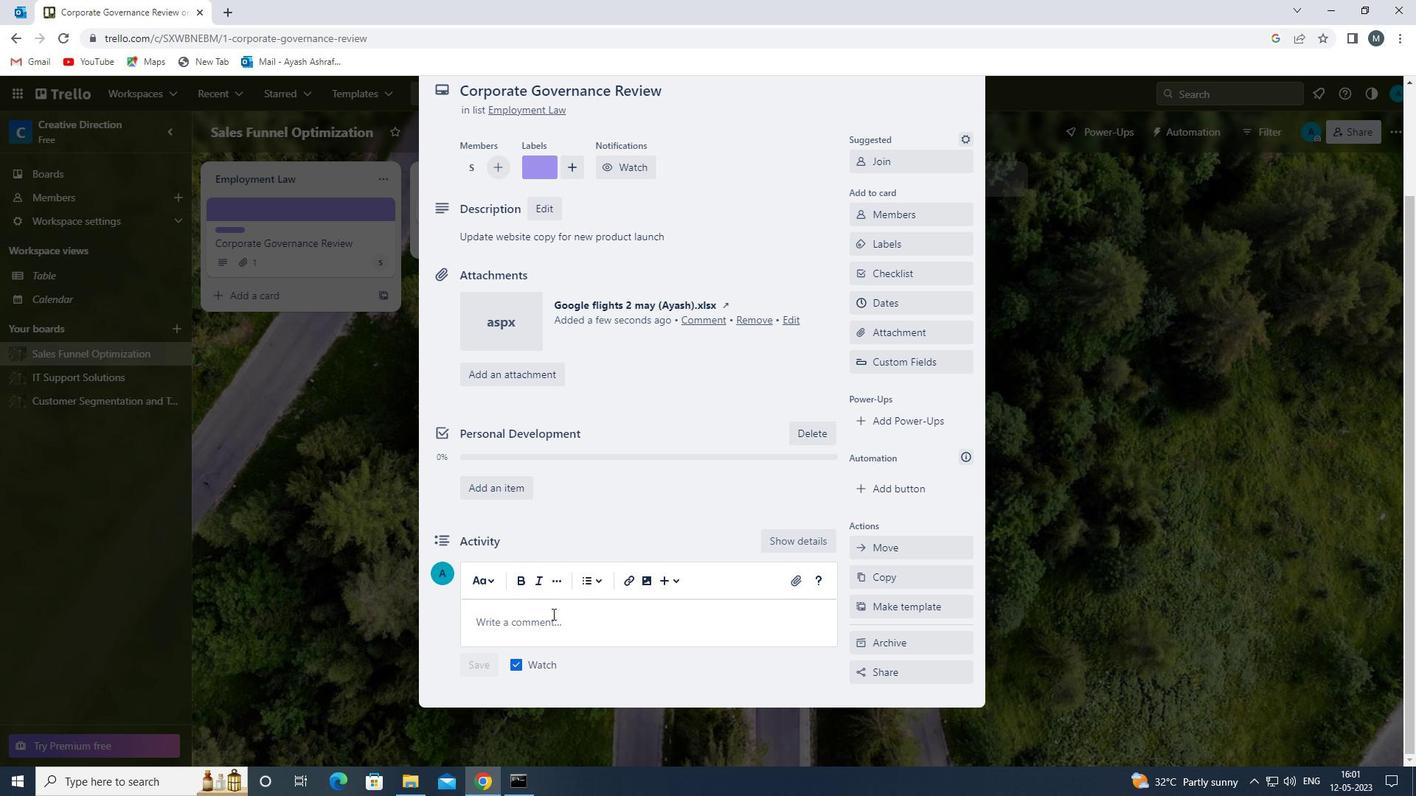 
Action: Mouse pressed left at (554, 619)
Screenshot: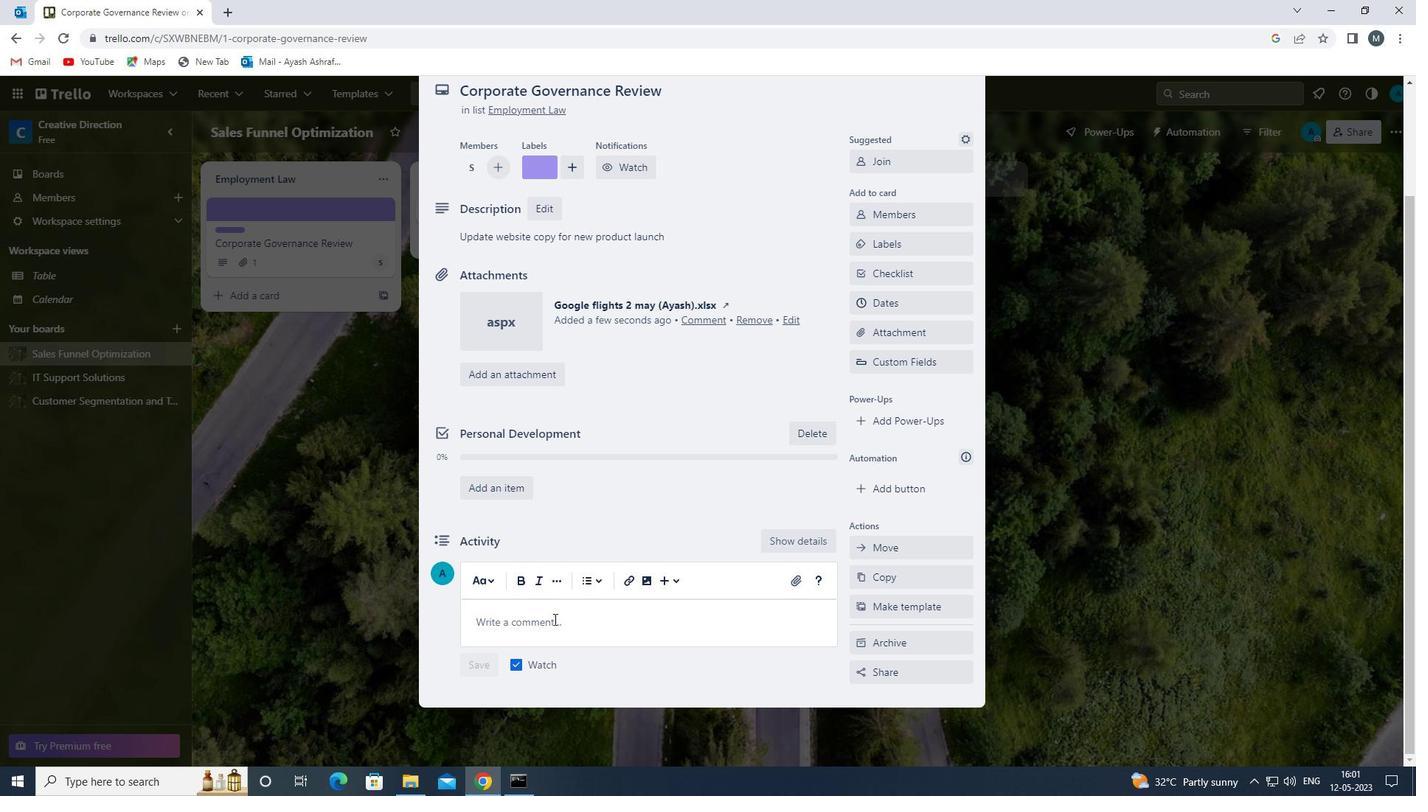 
Action: Mouse moved to (784, 629)
Screenshot: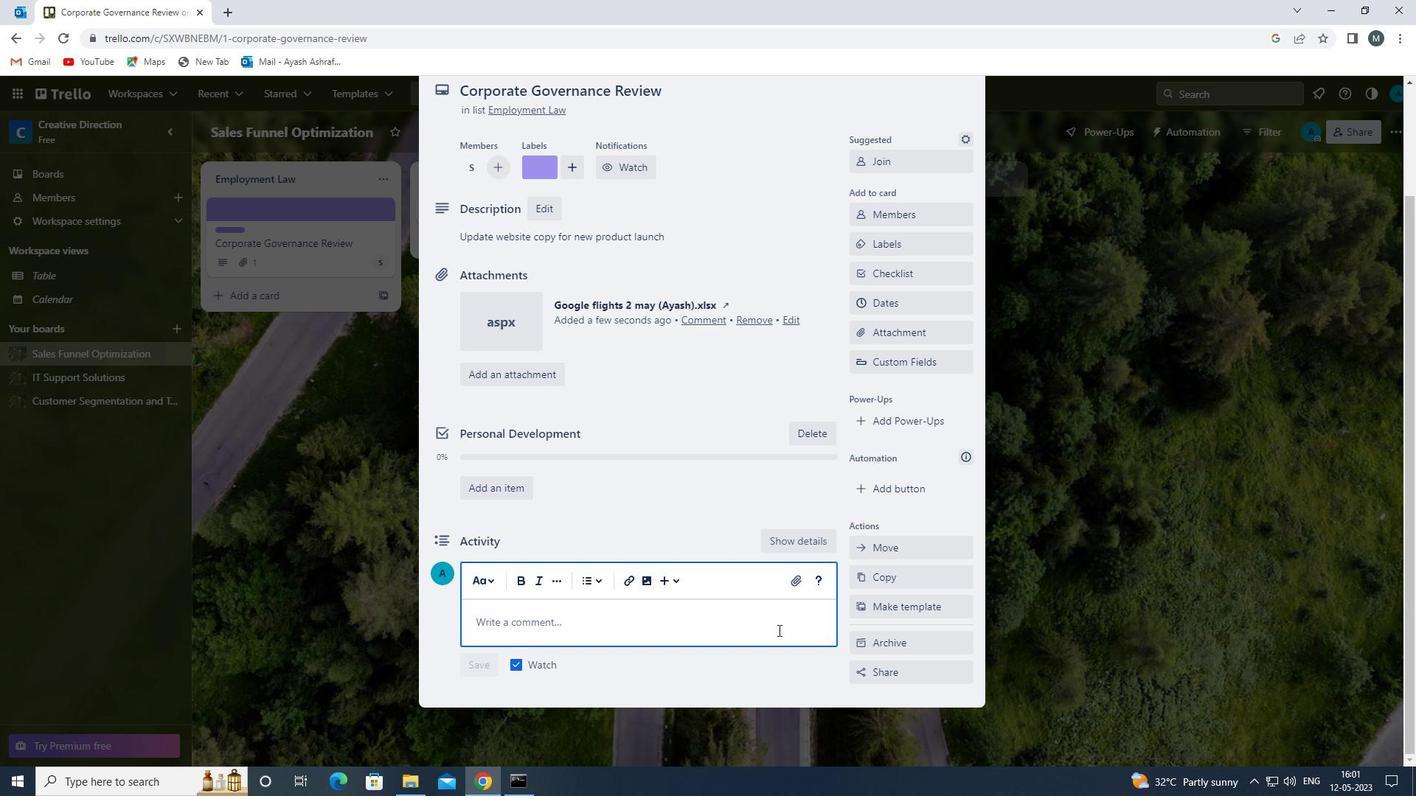 
Action: Key pressed <Key.shift>T
Screenshot: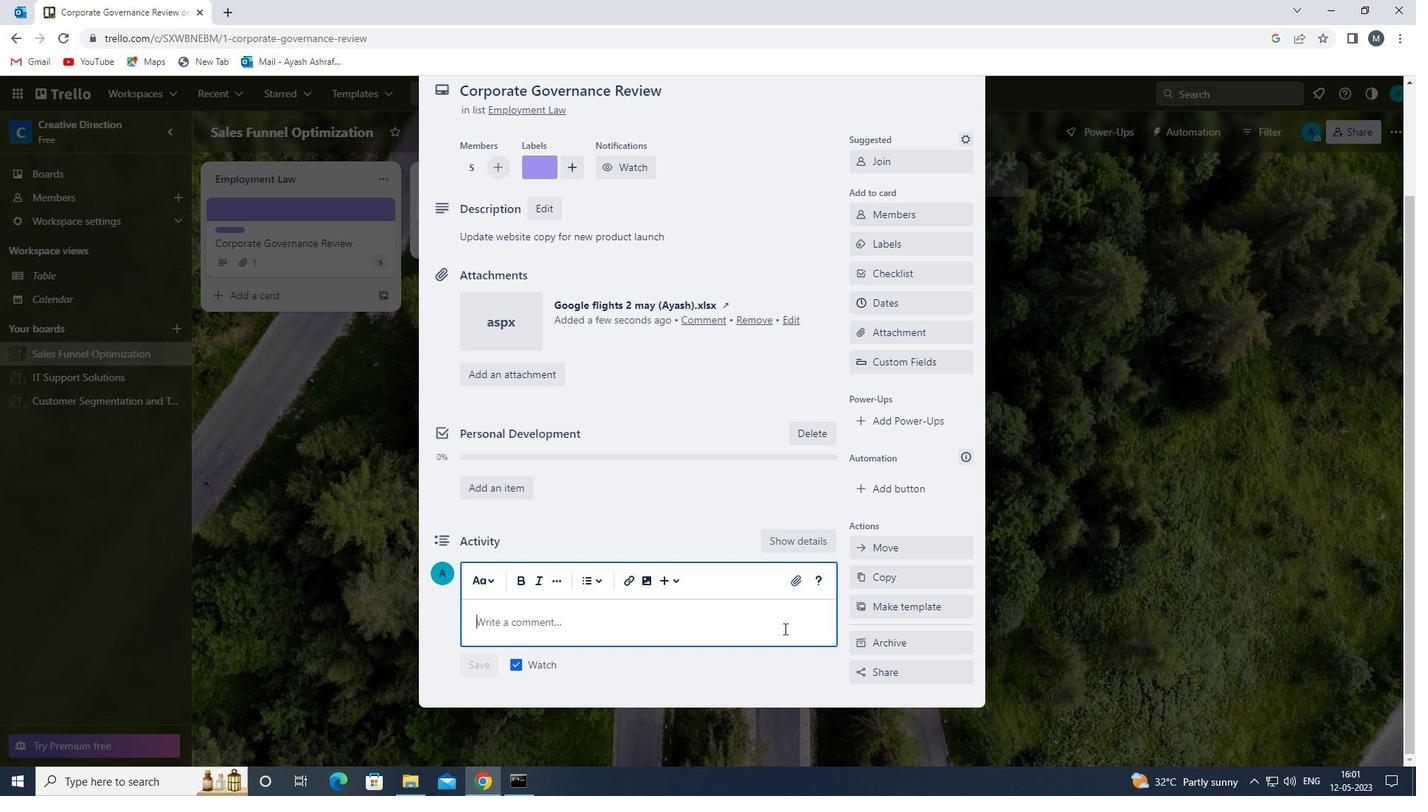 
Action: Mouse moved to (785, 629)
Screenshot: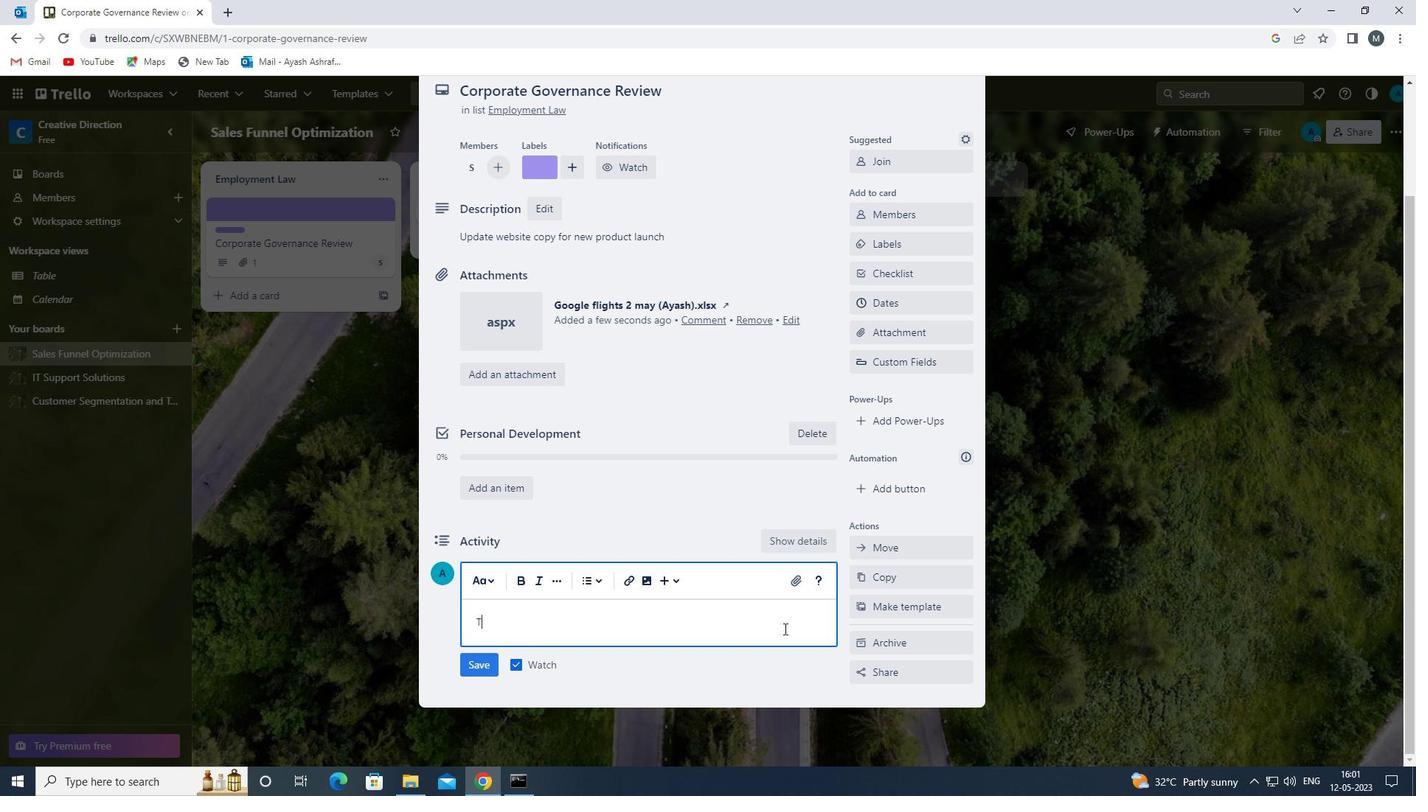 
Action: Key pressed HIS<Key.space>ITEM<Key.space>PRESENTS<Key.space>AN<Key.space>OPPORTUNITY<Key.space>TO<Key.space>SHOWCASE<Key.space>OUR<Key.space>SKILLS<Key.space>AND<Key.space>EXPERTISE,<Key.space>SO<Key.space>LET<Key.space>US<Key.space>MAKE<Key.space>THE<Key.space>MOST<Key.space>OF<Key.space>IT.
Screenshot: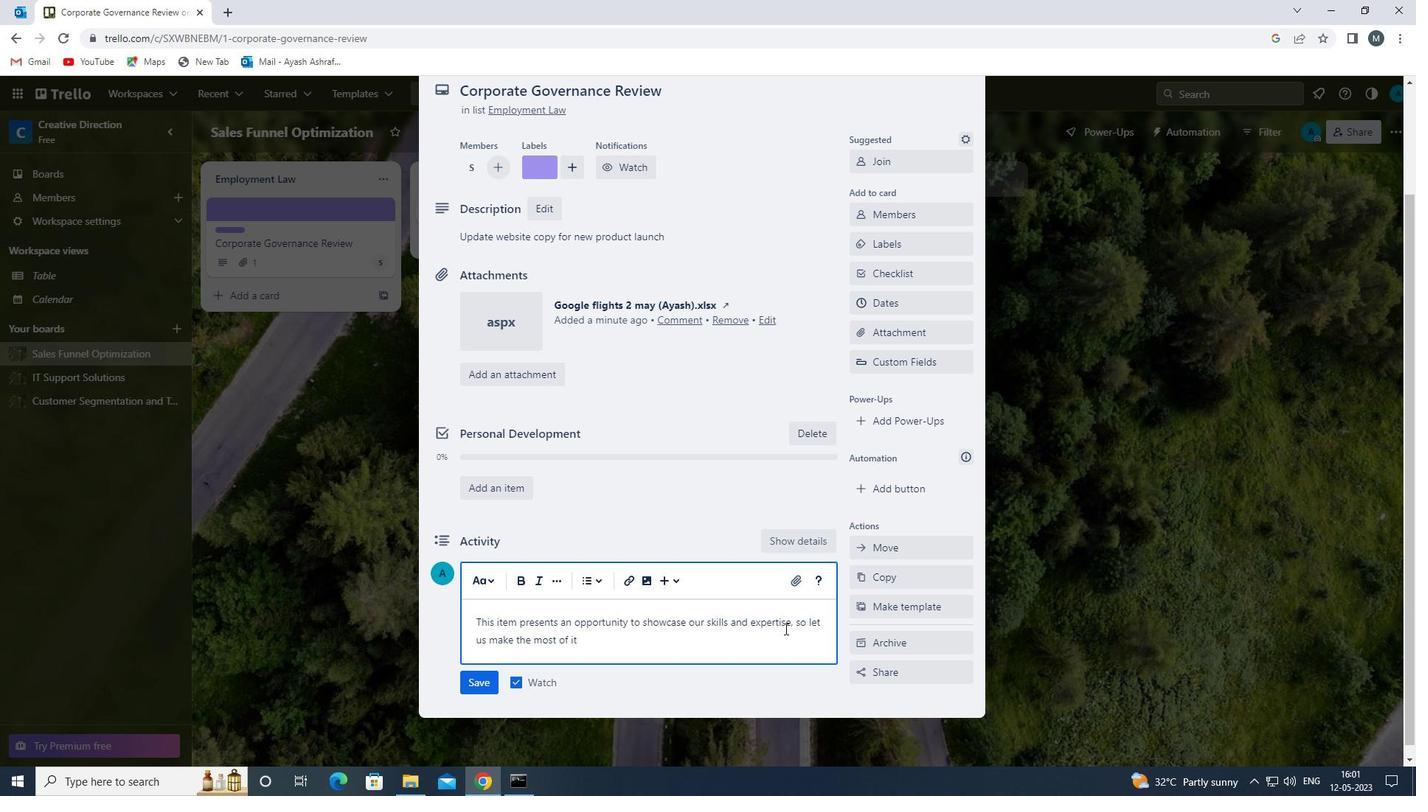 
Action: Mouse moved to (473, 685)
Screenshot: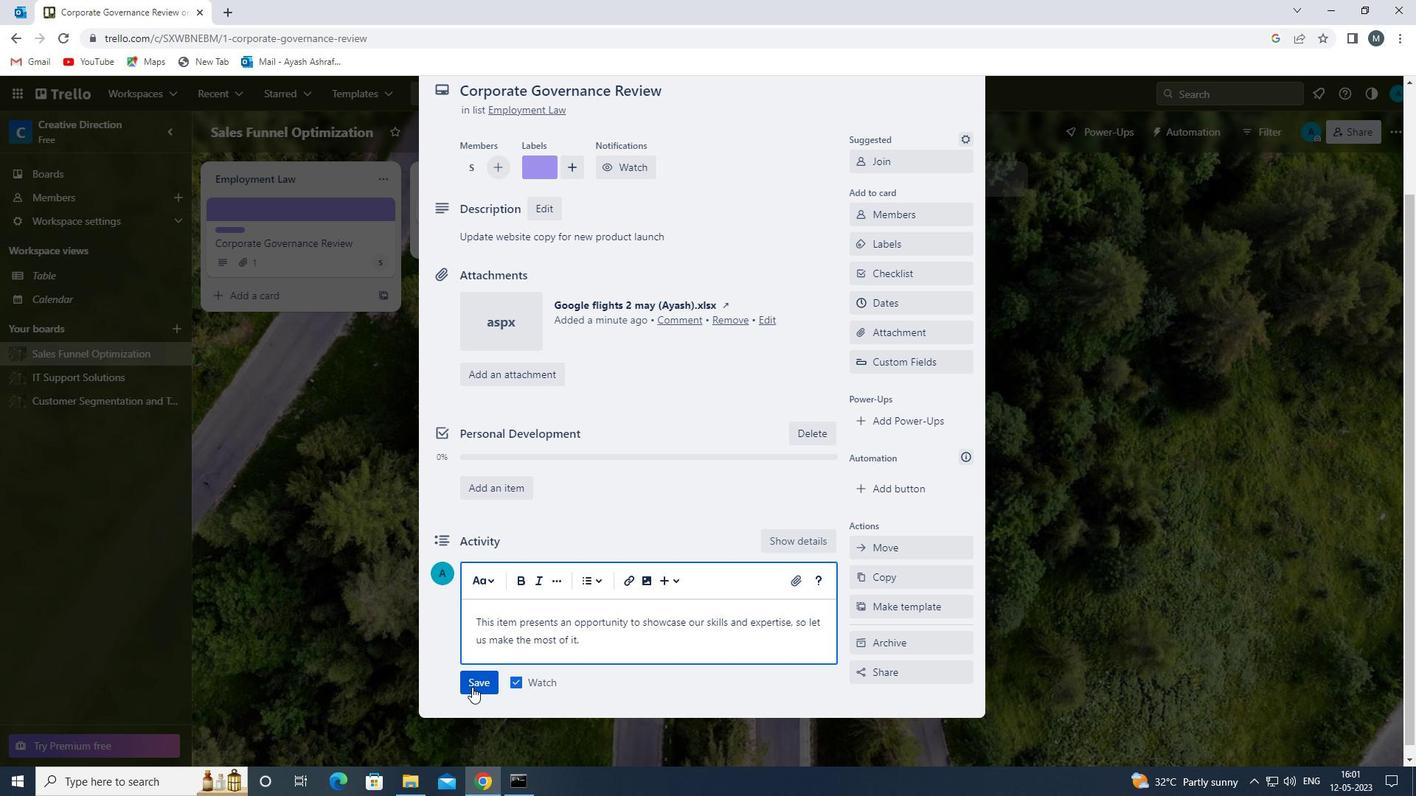 
Action: Mouse pressed left at (473, 685)
Screenshot: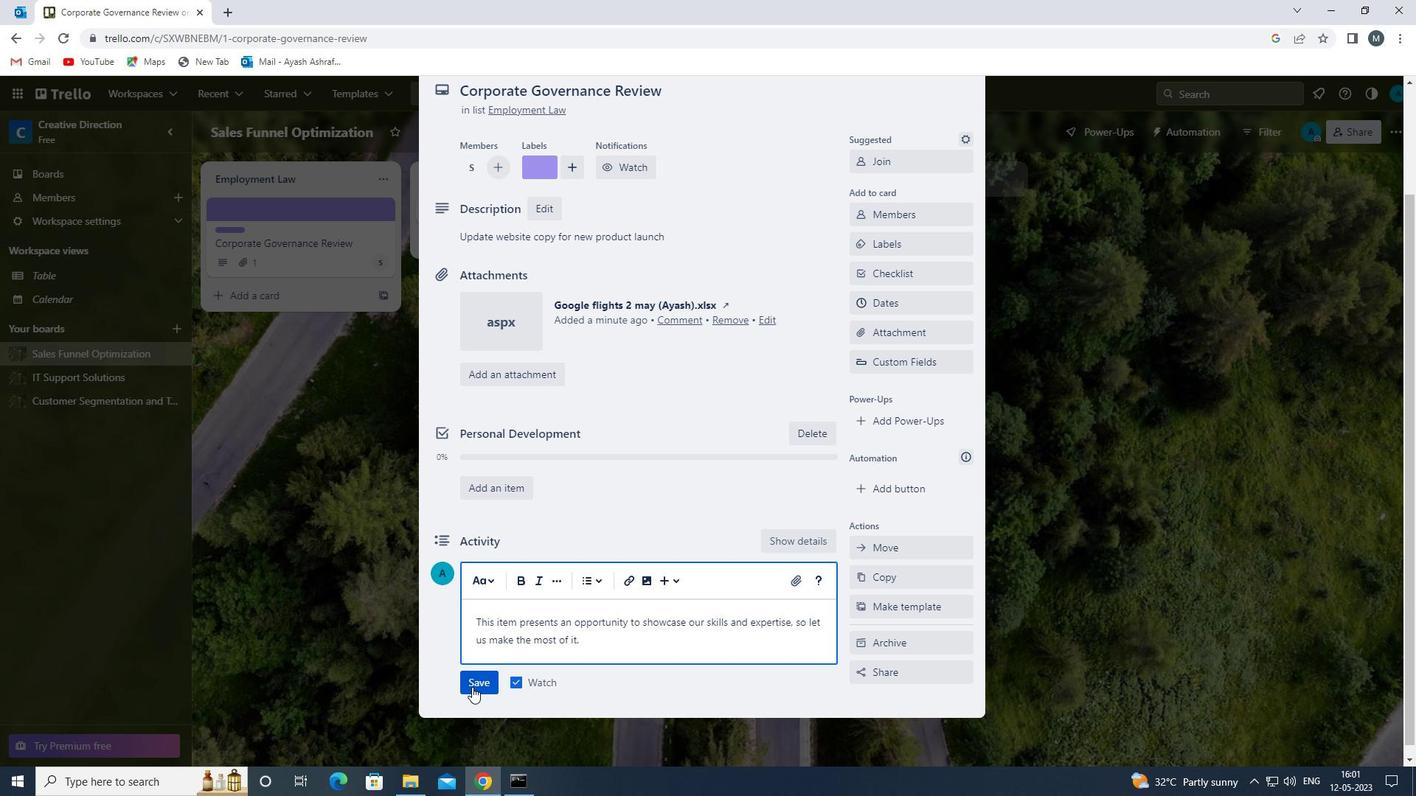 
Action: Mouse moved to (888, 303)
Screenshot: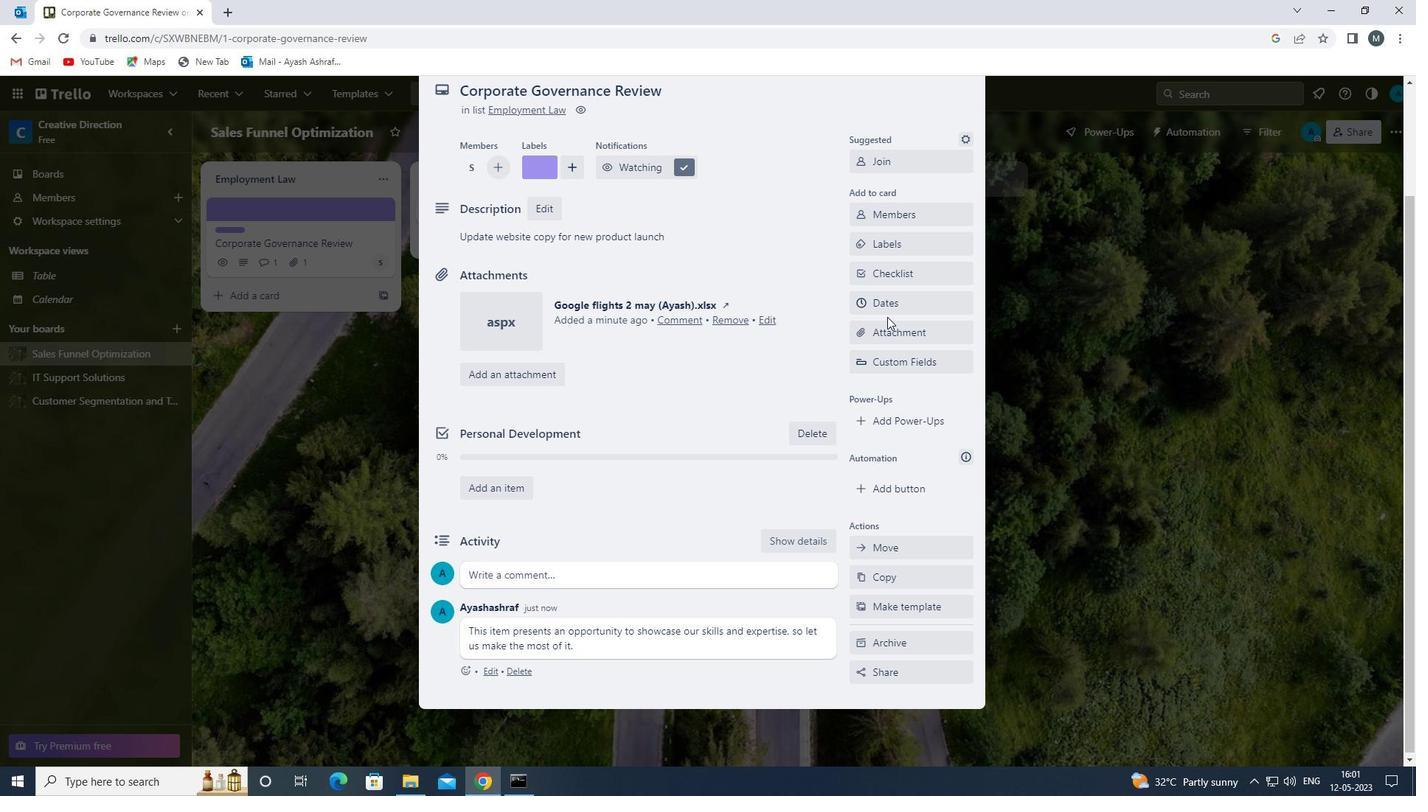 
Action: Mouse pressed left at (888, 303)
Screenshot: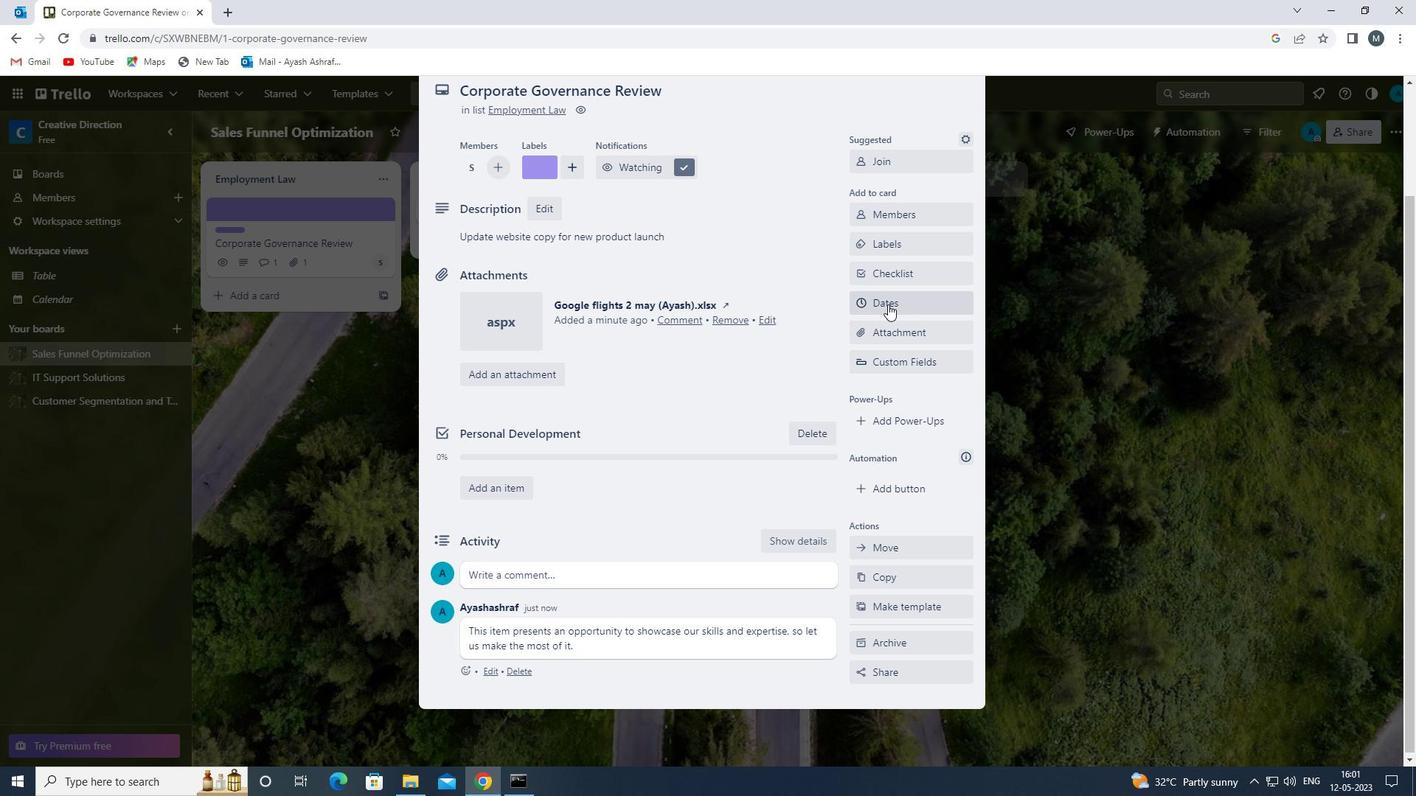 
Action: Mouse moved to (859, 395)
Screenshot: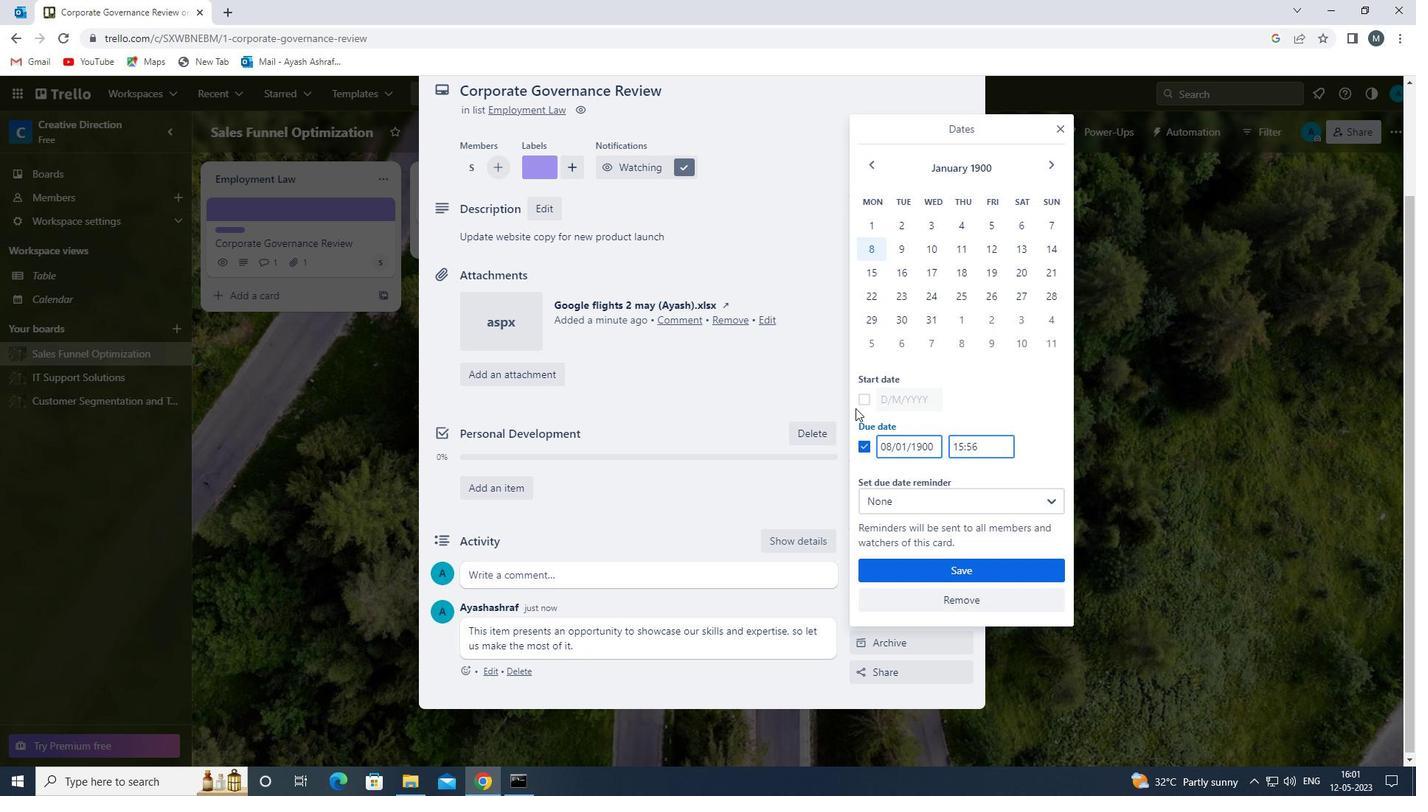 
Action: Mouse pressed left at (859, 395)
Screenshot: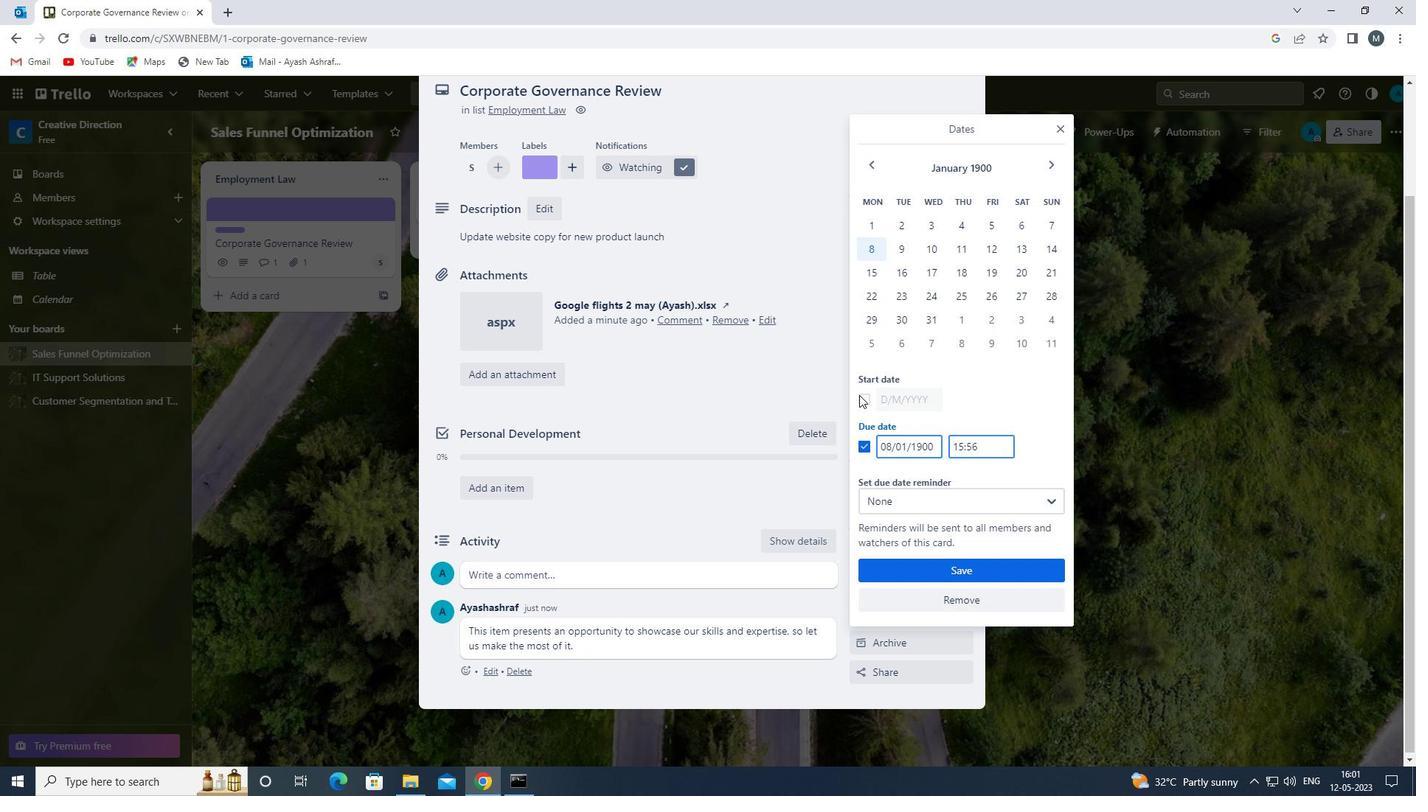 
Action: Mouse moved to (890, 400)
Screenshot: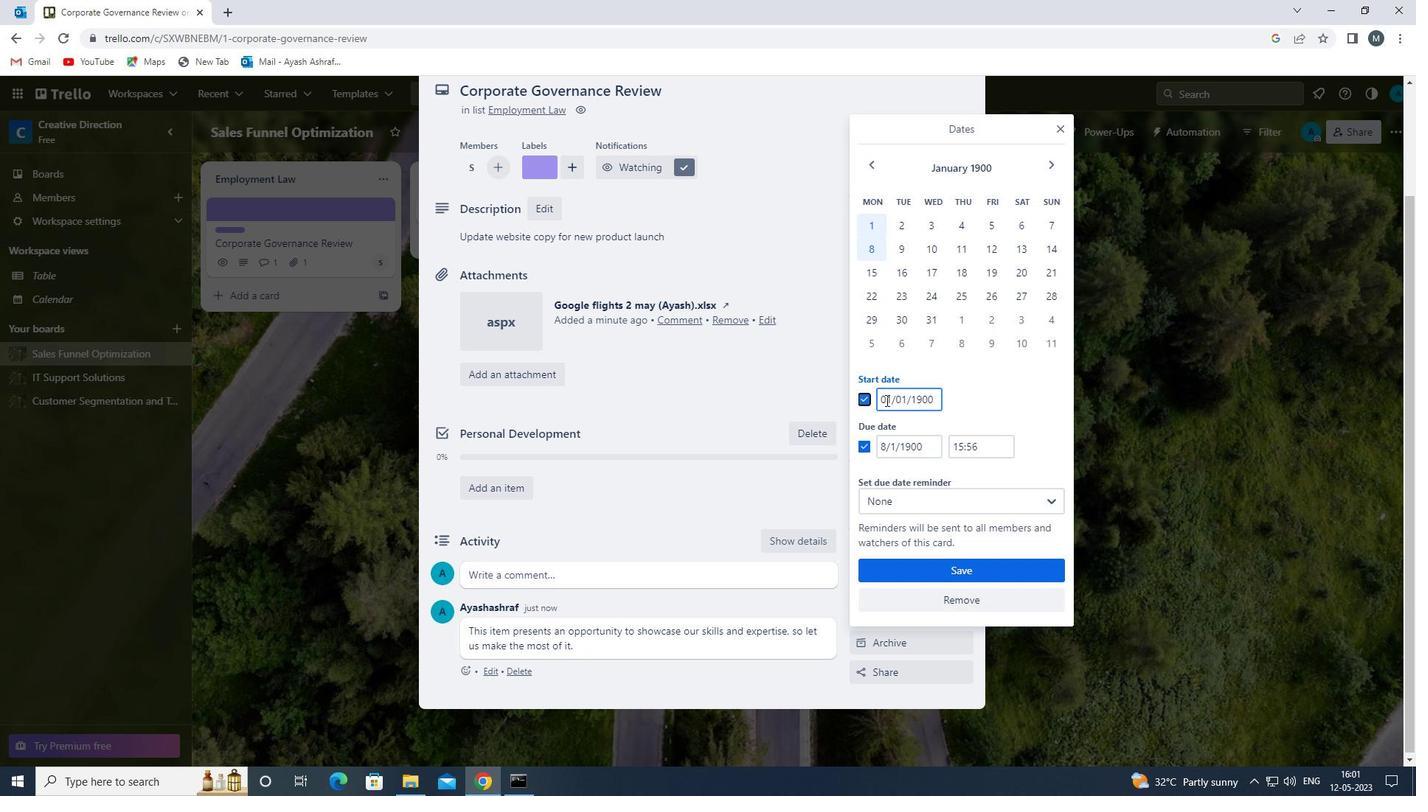 
Action: Mouse pressed left at (890, 400)
Screenshot: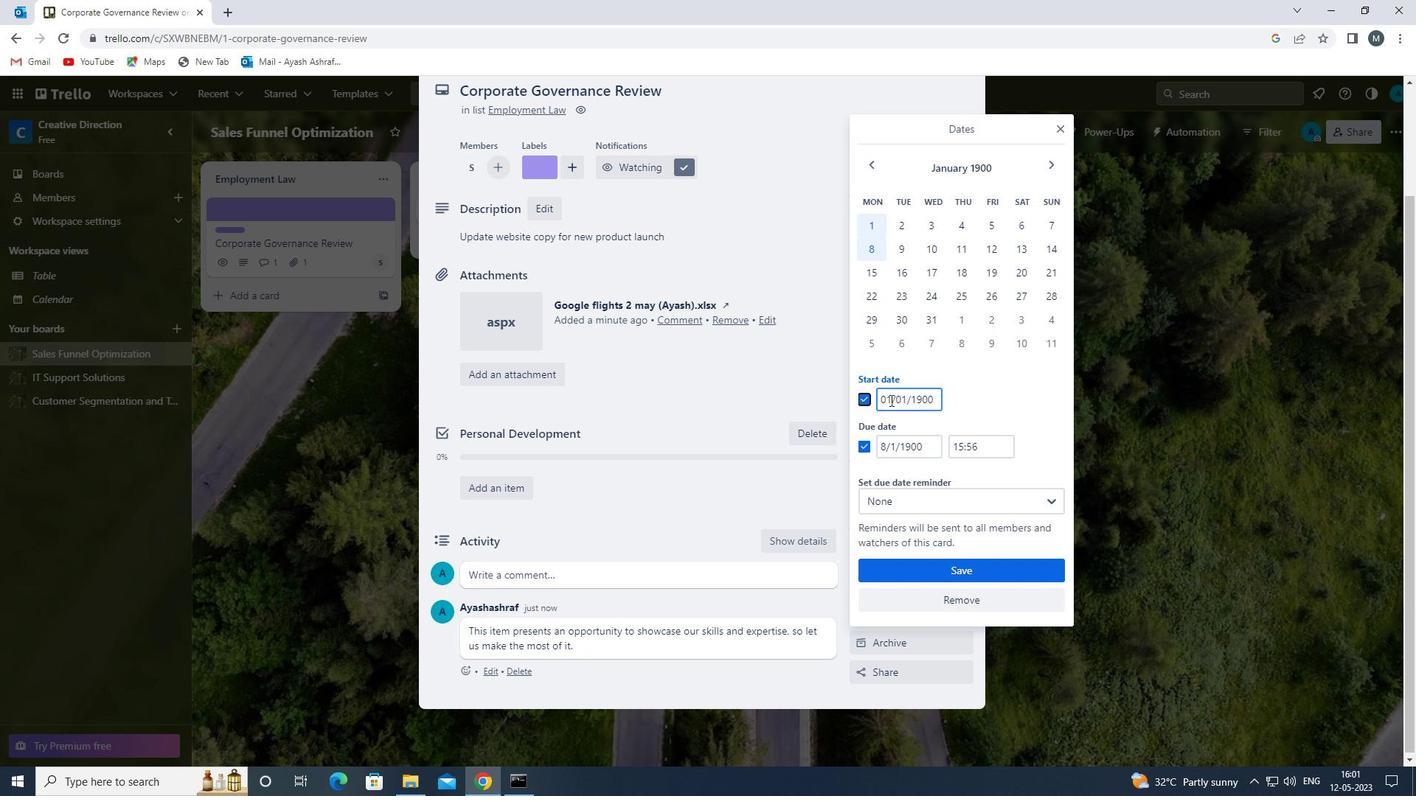
Action: Mouse moved to (885, 398)
Screenshot: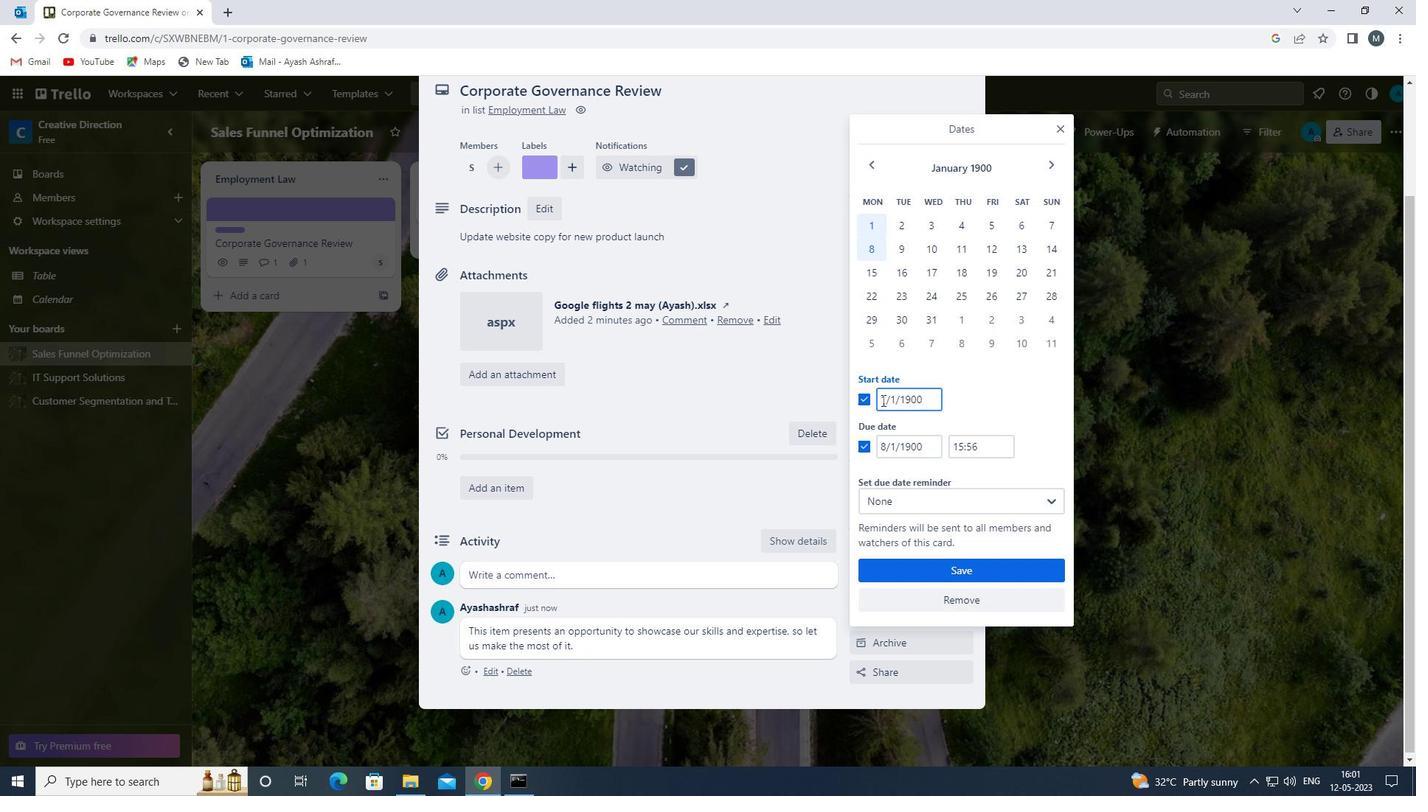 
Action: Mouse pressed left at (885, 398)
Screenshot: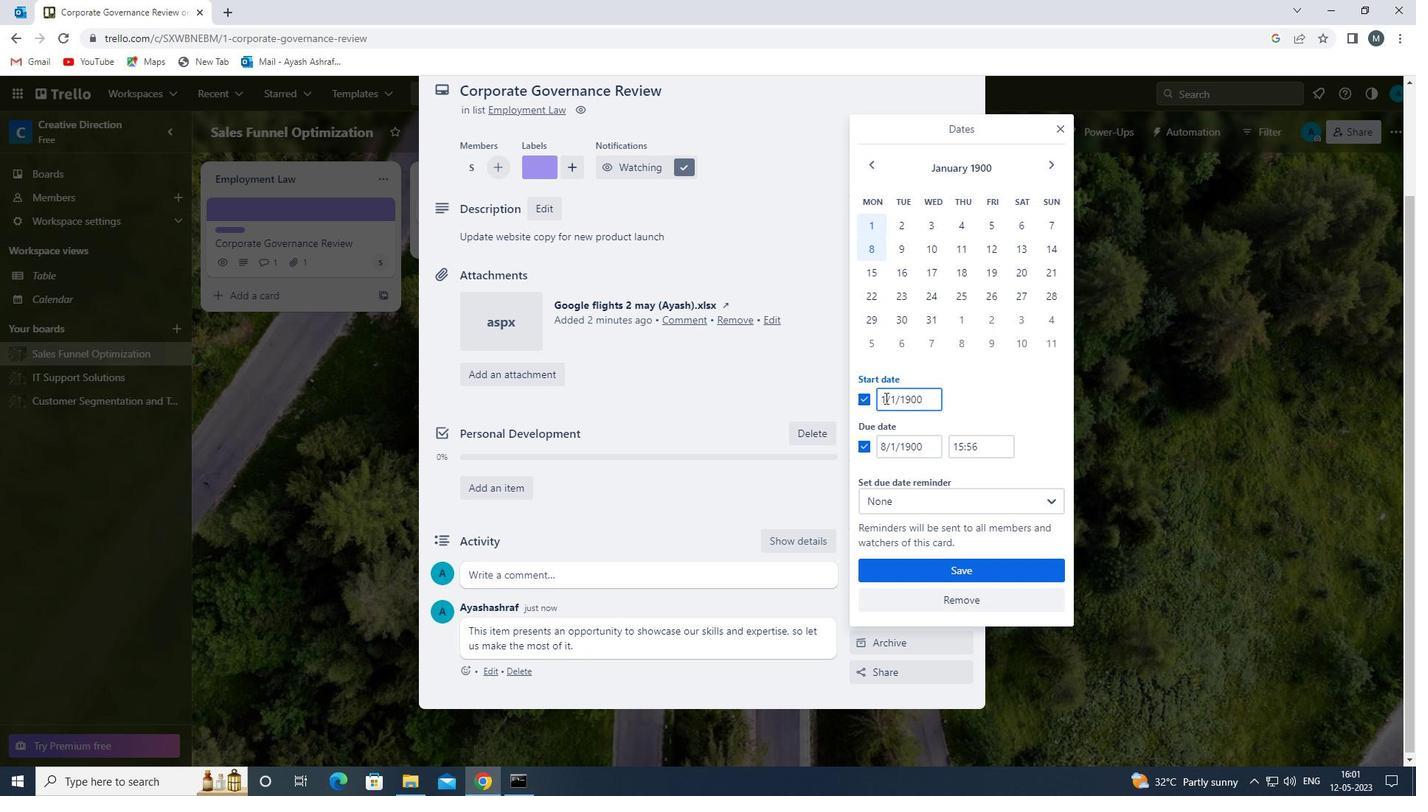 
Action: Mouse moved to (894, 399)
Screenshot: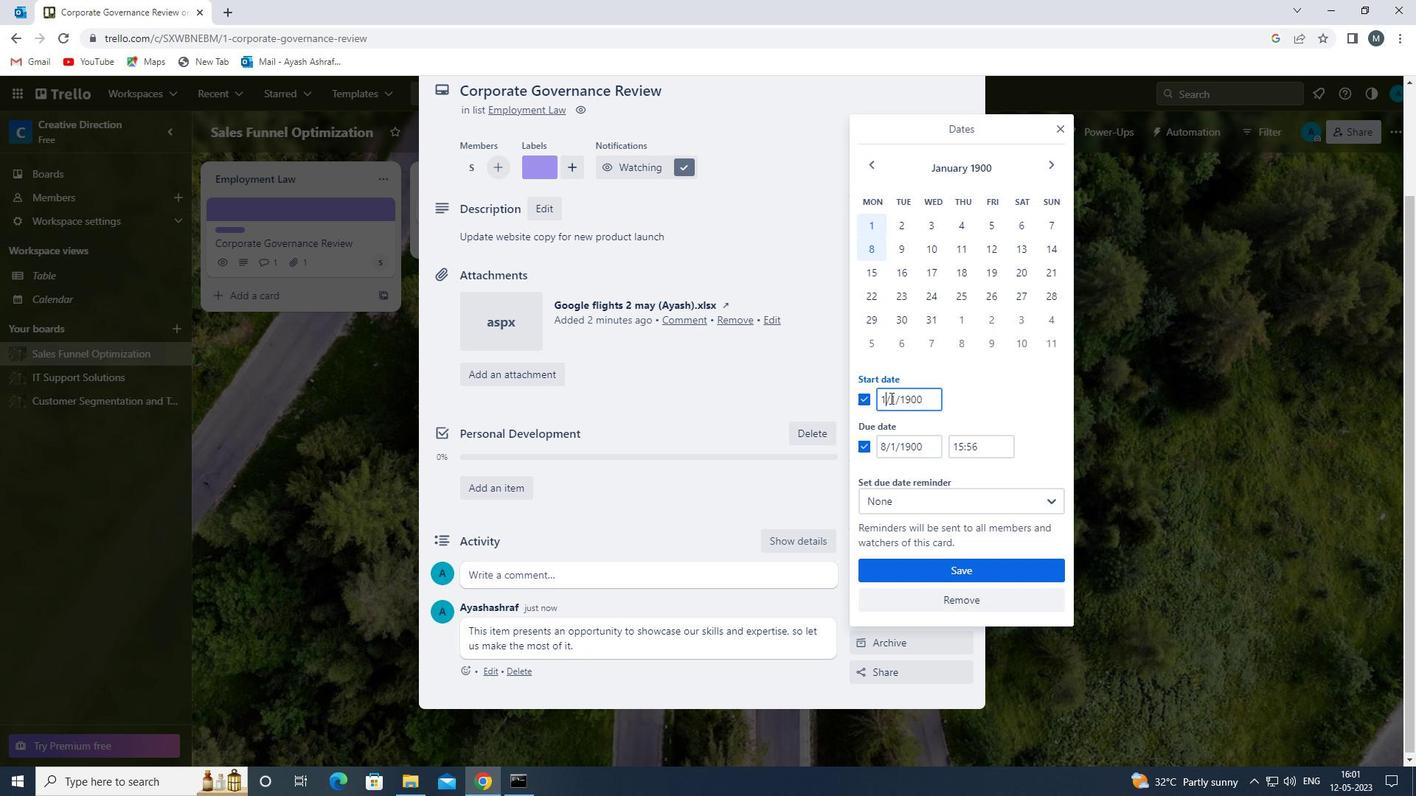 
Action: Key pressed <Key.backspace>02
Screenshot: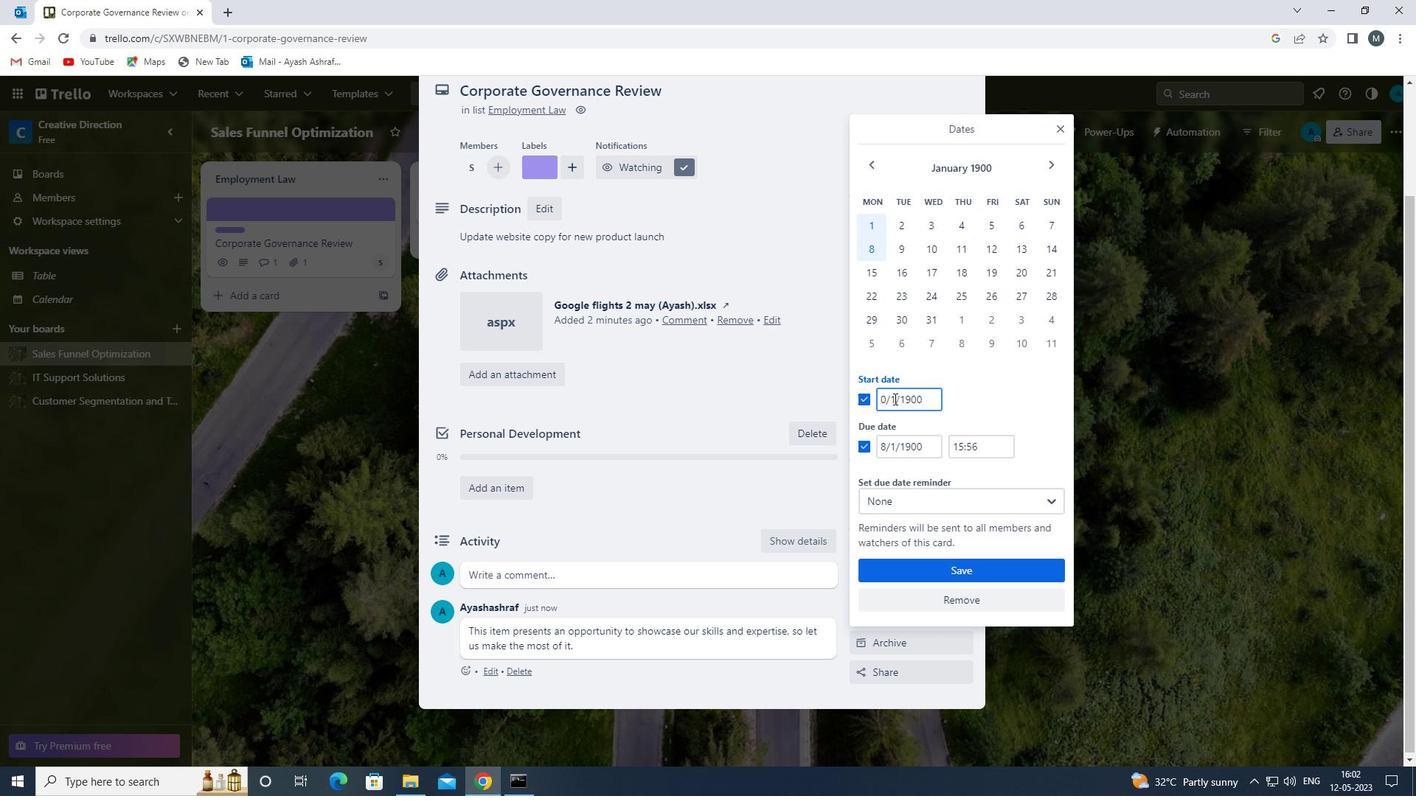 
Action: Mouse moved to (900, 399)
Screenshot: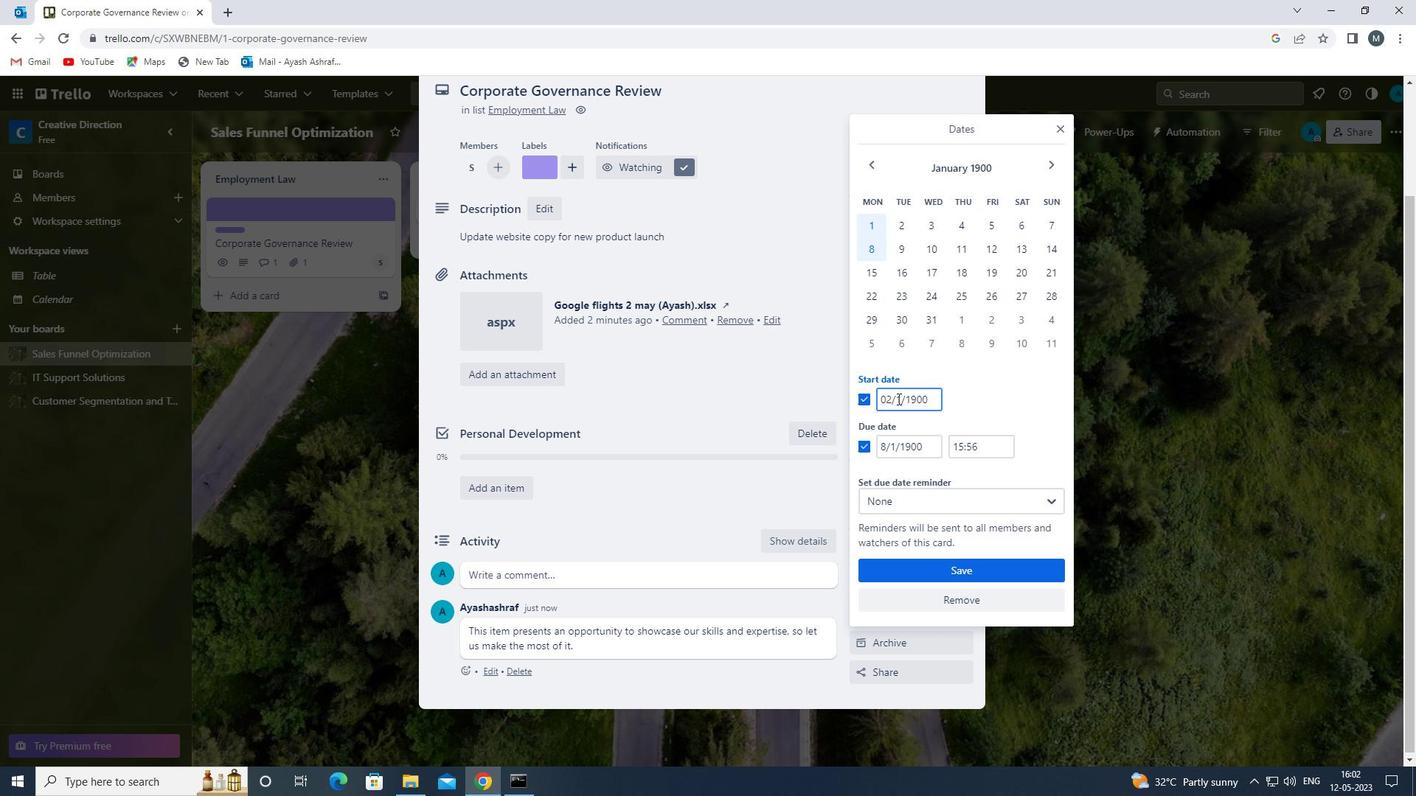 
Action: Mouse pressed left at (900, 399)
Screenshot: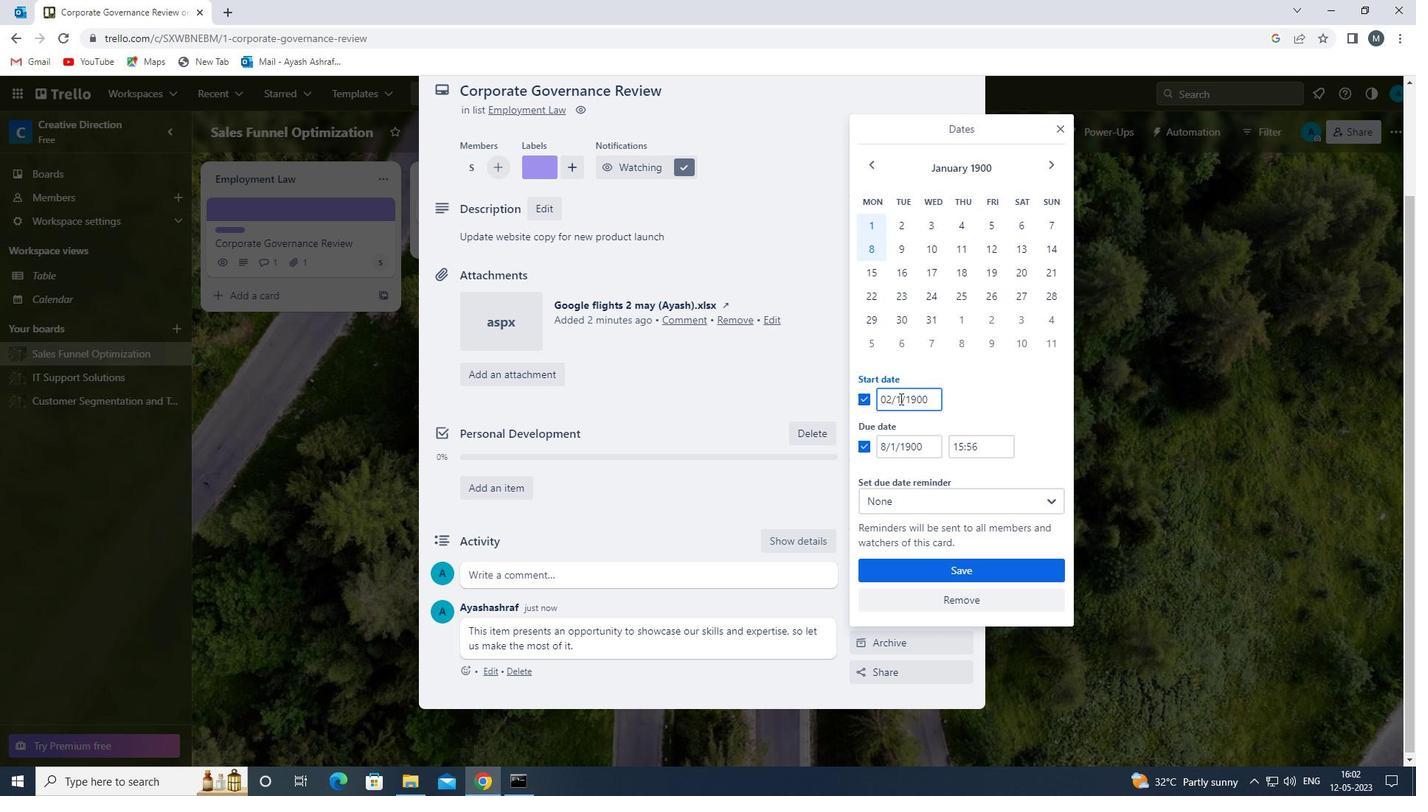 
Action: Mouse moved to (897, 401)
Screenshot: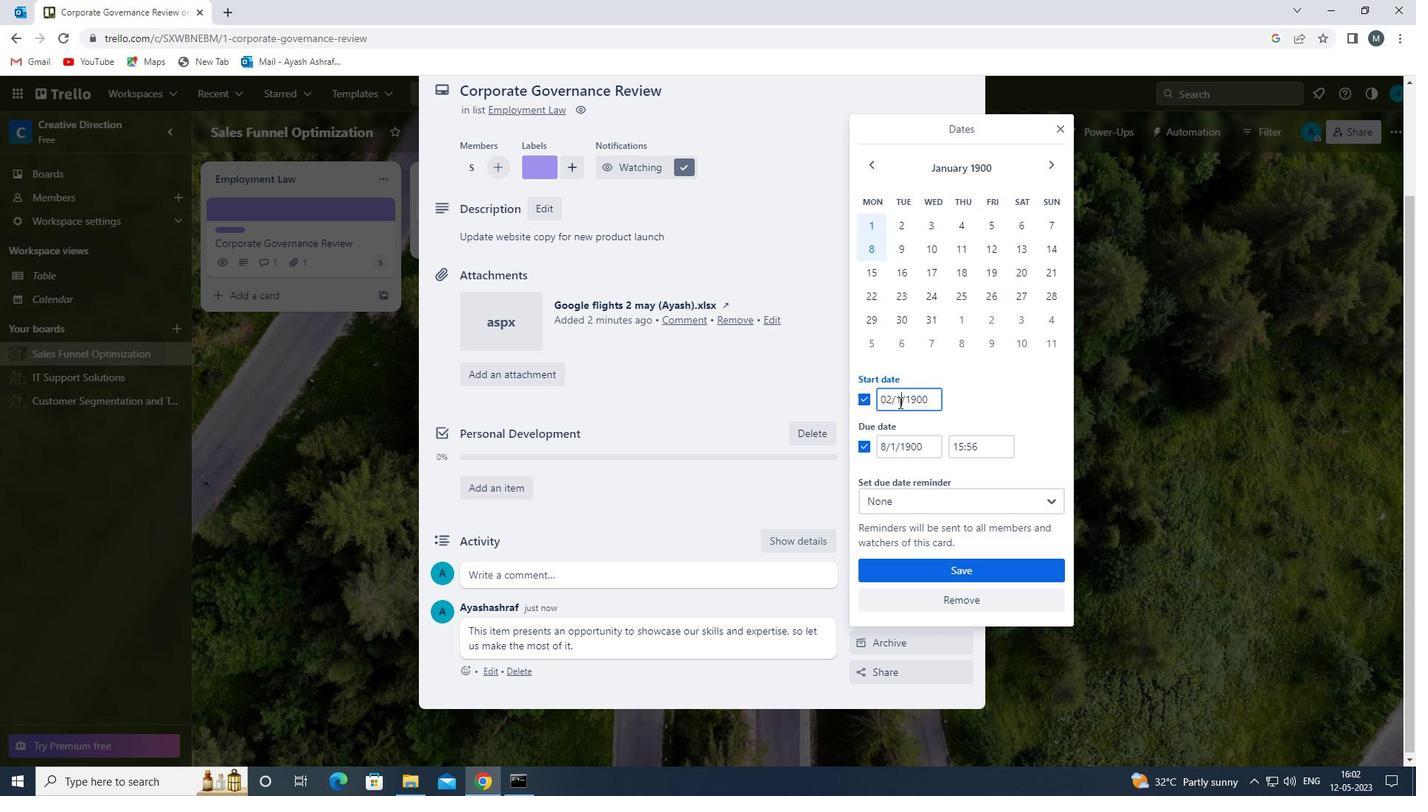 
Action: Mouse pressed left at (897, 401)
Screenshot: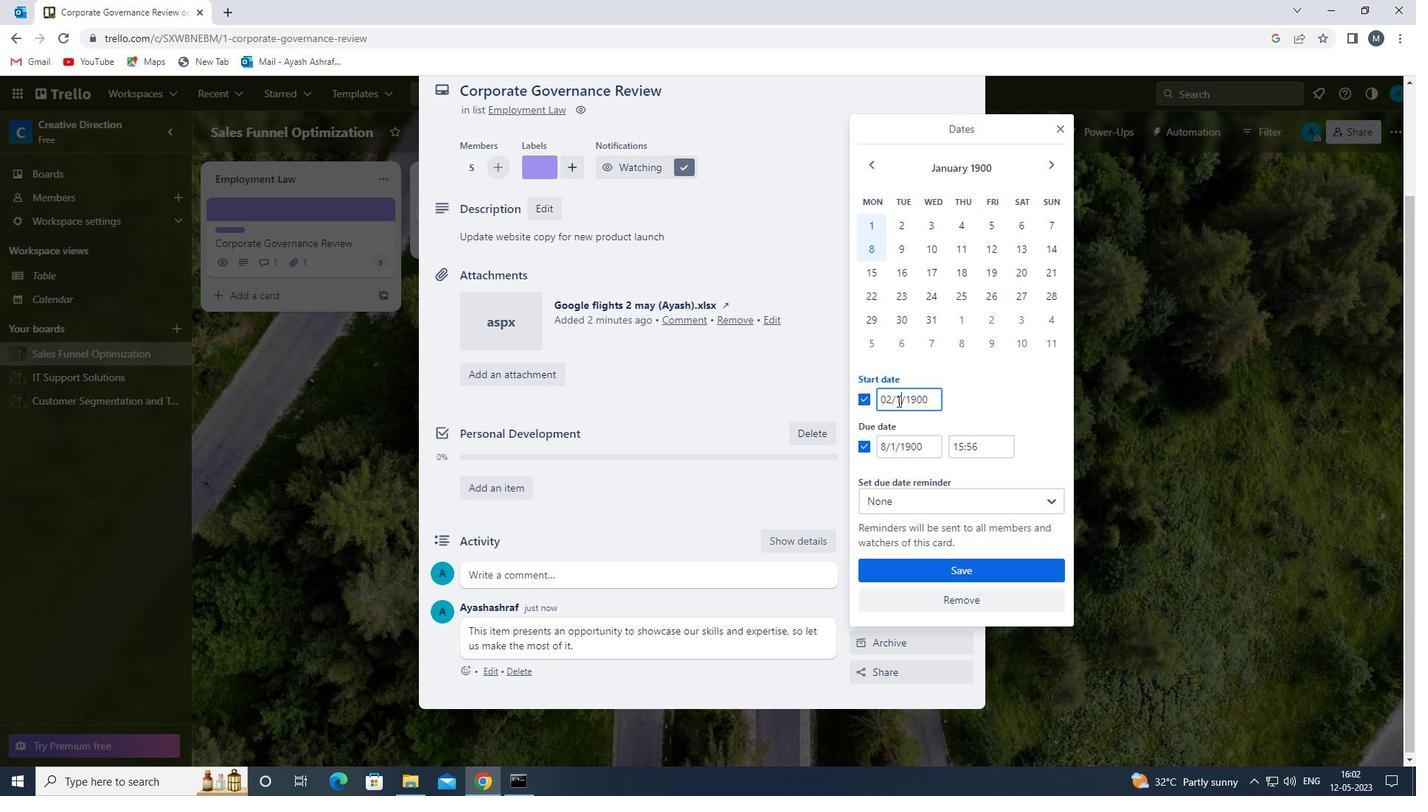 
Action: Mouse moved to (914, 405)
Screenshot: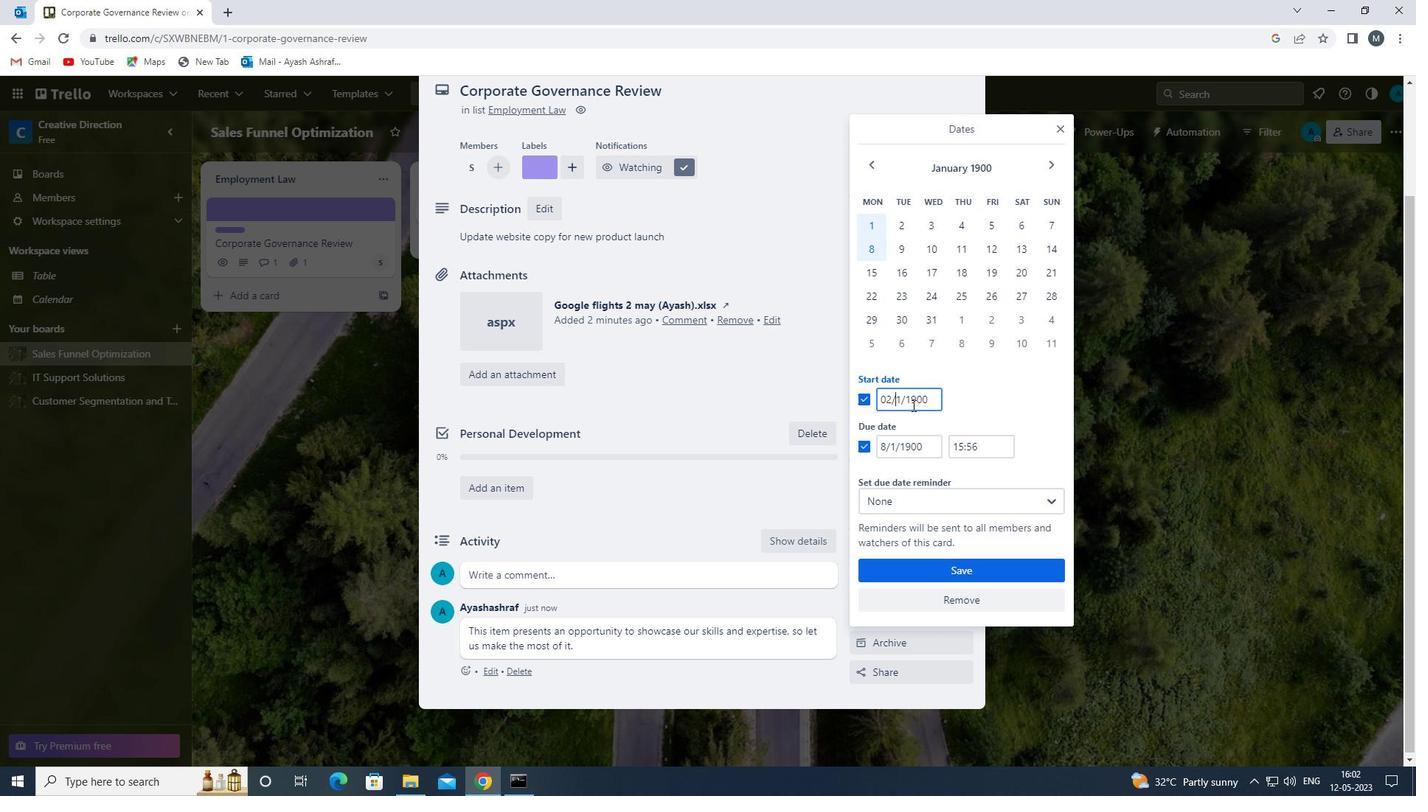 
Action: Key pressed 0
Screenshot: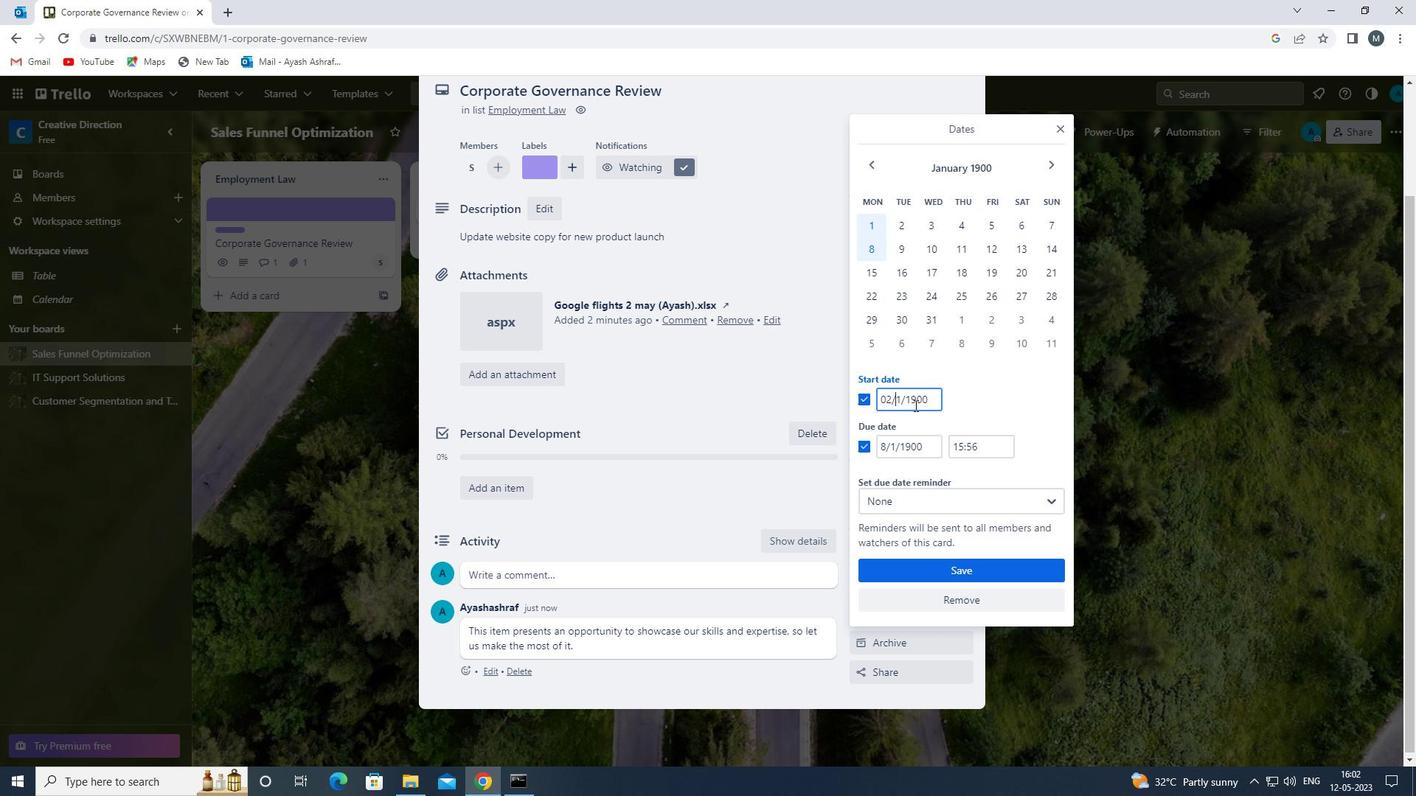 
Action: Mouse moved to (886, 445)
Screenshot: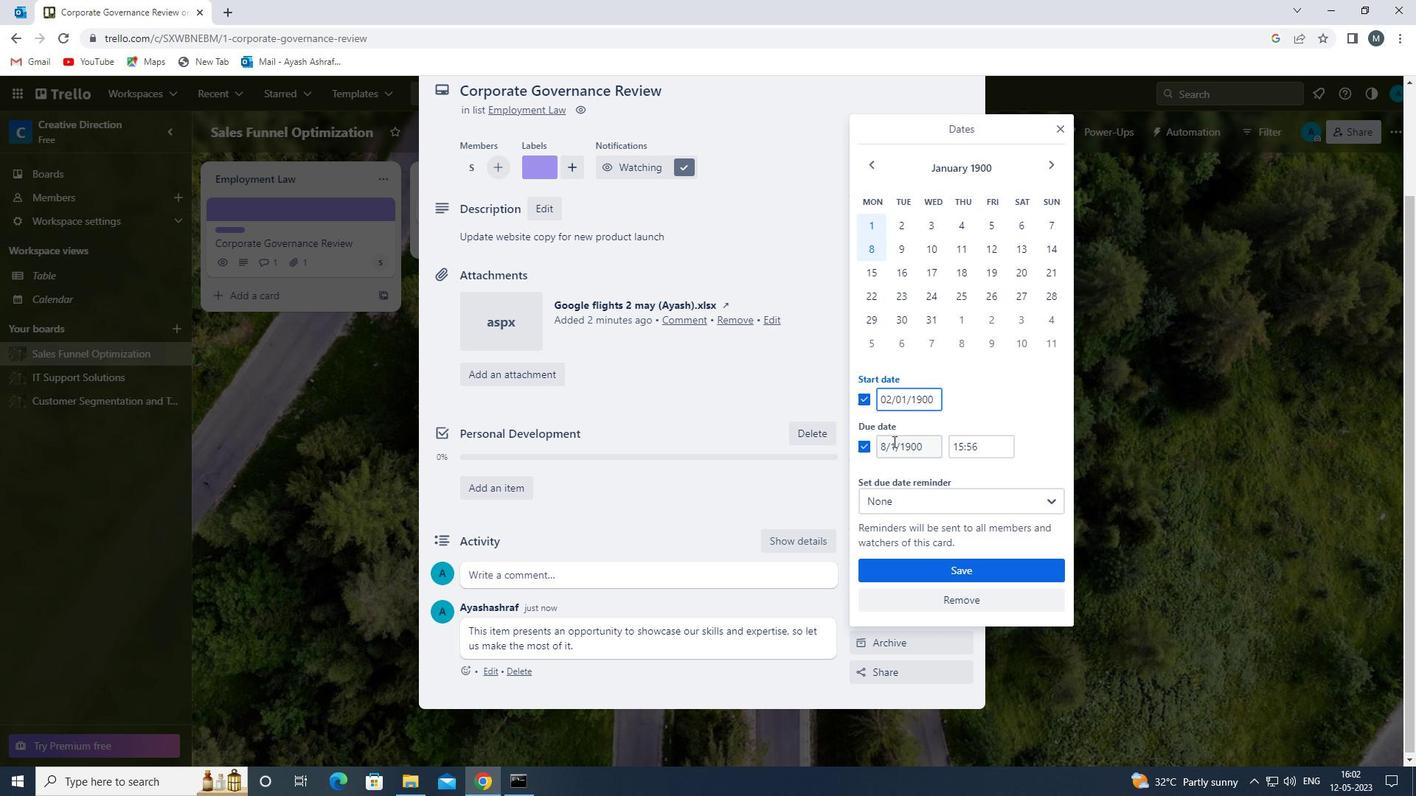 
Action: Mouse pressed left at (886, 445)
Screenshot: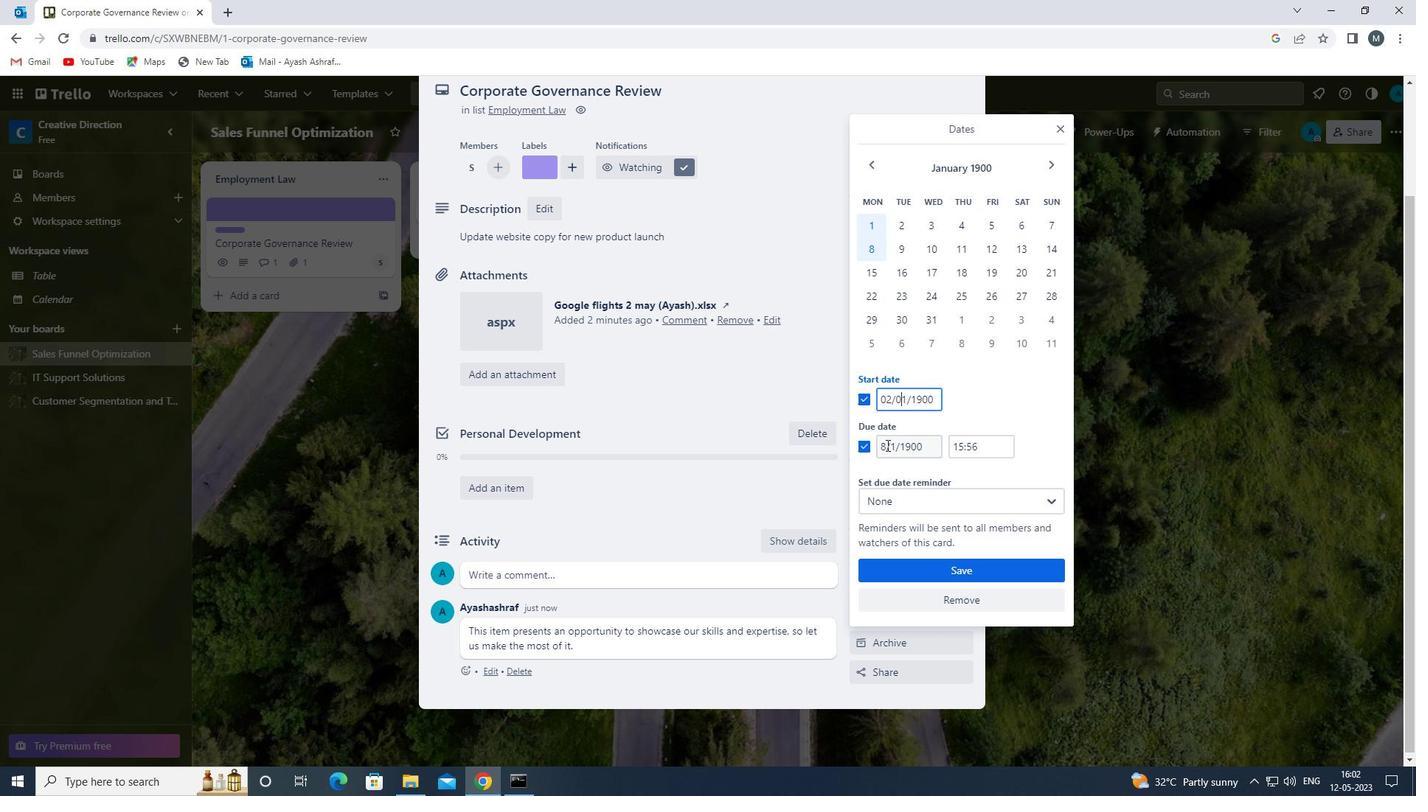 
Action: Mouse moved to (890, 447)
Screenshot: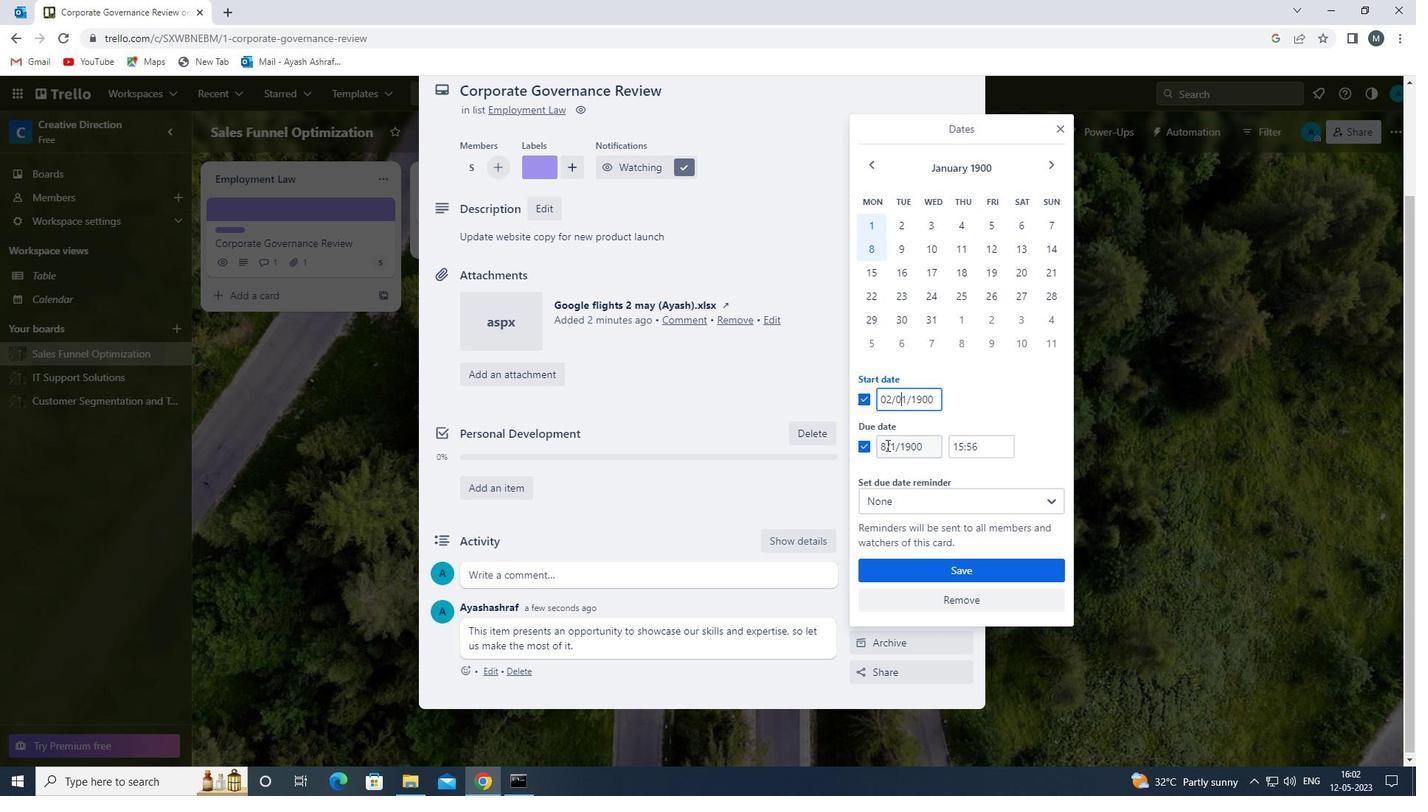
Action: Key pressed <Key.backspace>
Screenshot: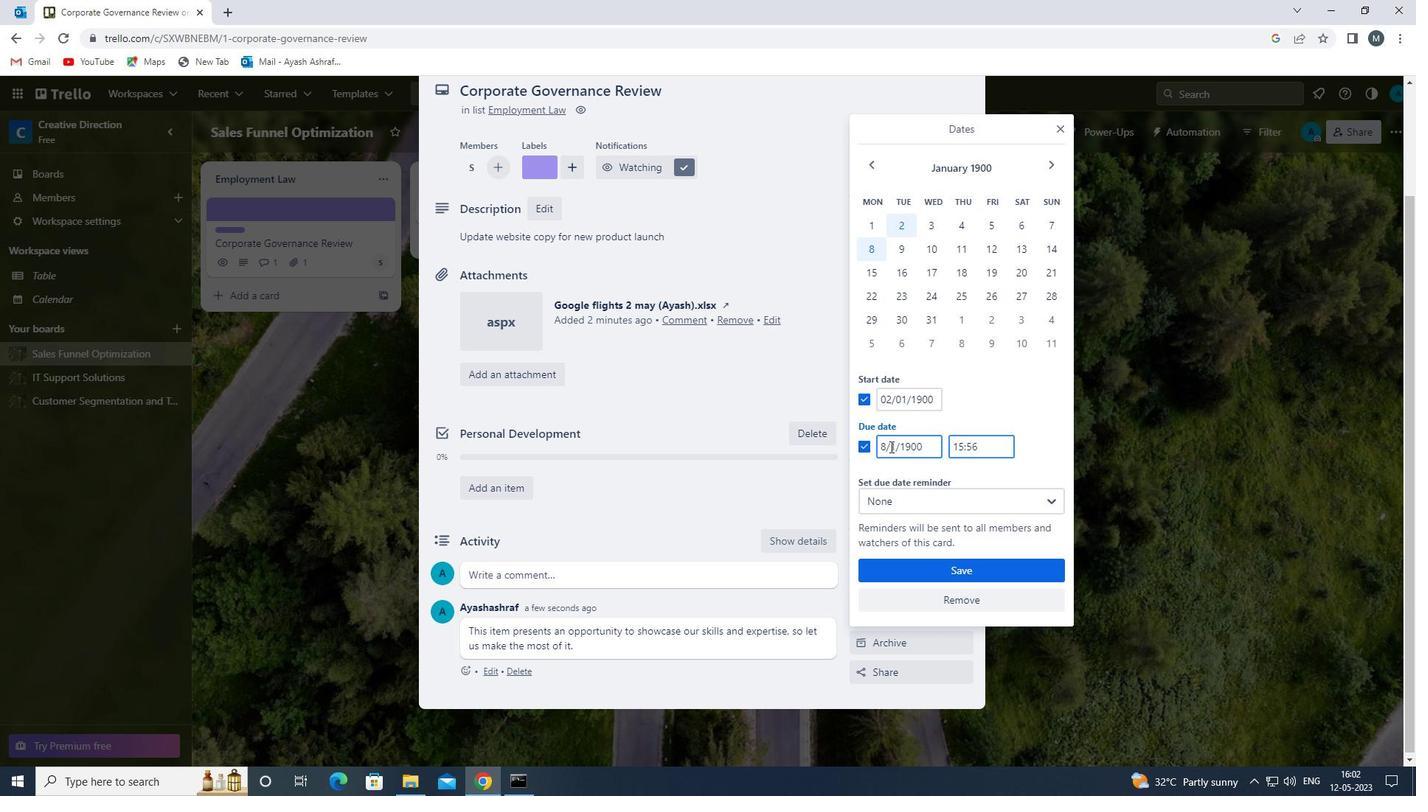 
Action: Mouse moved to (891, 447)
Screenshot: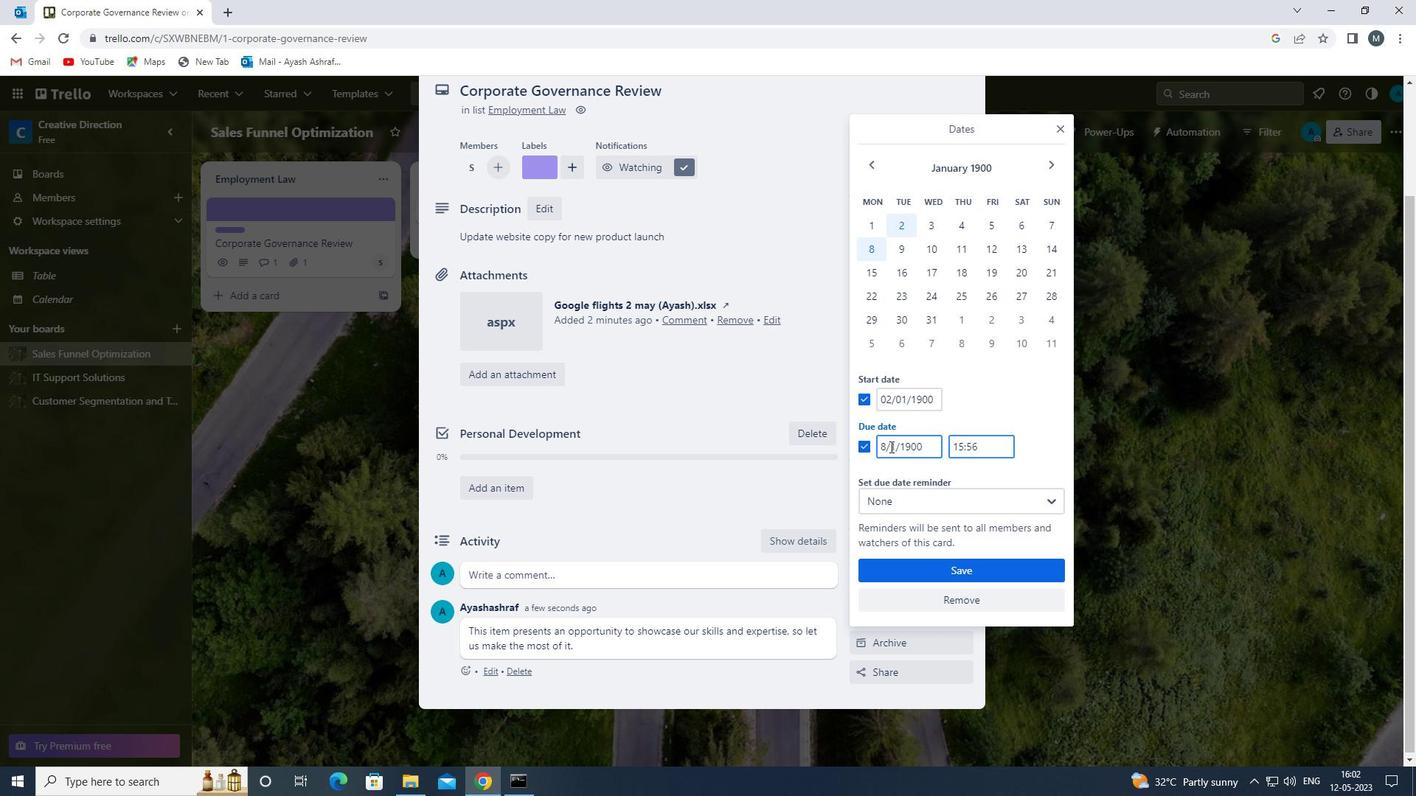 
Action: Key pressed 09
Screenshot: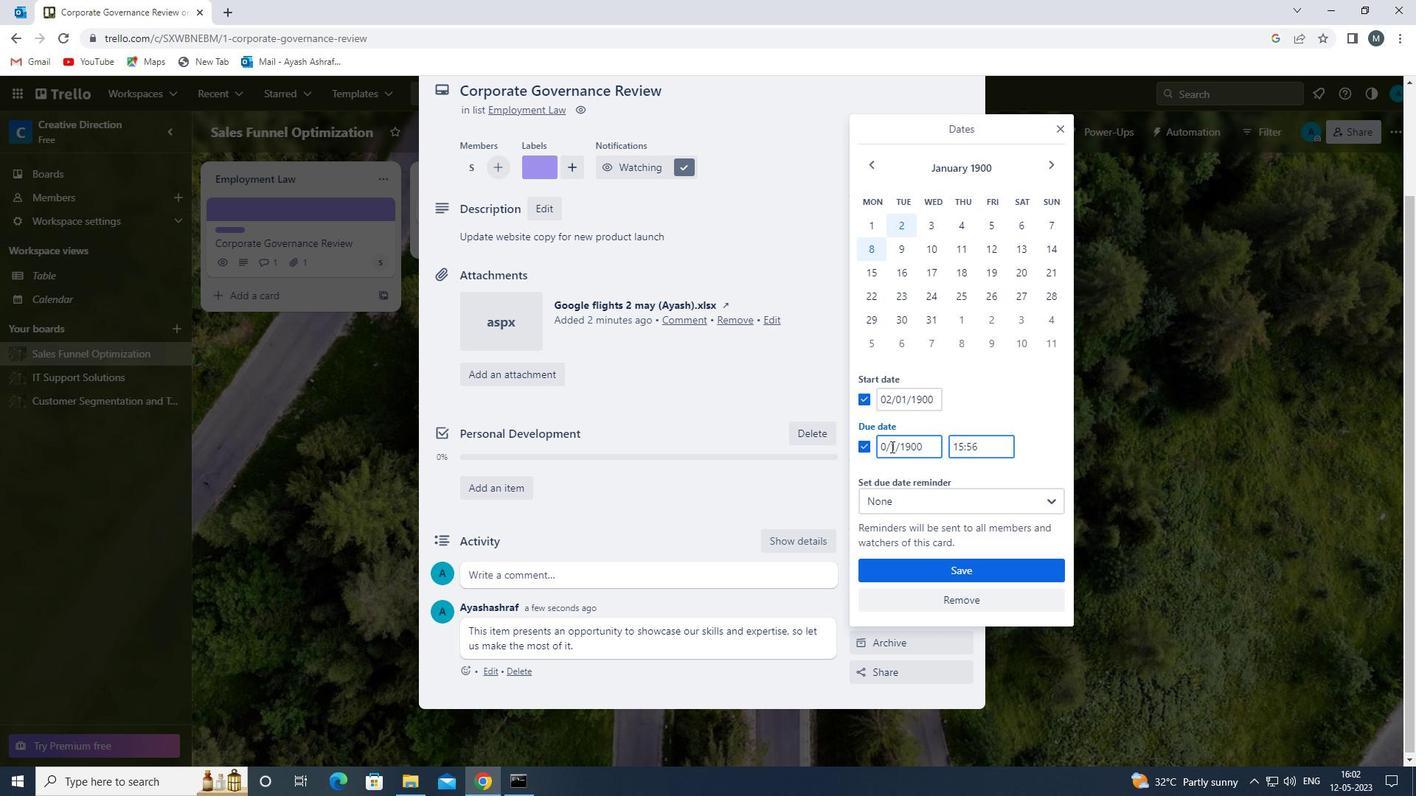 
Action: Mouse moved to (900, 447)
Screenshot: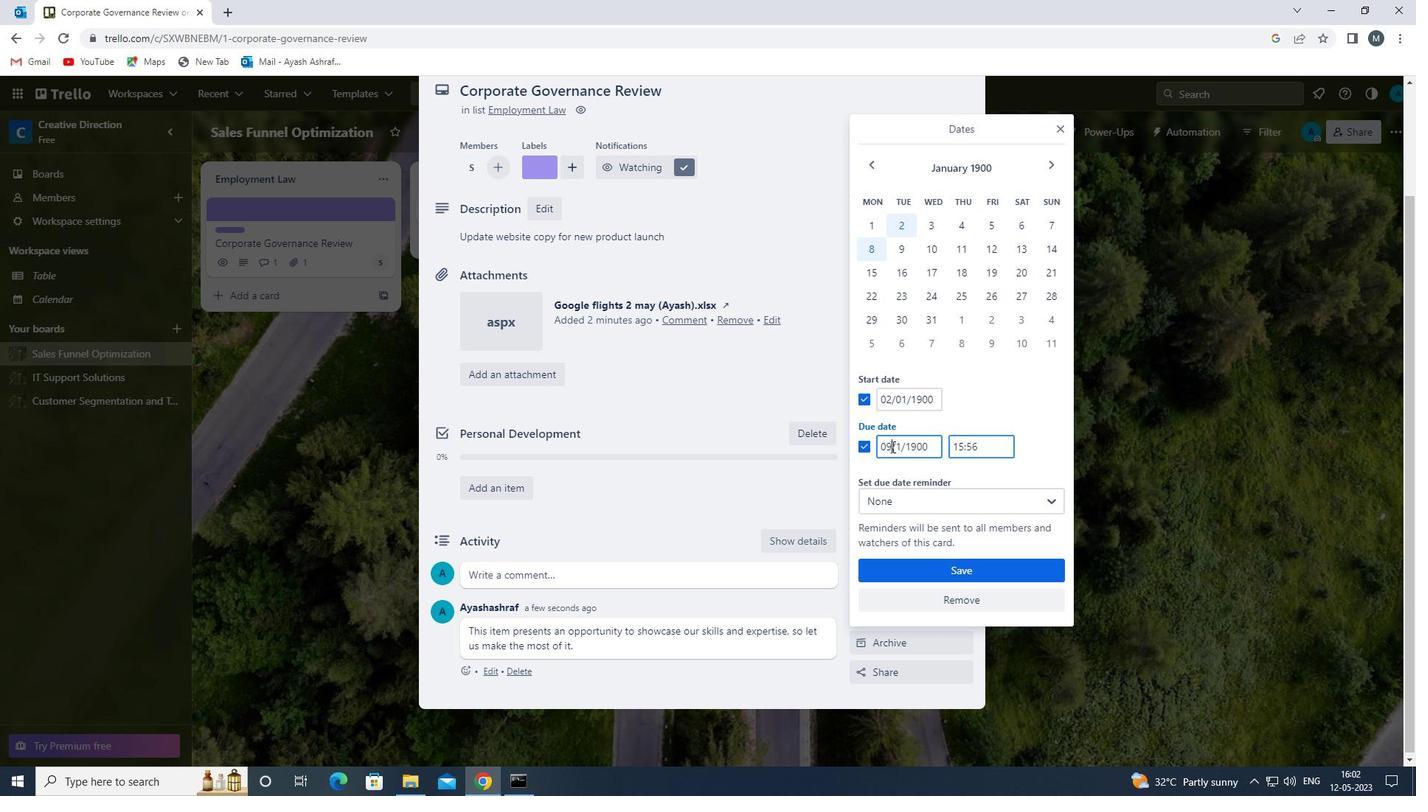 
Action: Mouse pressed left at (900, 447)
Screenshot: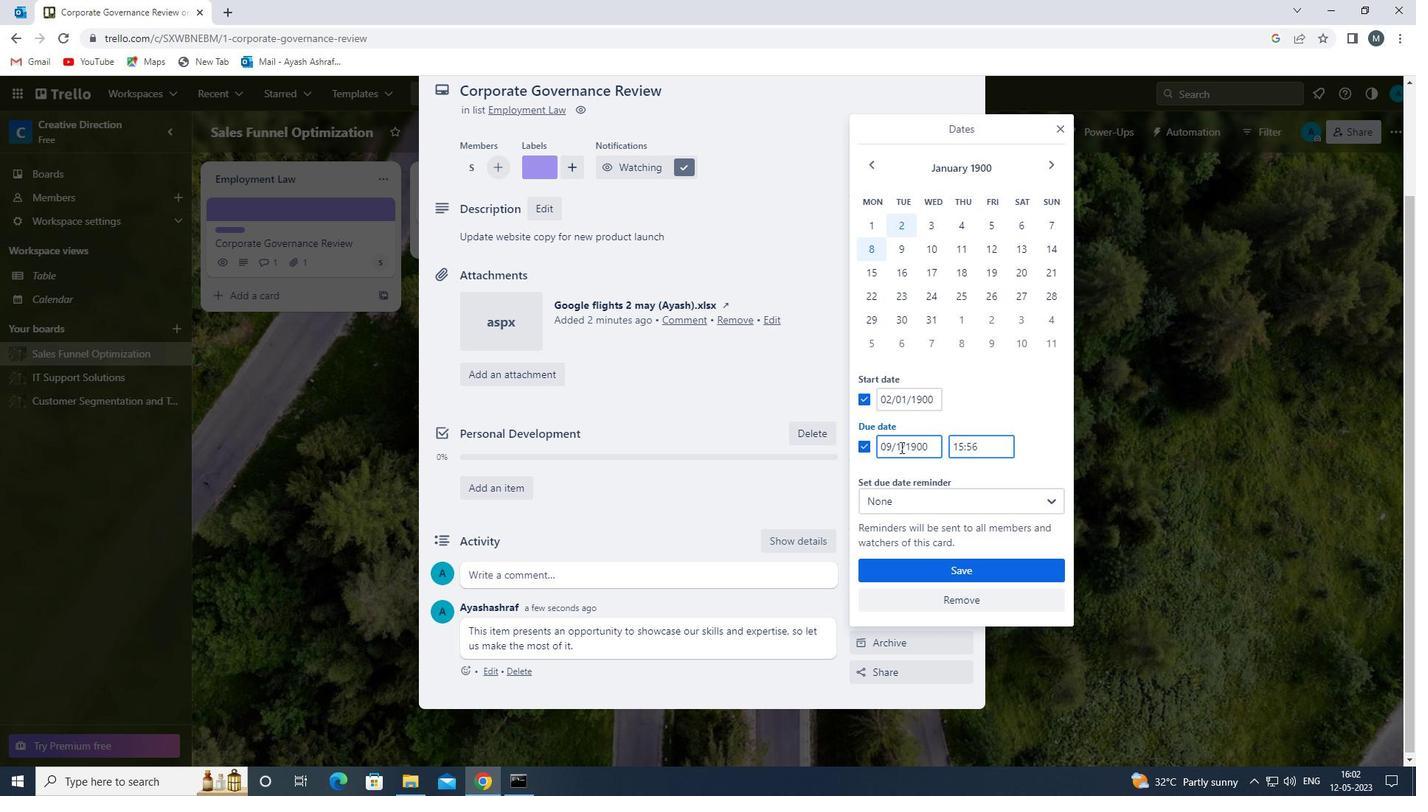 
Action: Mouse moved to (896, 447)
Screenshot: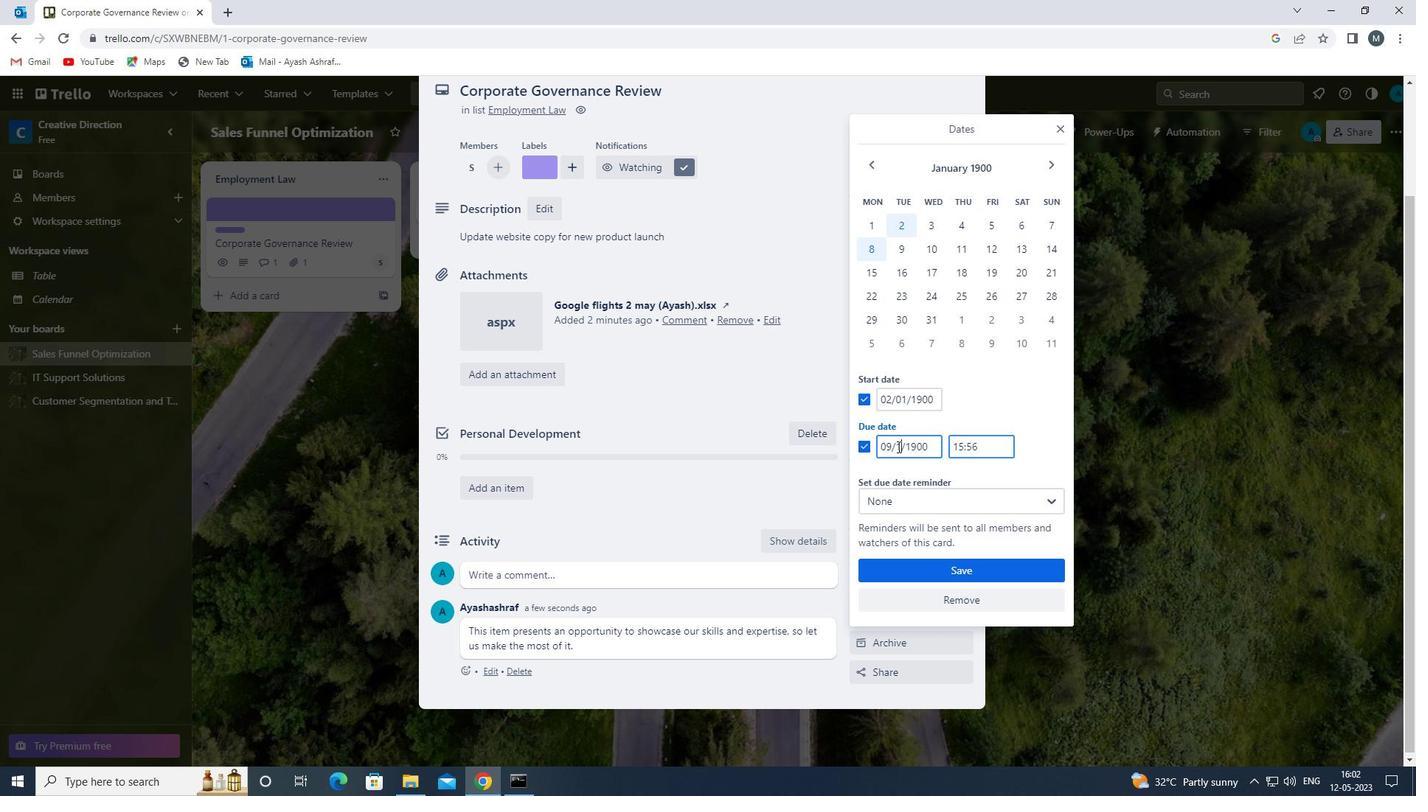 
Action: Mouse pressed left at (896, 447)
Screenshot: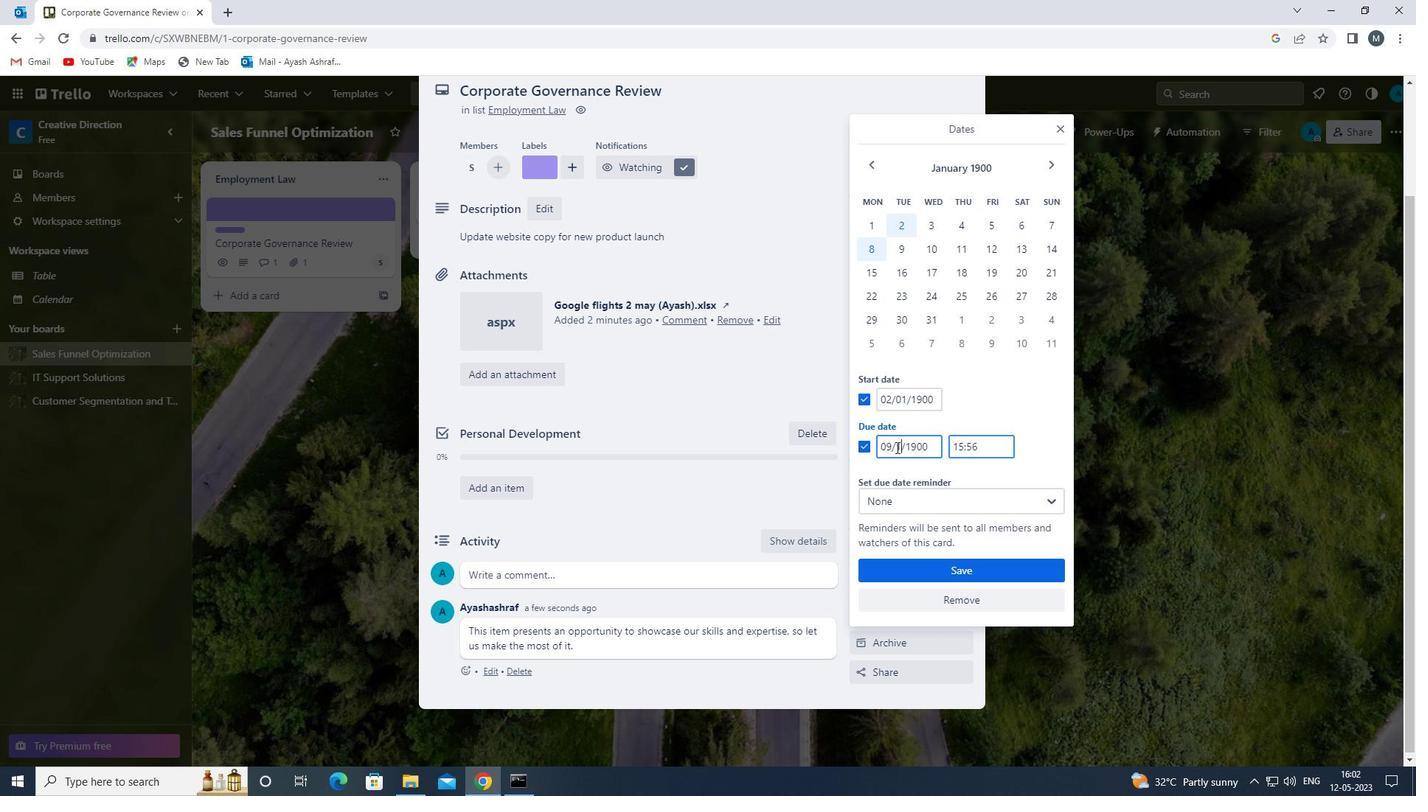 
Action: Mouse moved to (908, 450)
Screenshot: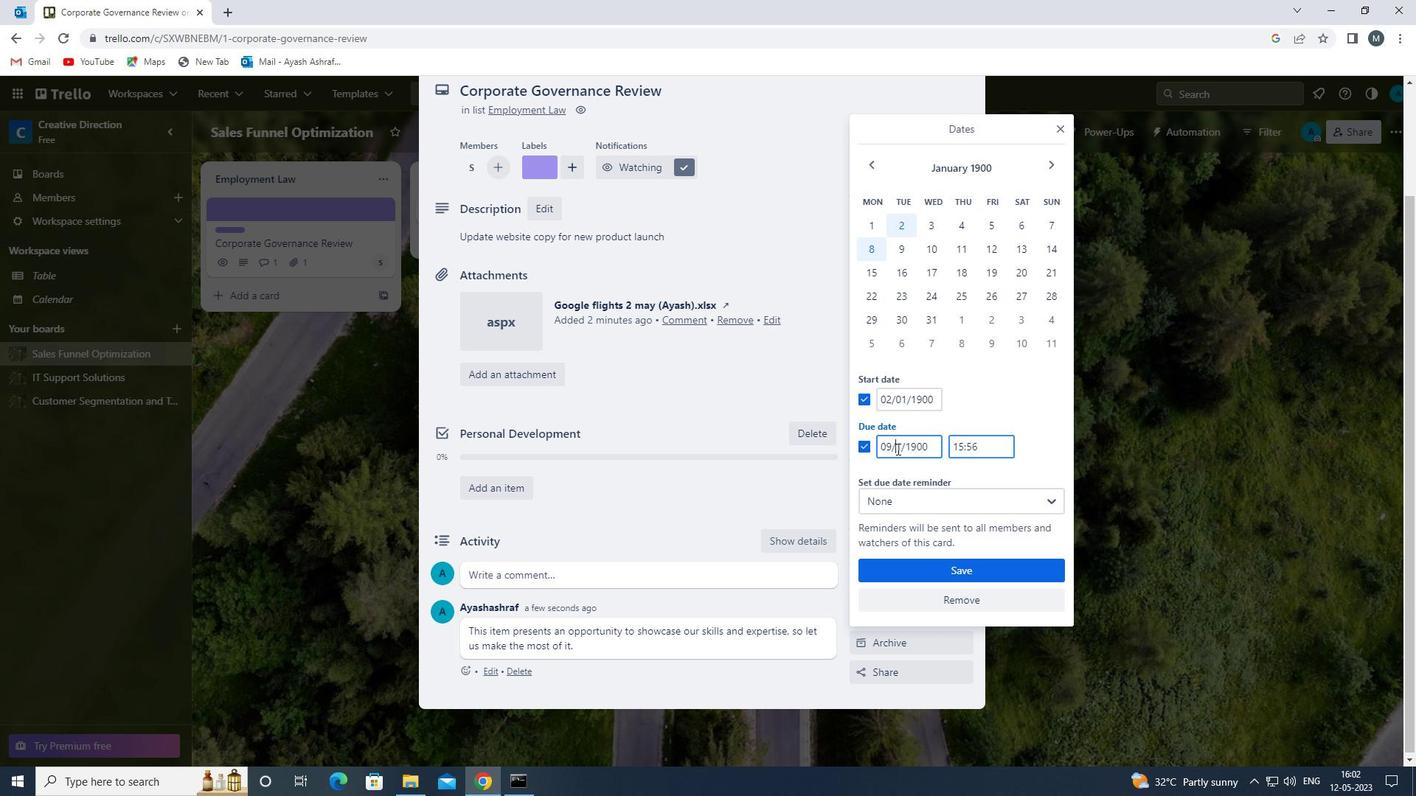 
Action: Key pressed 0
Screenshot: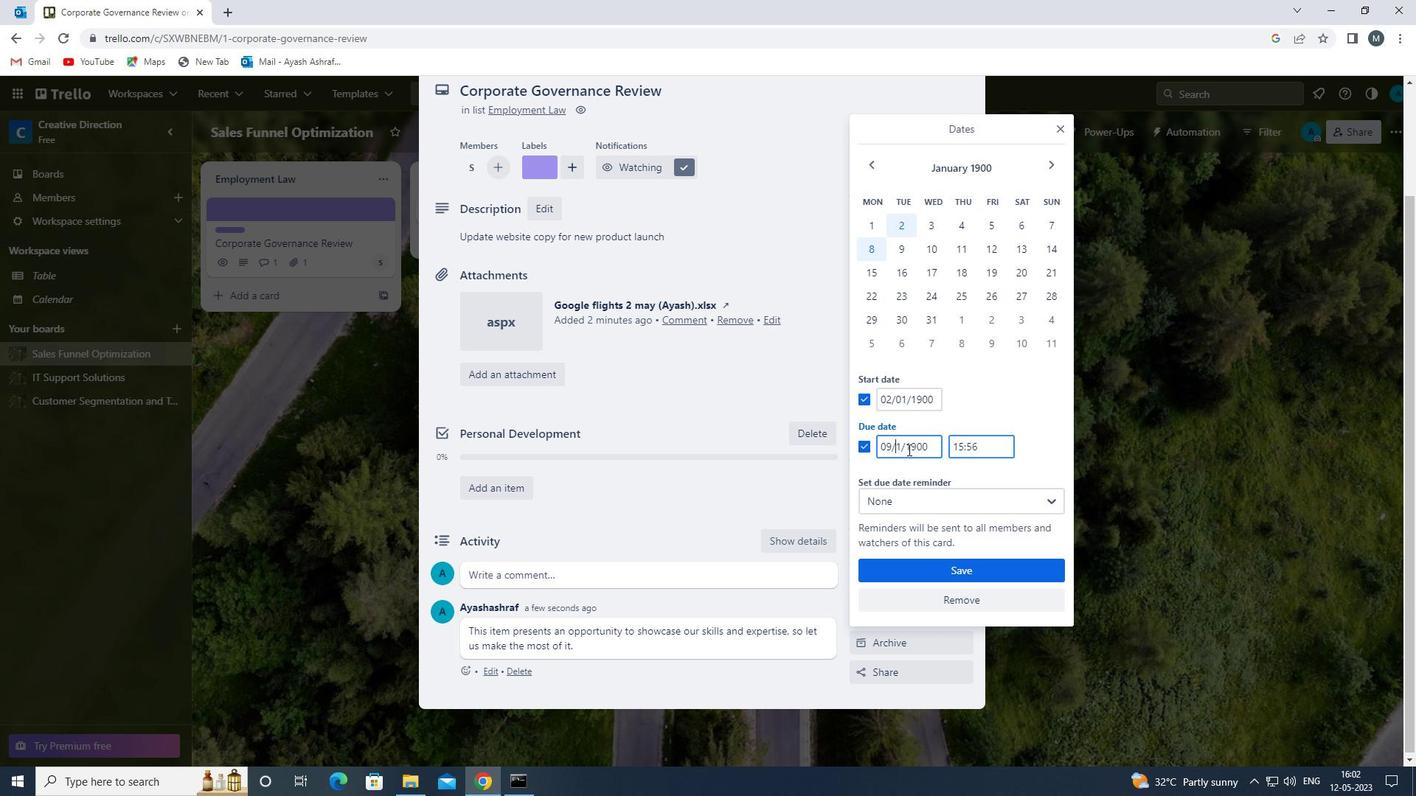 
Action: Mouse moved to (921, 572)
Screenshot: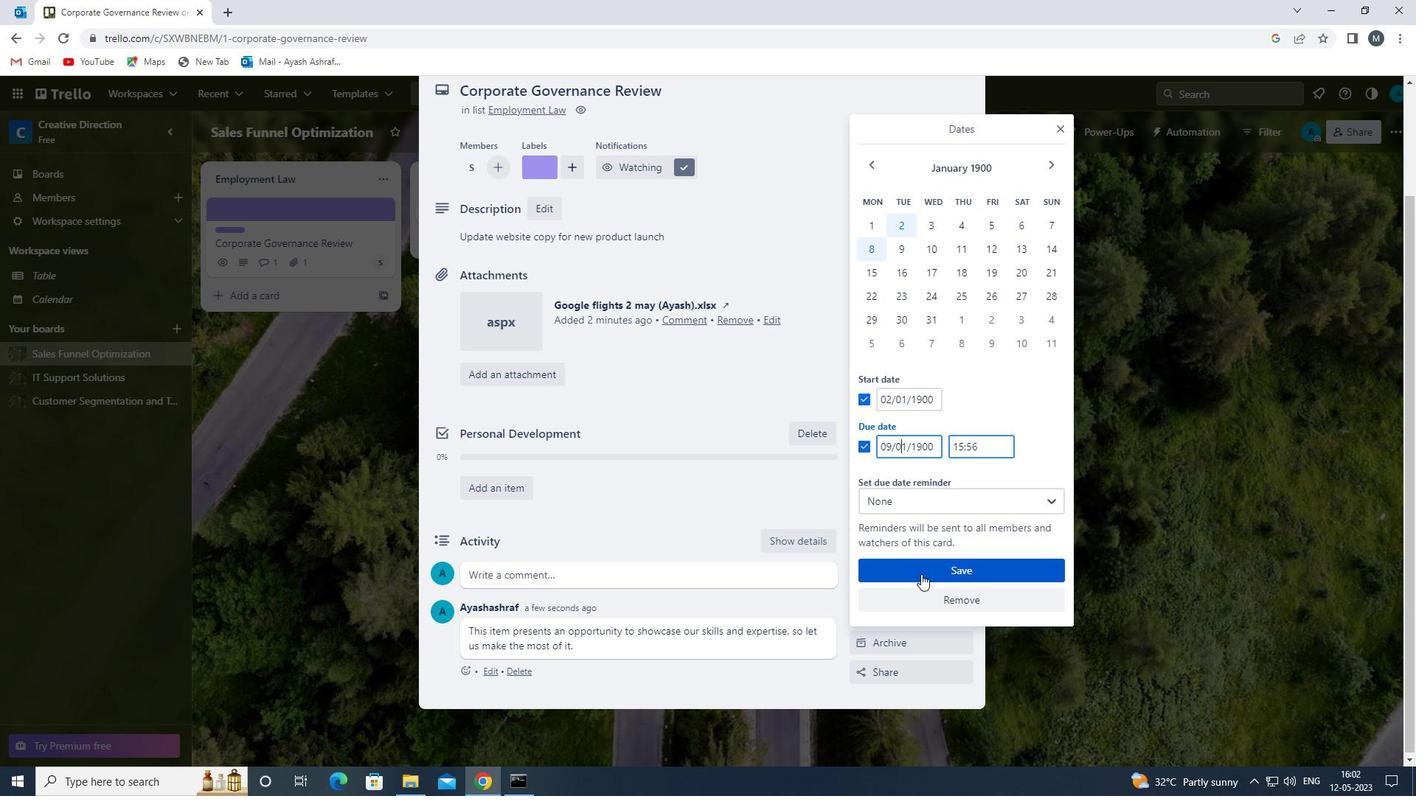 
Action: Mouse pressed left at (921, 572)
Screenshot: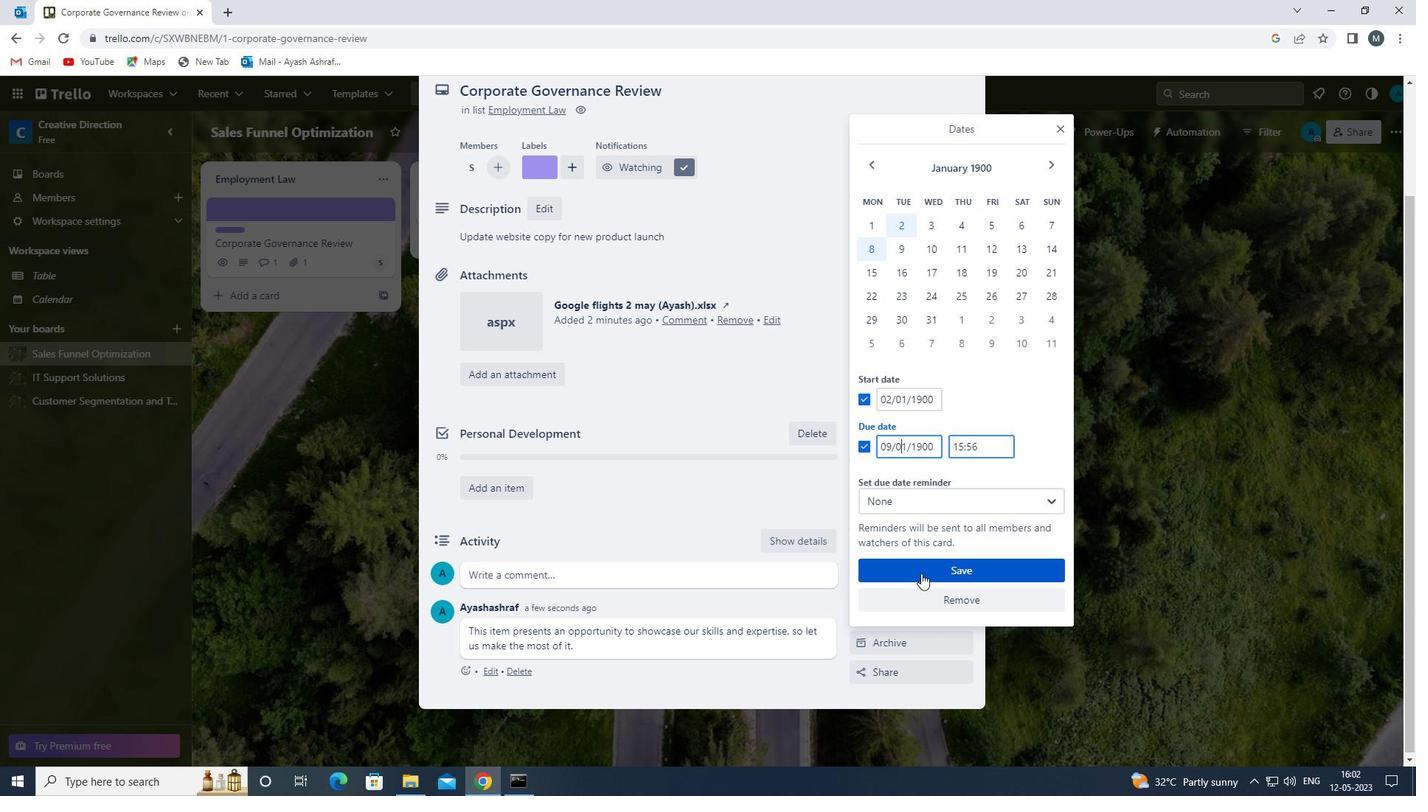 
Action: Mouse moved to (717, 572)
Screenshot: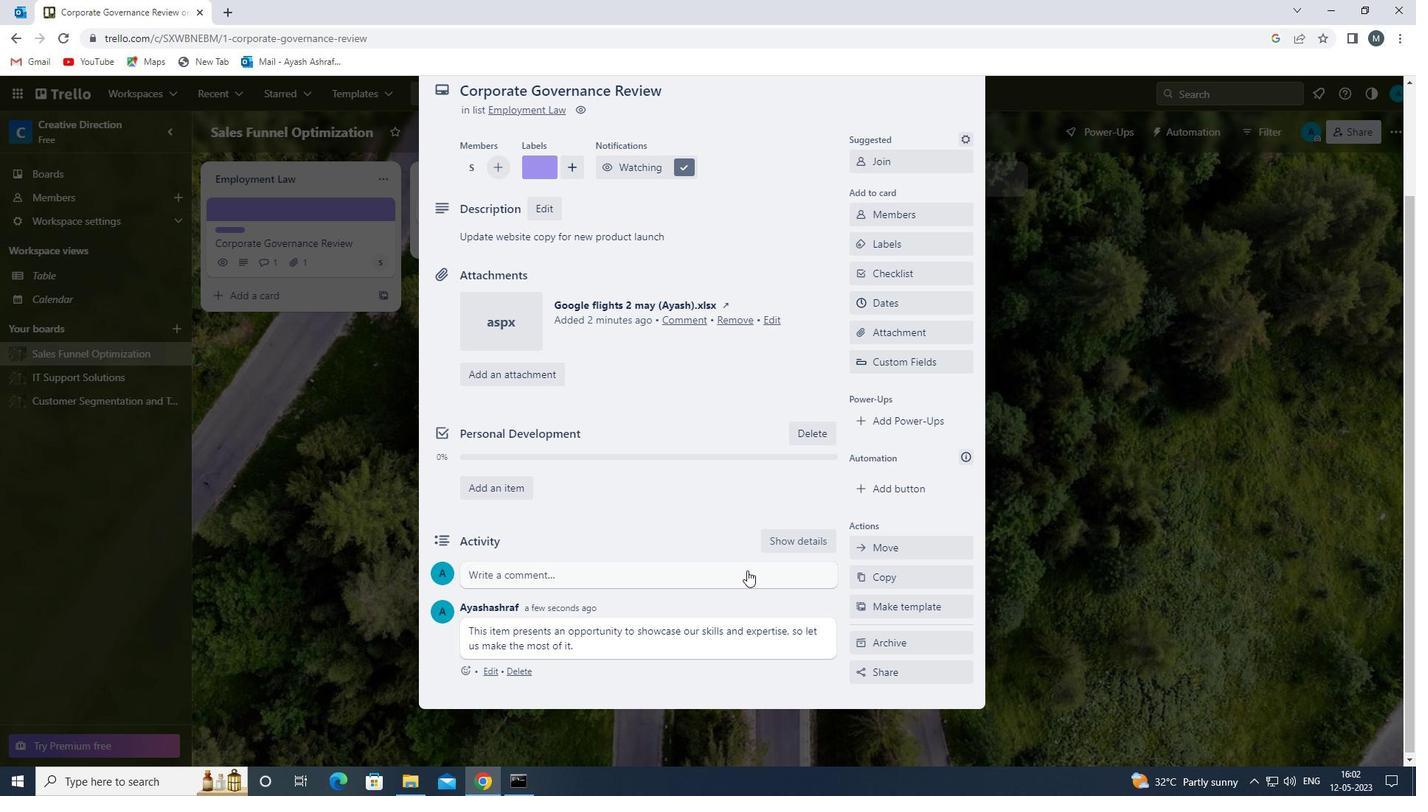 
Action: Mouse scrolled (717, 573) with delta (0, 0)
Screenshot: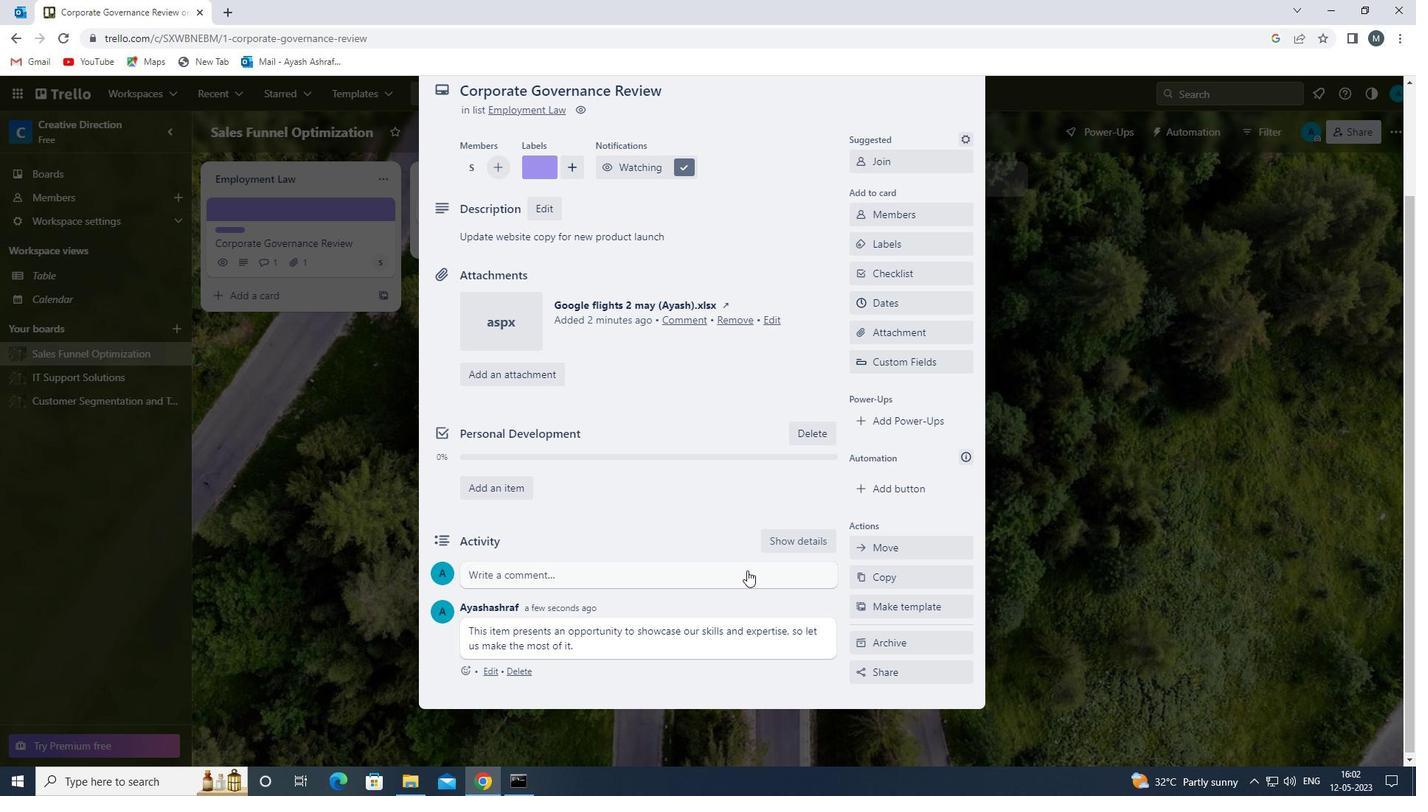 
Action: Mouse scrolled (717, 573) with delta (0, 0)
Screenshot: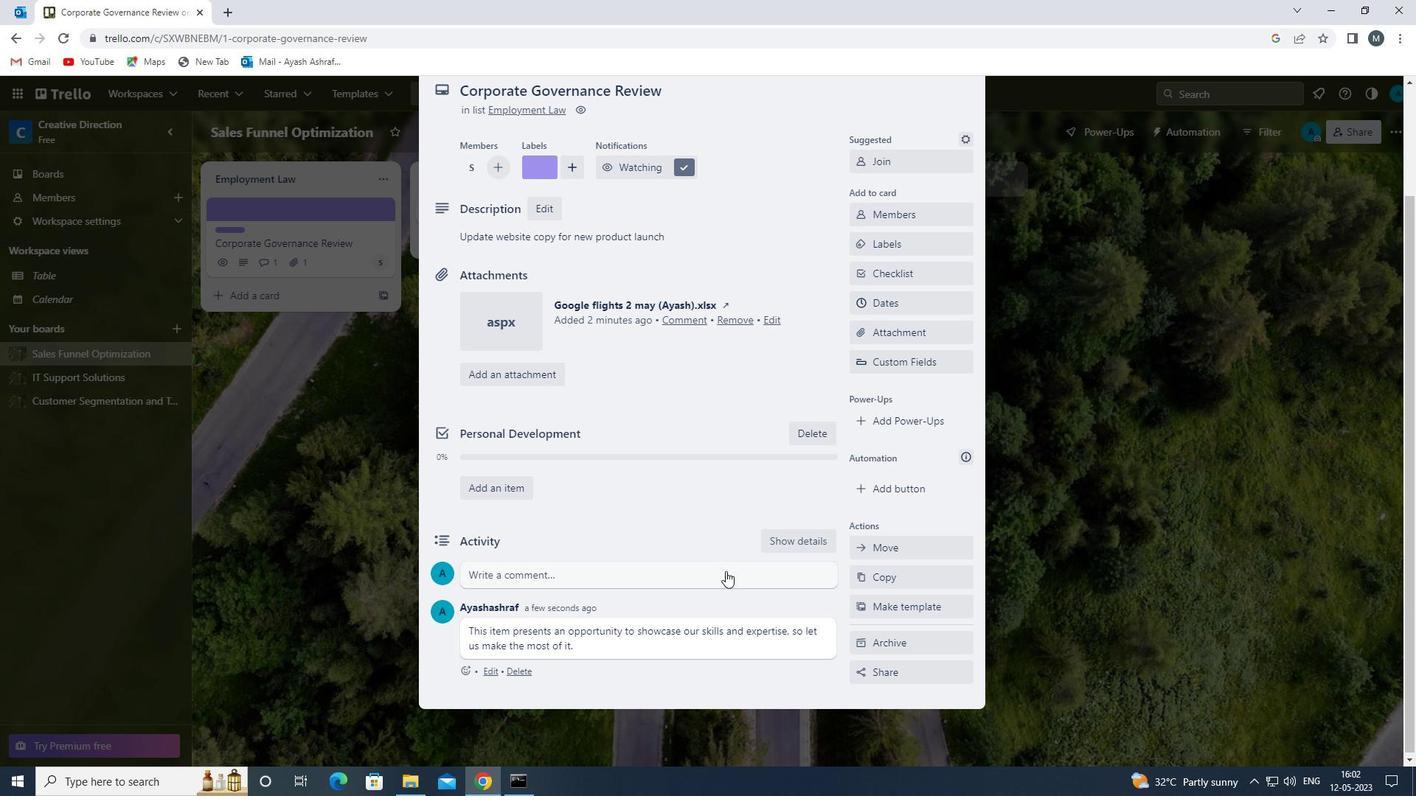 
Action: Mouse scrolled (717, 573) with delta (0, 0)
Screenshot: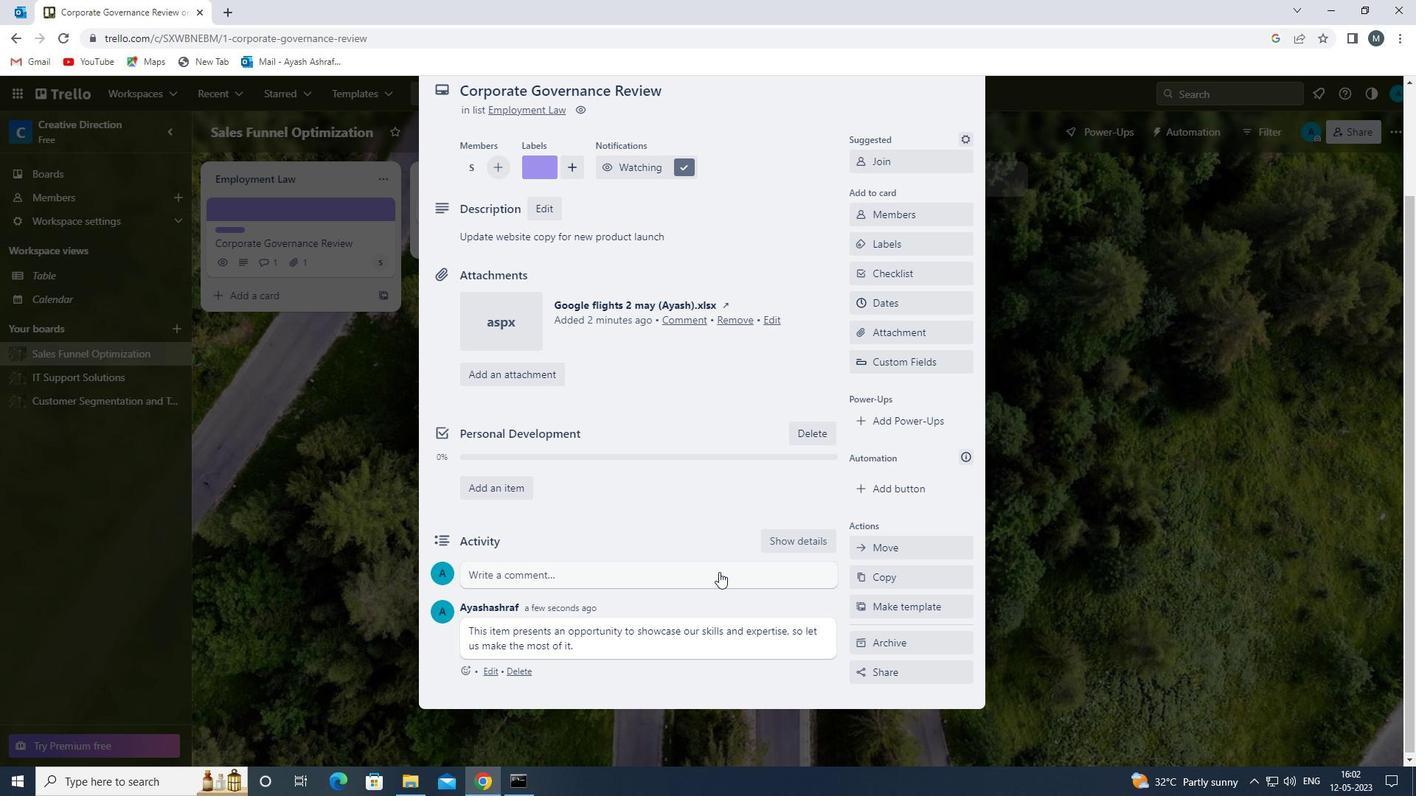 
Action: Mouse scrolled (717, 573) with delta (0, 0)
Screenshot: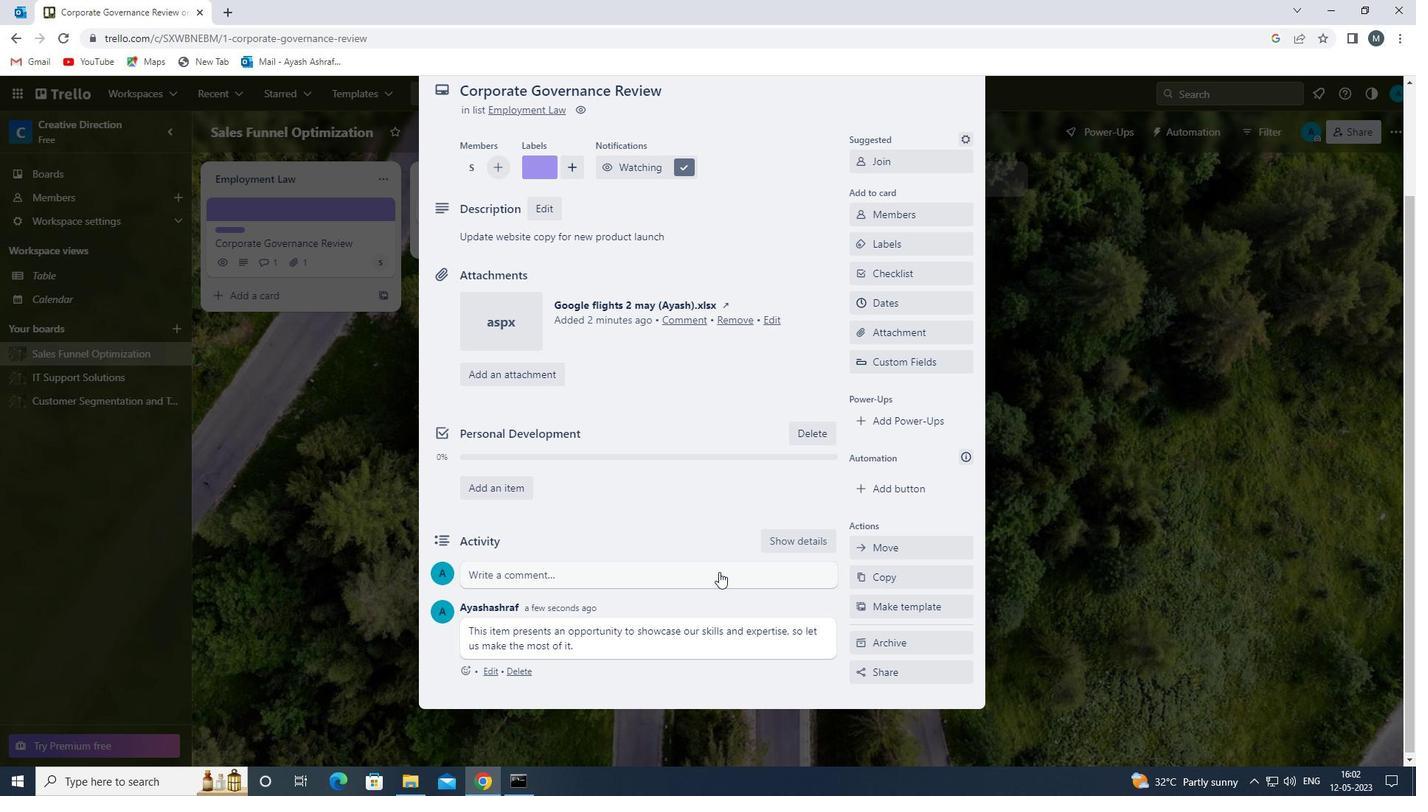 
Action: Mouse scrolled (717, 573) with delta (0, 0)
Screenshot: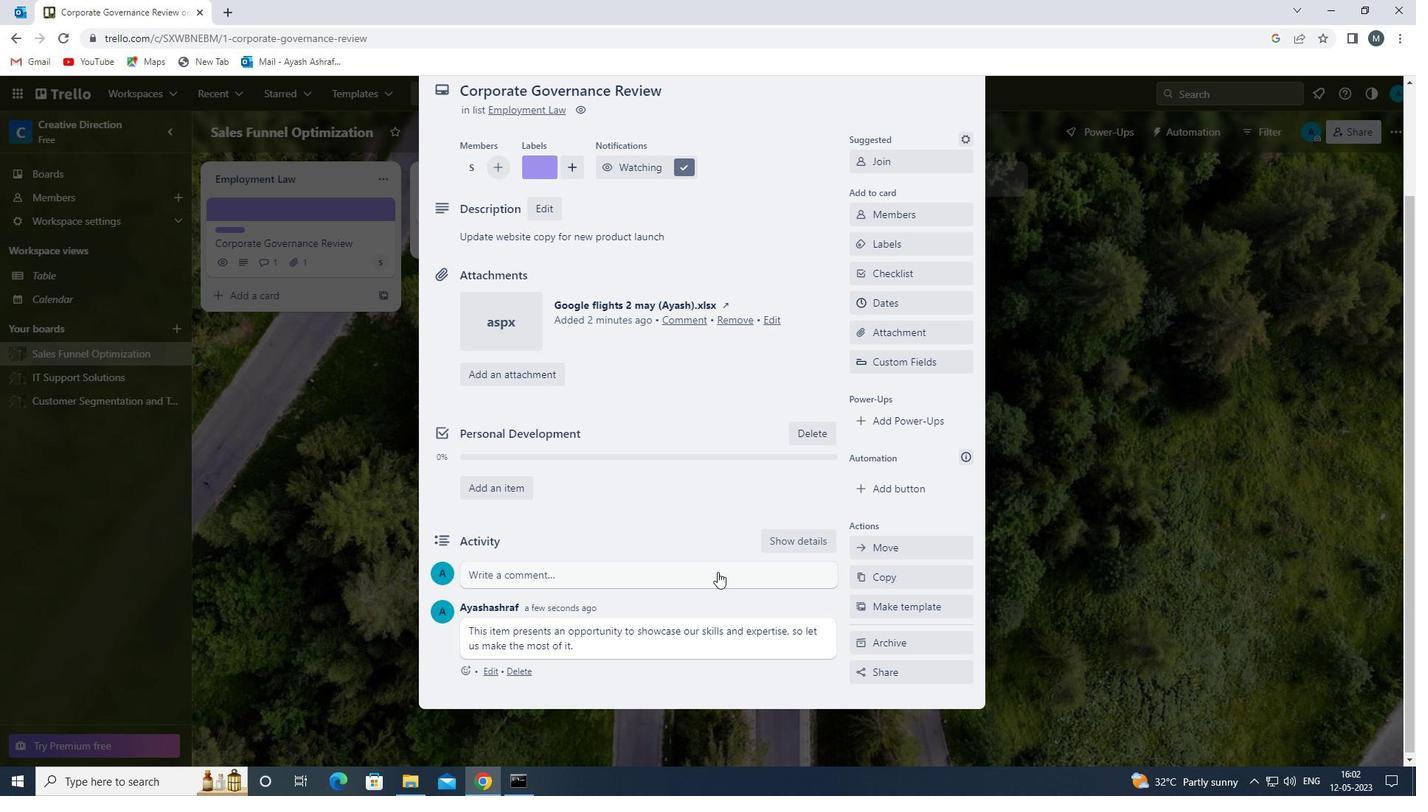 
Action: Mouse scrolled (717, 573) with delta (0, 0)
Screenshot: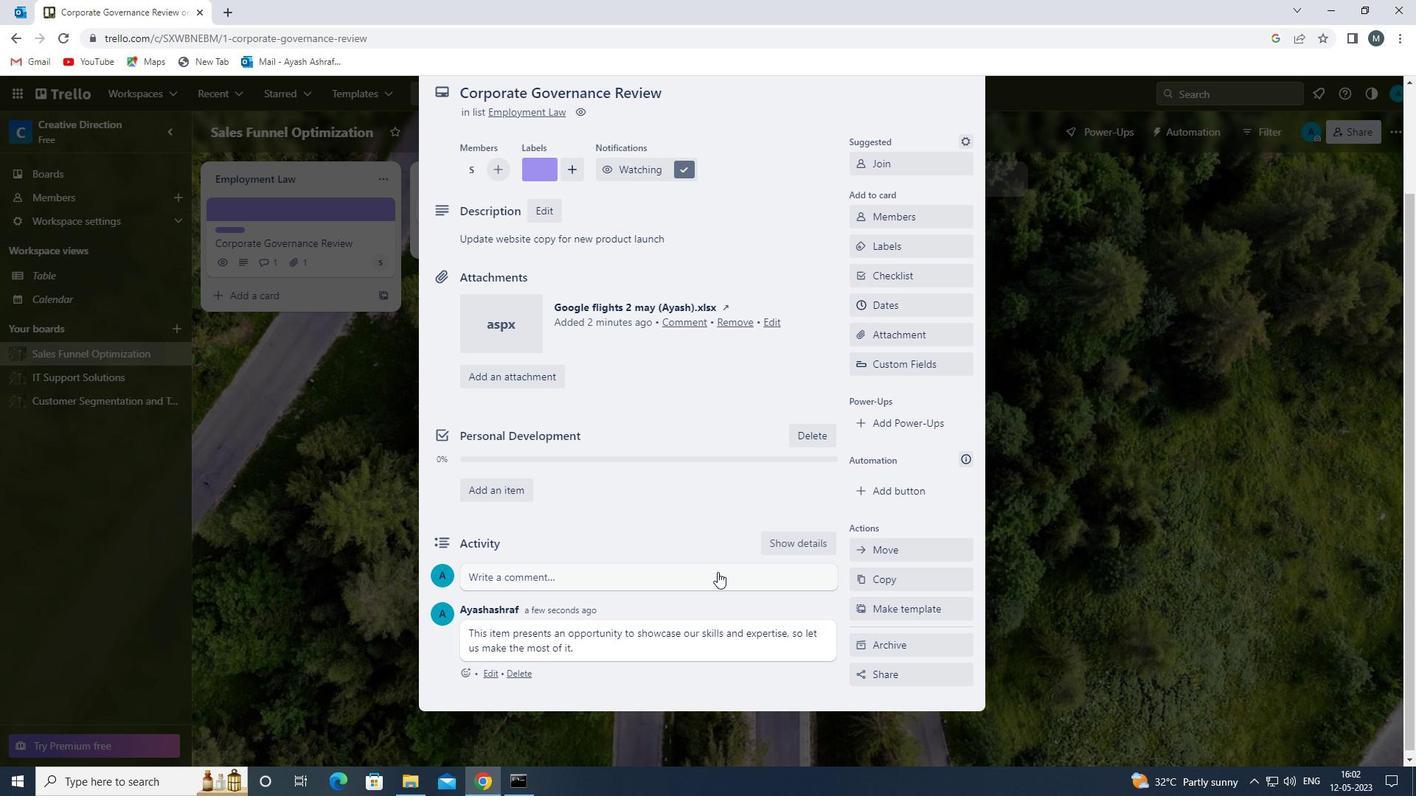 
Action: Mouse moved to (717, 568)
Screenshot: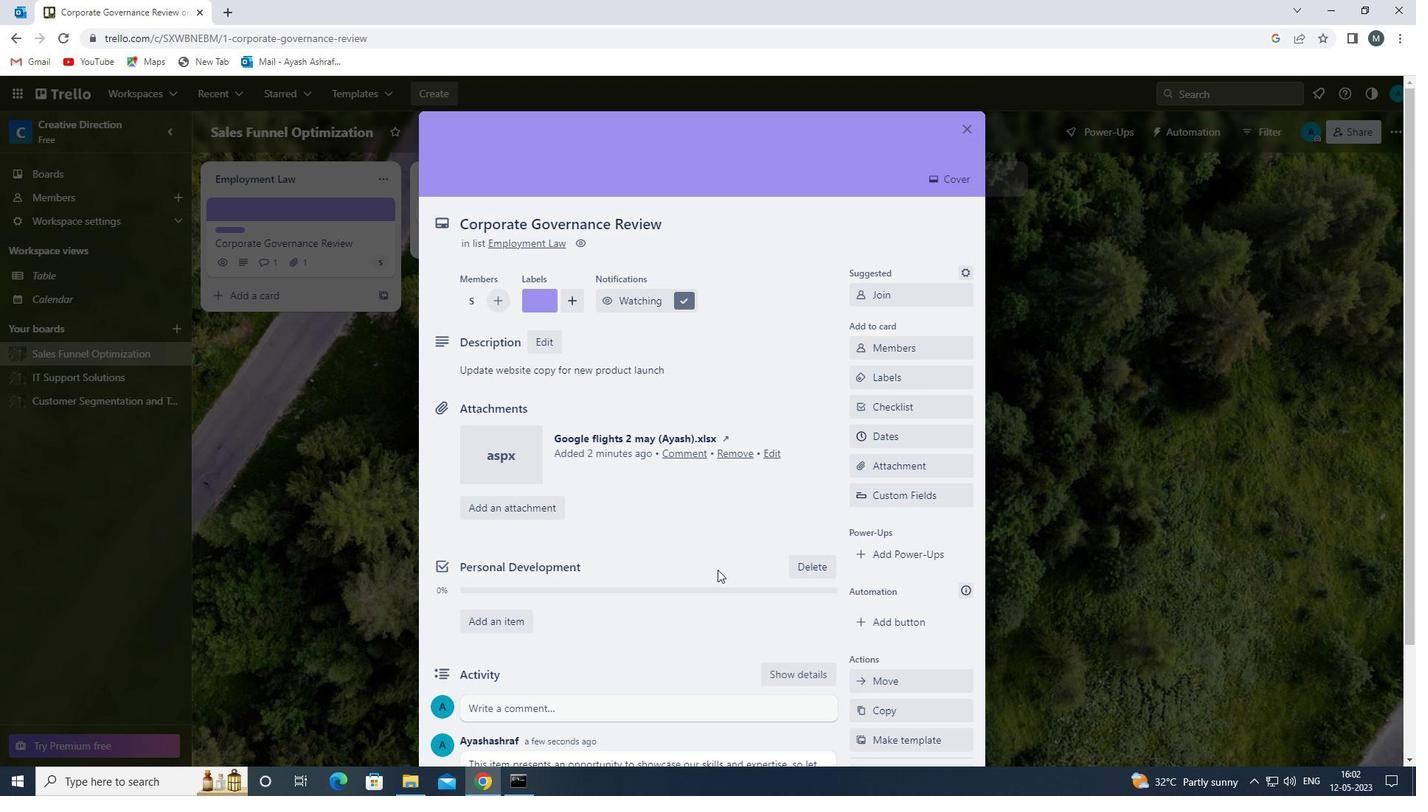 
